Task: Create new invoice with Date Opened :15-Apr-23, Select Customer: Albertsons Pets, Terms: Payment Term 1. Make invoice entry for item-1 with Date: 15-Apr-23, Description: Thousand Hills 80/20 Grass Fed Ground Beef (16 oz)_x000D_
, Action: Material, Income Account: Income:Sales, Quantity: 1, Unit Price: 9.25, Discount %: 6. Make entry for item-2 with Date: 15-Apr-23, Description: _x000D_
Old Forester 86, Action: Material, Income Account: Income:Sales, Quantity: 1, Unit Price: 4.5, Discount %: 9. Make entry for item-3 with Date: 15-Apr-23, Description: Twix Caramel King Size_x000D_
, Action: Material, Income Account: Income:Sales, Quantity: 1, Unit Price: 5.5, Discount %: 11. Write Notes: 'Looking forward to serving you again.'. Post Invoice with Post Date: 15-Apr-23, Post to Accounts: Assets:Accounts Receivable. Pay / Process Payment with Transaction Date: 15-May-23, Amount: 17.685, Transfer Account: Checking Account. Print Invoice, display notes by going to Option, then go to Display Tab and check 'Invoice Notes'.
Action: Mouse moved to (172, 29)
Screenshot: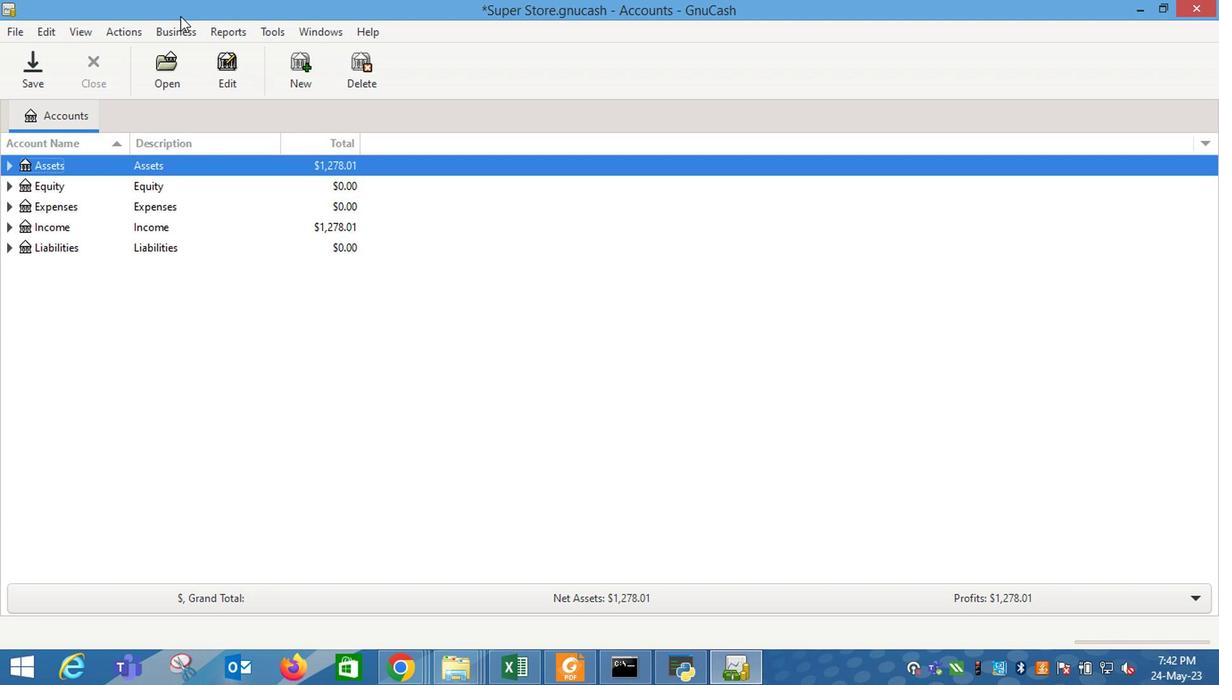 
Action: Mouse pressed left at (172, 29)
Screenshot: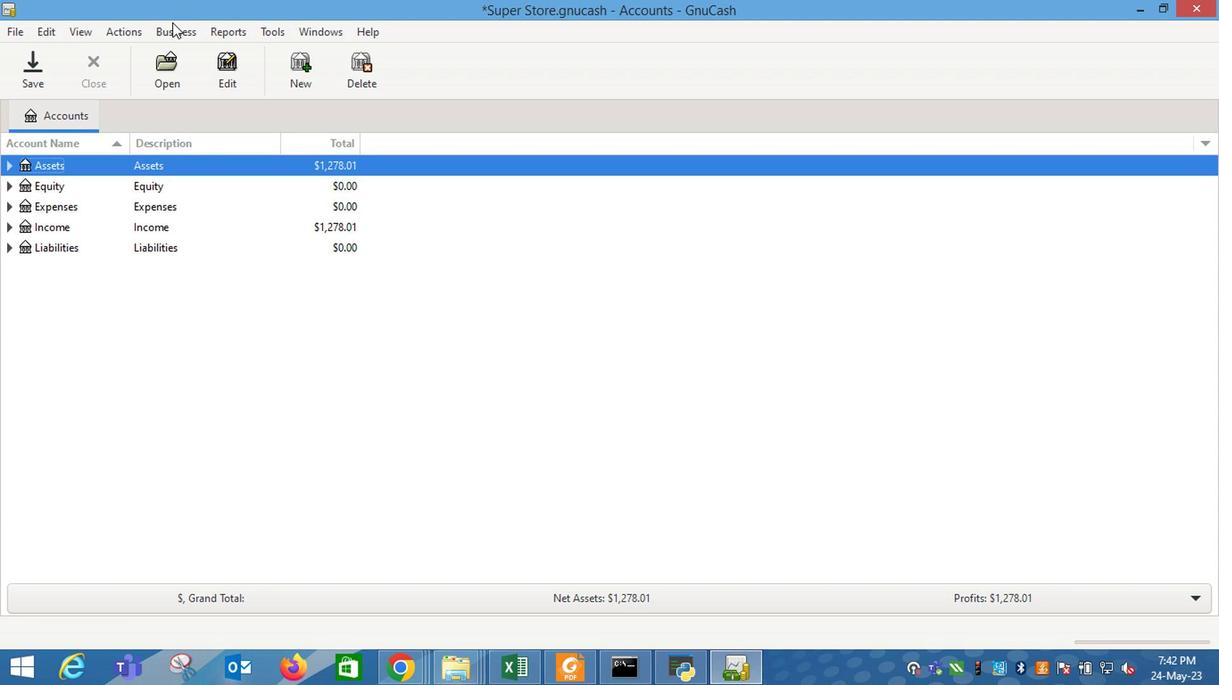 
Action: Mouse moved to (401, 126)
Screenshot: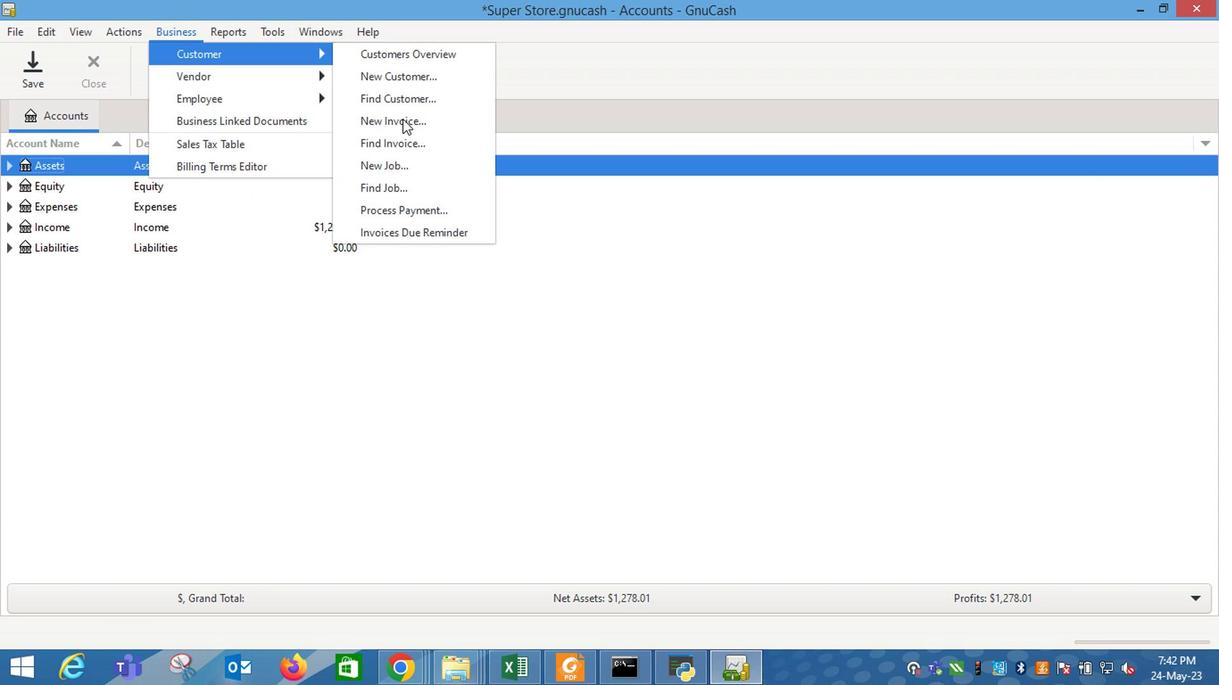 
Action: Mouse pressed left at (401, 126)
Screenshot: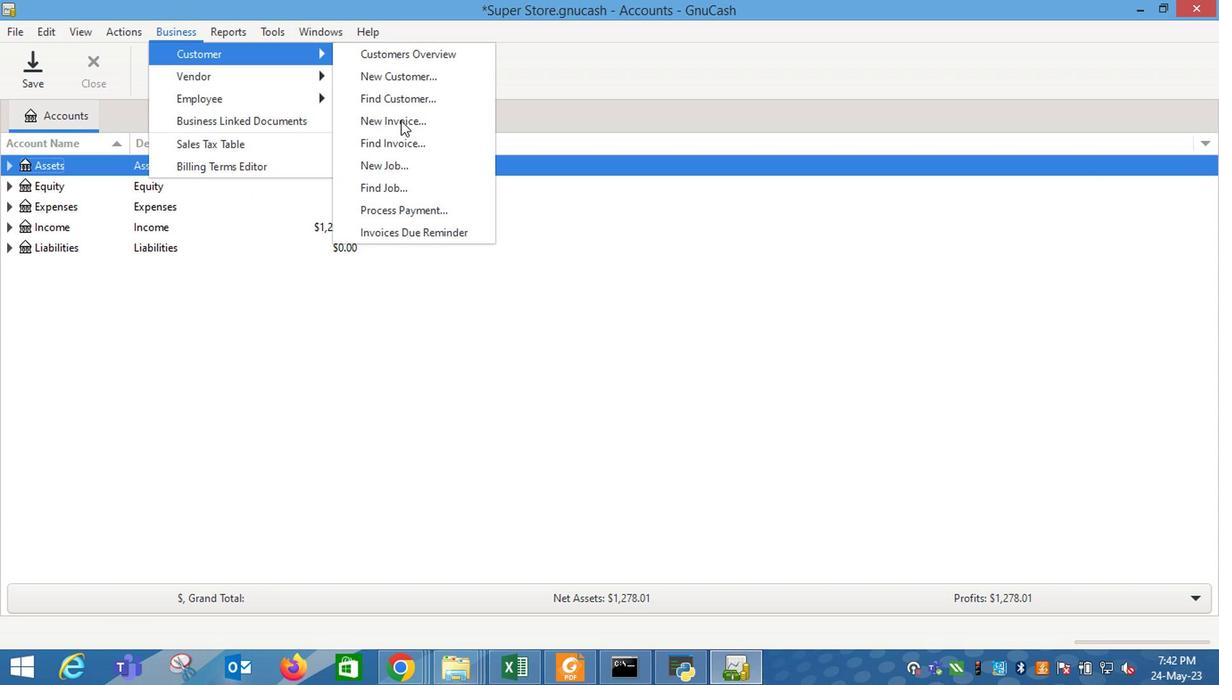 
Action: Mouse moved to (734, 280)
Screenshot: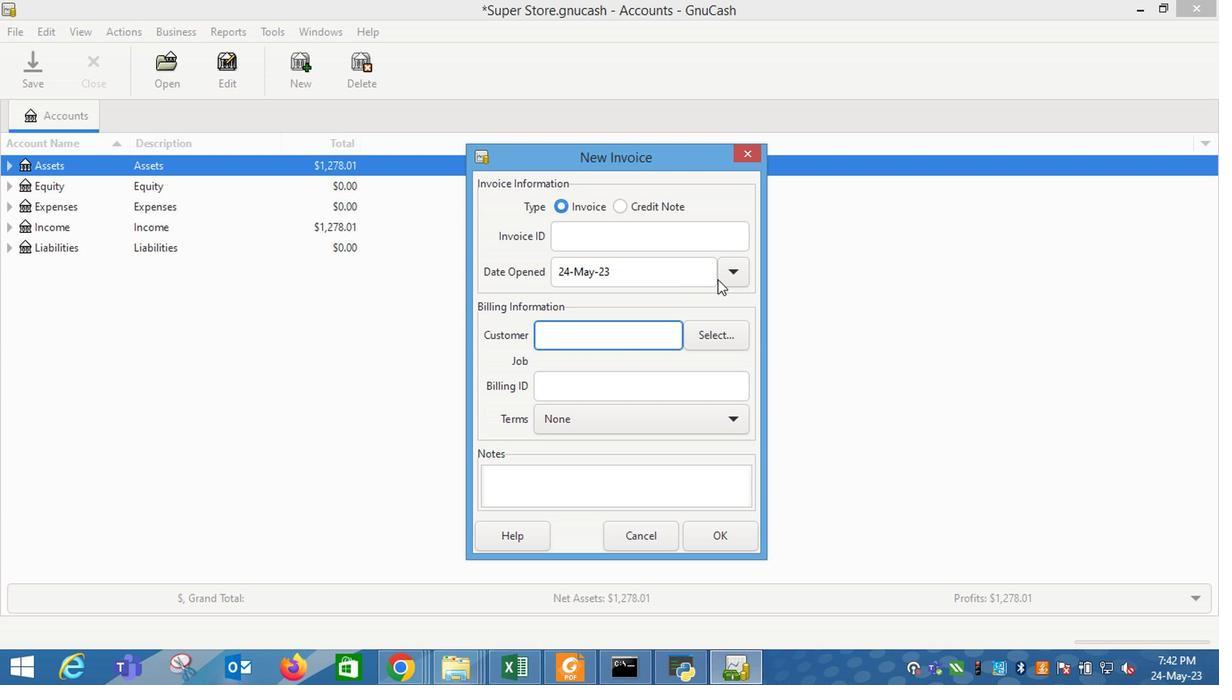
Action: Mouse pressed left at (734, 280)
Screenshot: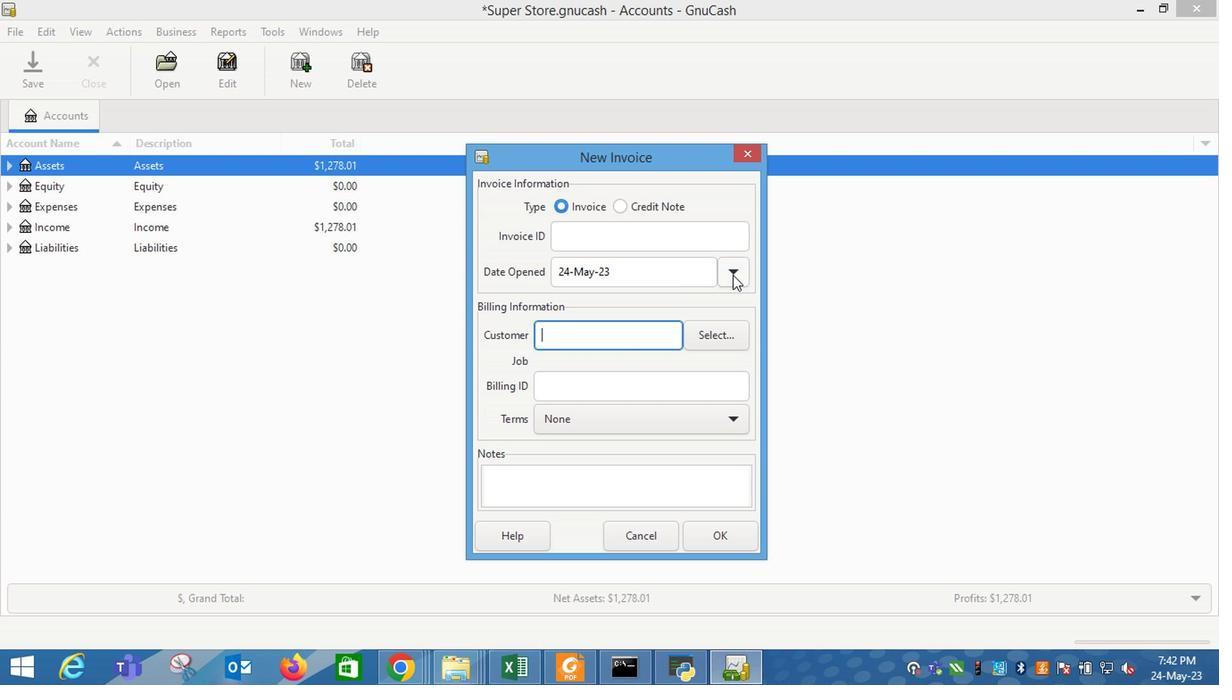 
Action: Mouse moved to (594, 300)
Screenshot: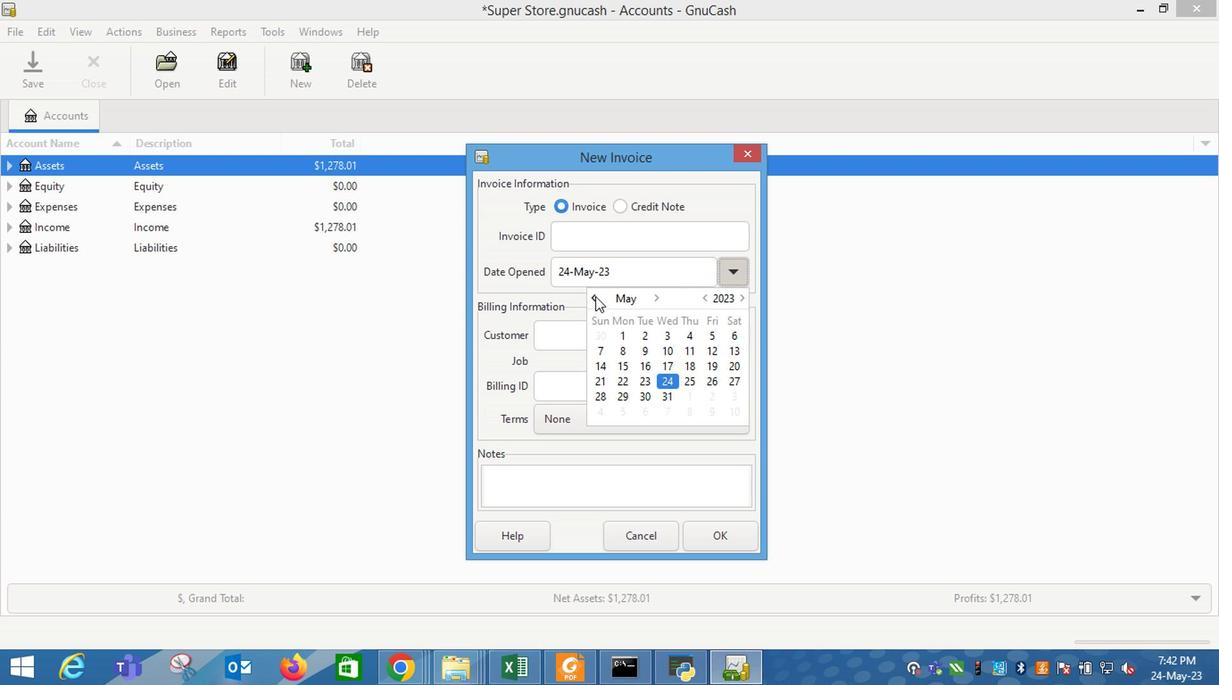 
Action: Mouse pressed left at (594, 300)
Screenshot: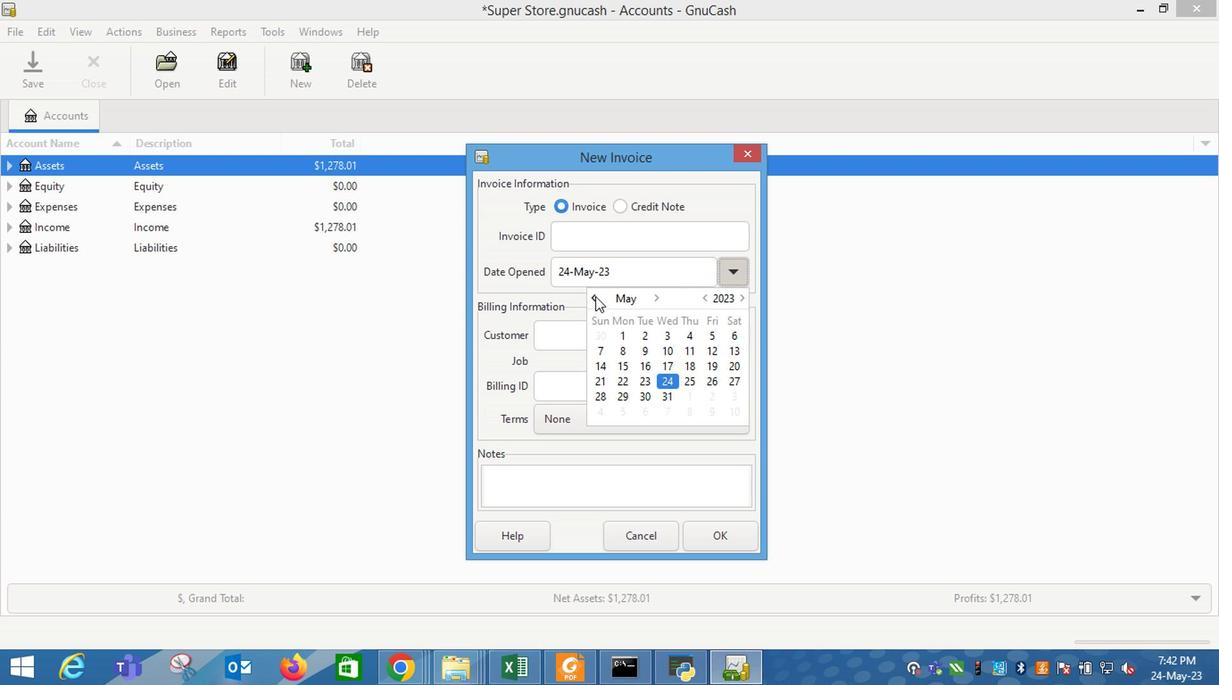 
Action: Mouse moved to (731, 367)
Screenshot: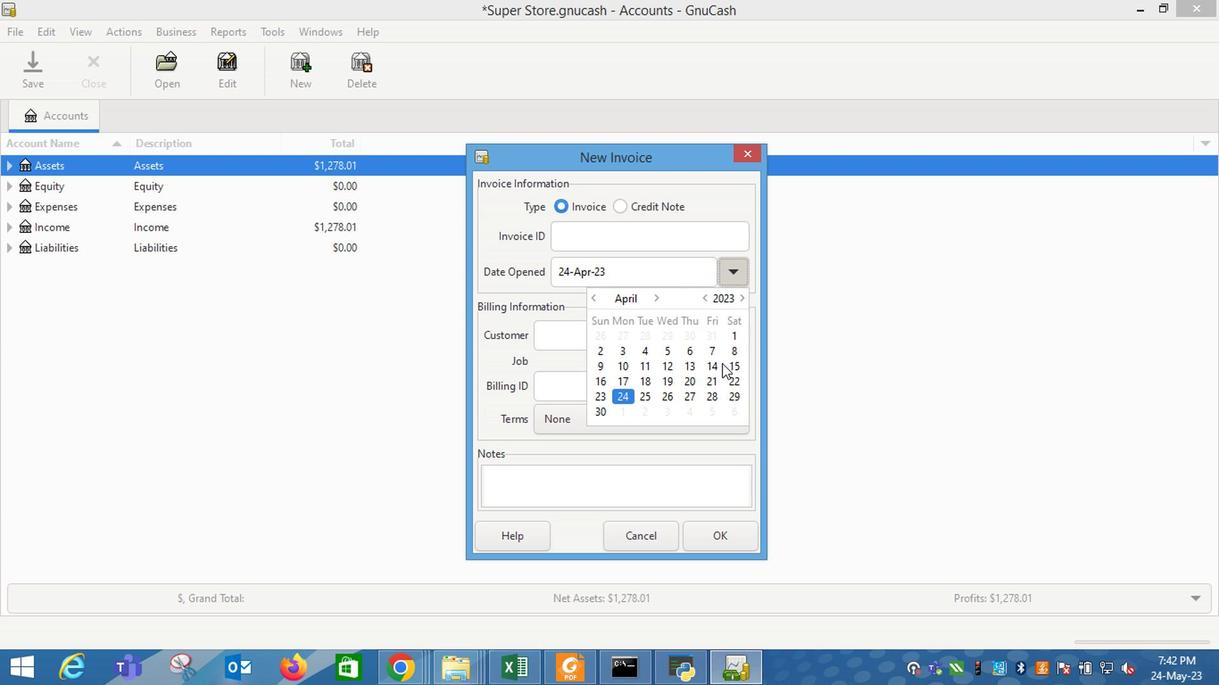 
Action: Mouse pressed left at (731, 367)
Screenshot: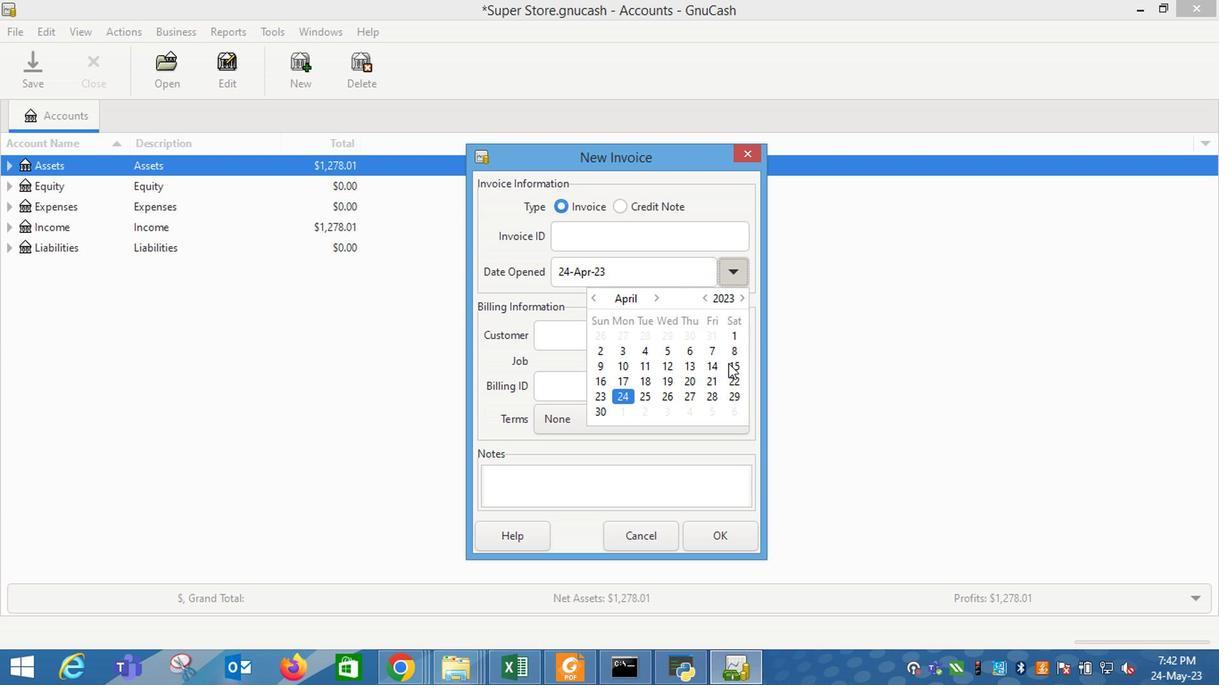 
Action: Mouse moved to (551, 341)
Screenshot: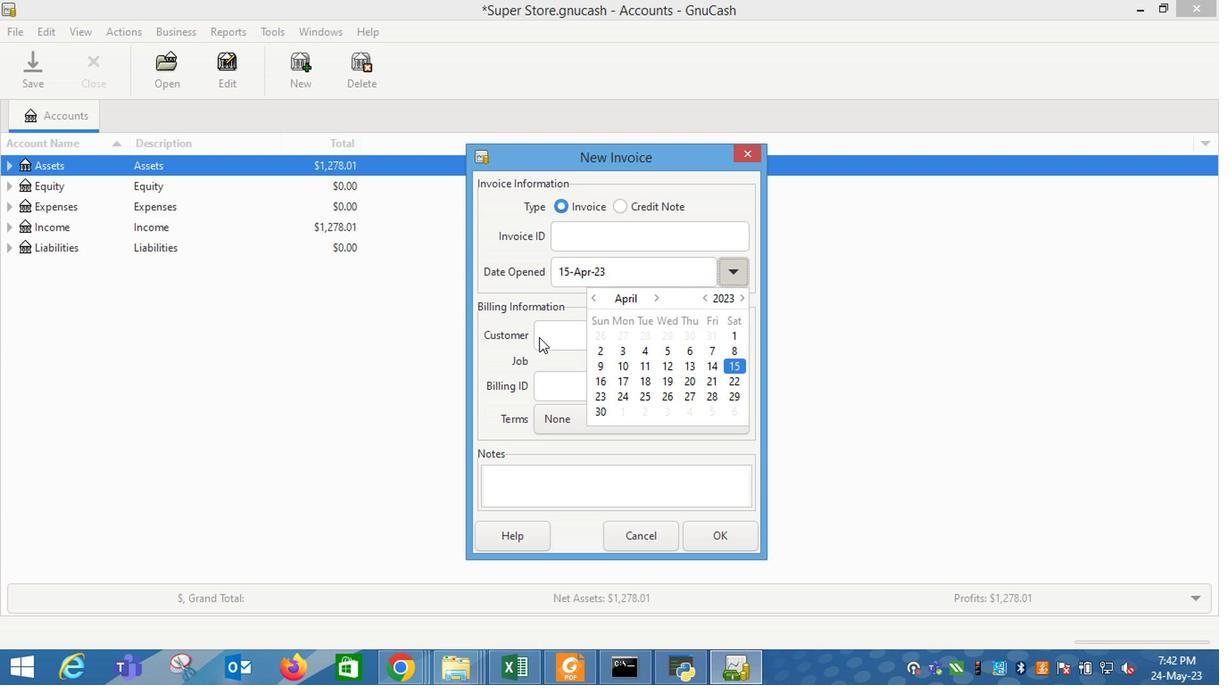 
Action: Mouse pressed left at (551, 341)
Screenshot: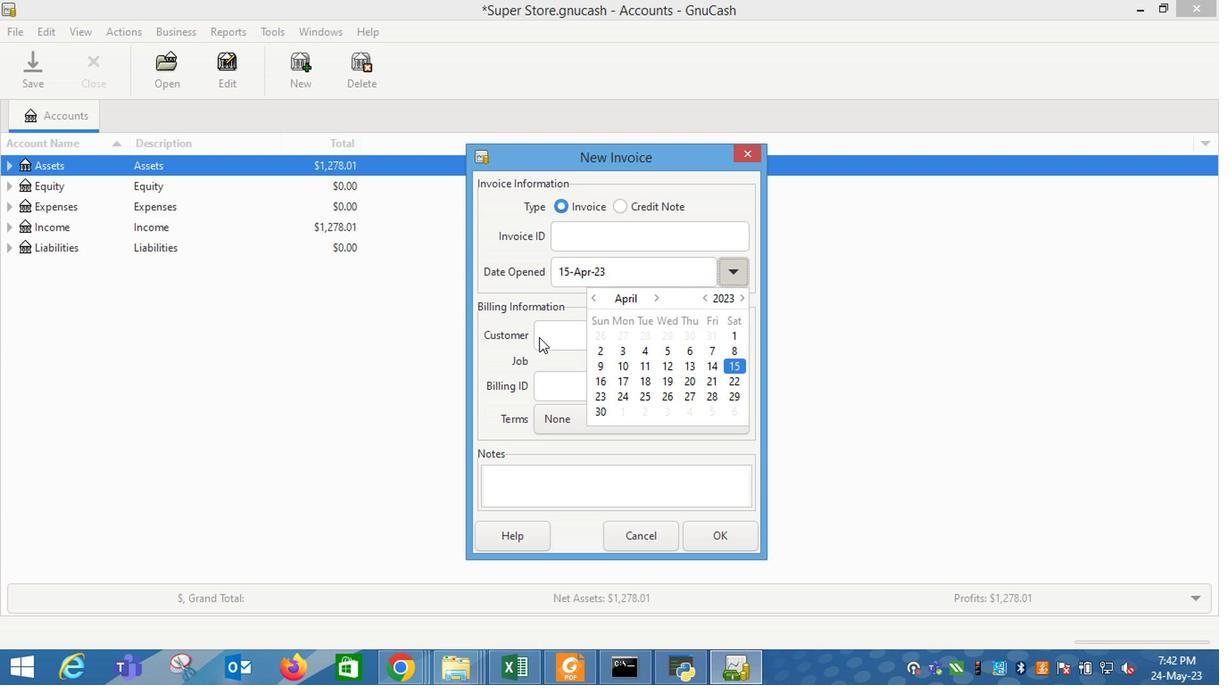 
Action: Mouse pressed left at (551, 341)
Screenshot: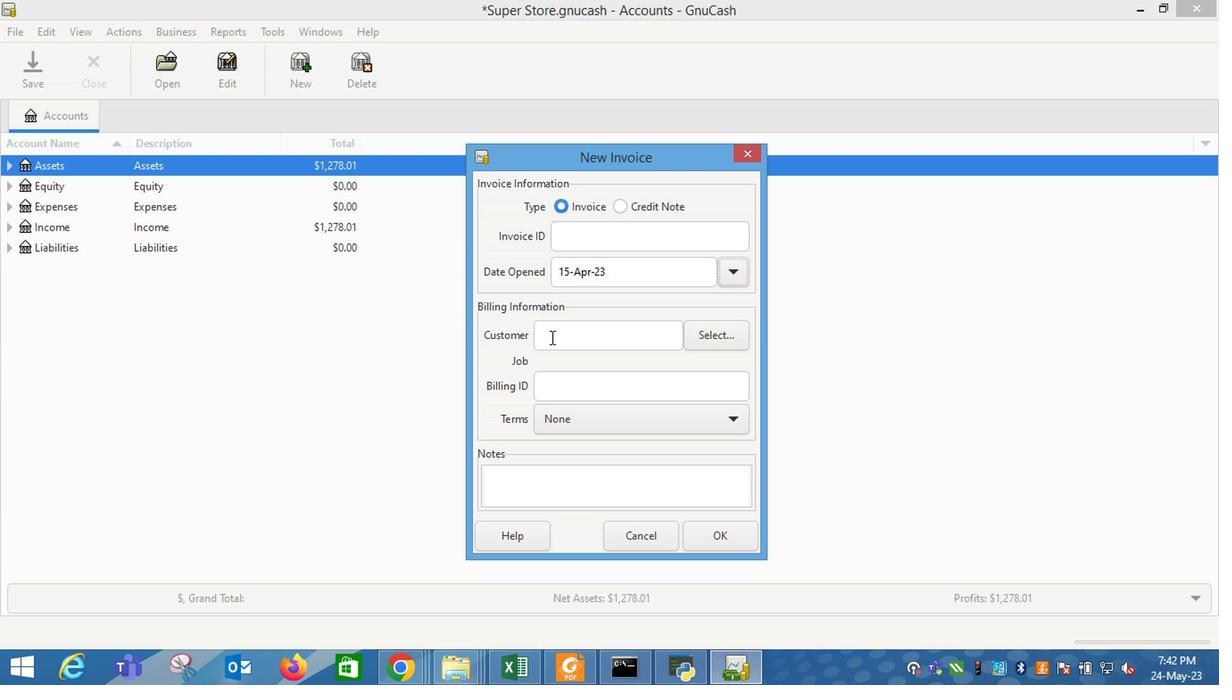 
Action: Key pressed <Key.shift_r>Alv
Screenshot: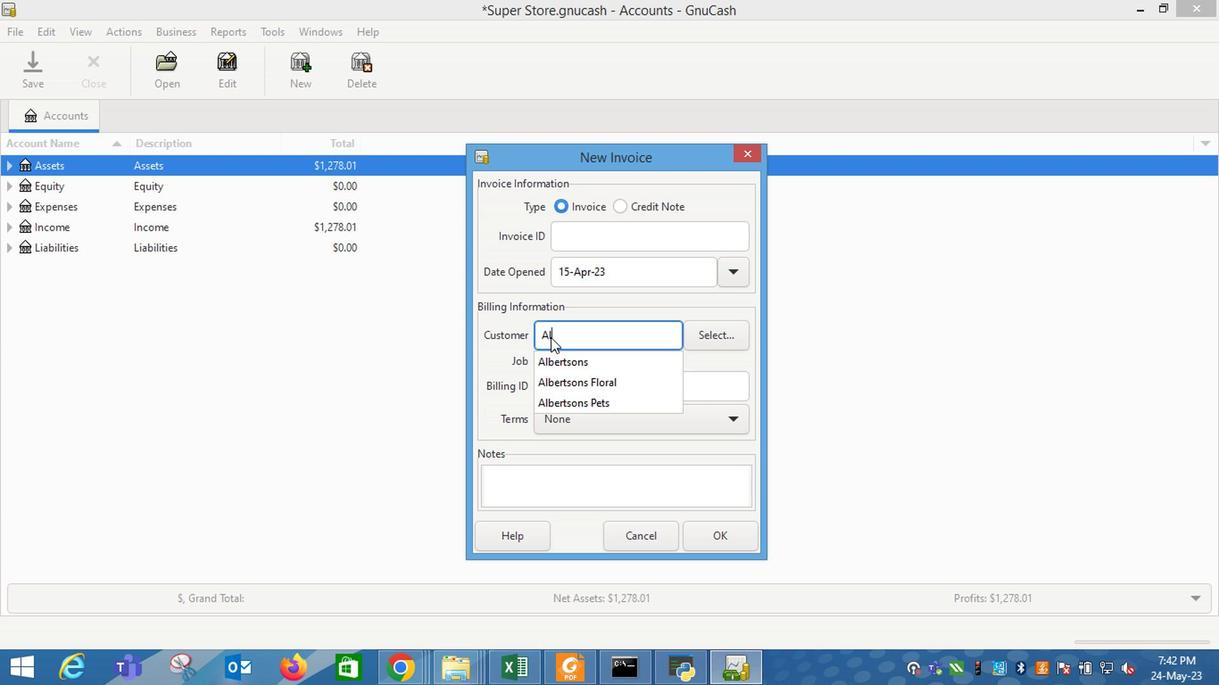 
Action: Mouse moved to (552, 326)
Screenshot: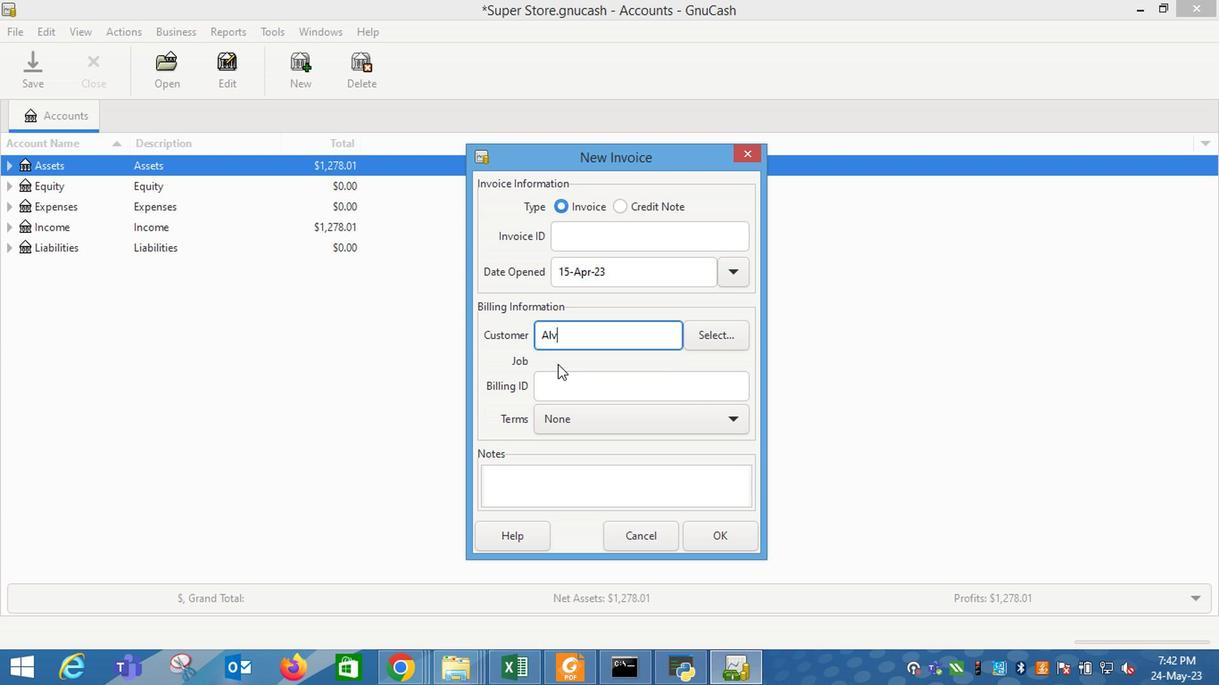 
Action: Key pressed <Key.backspace>b
Screenshot: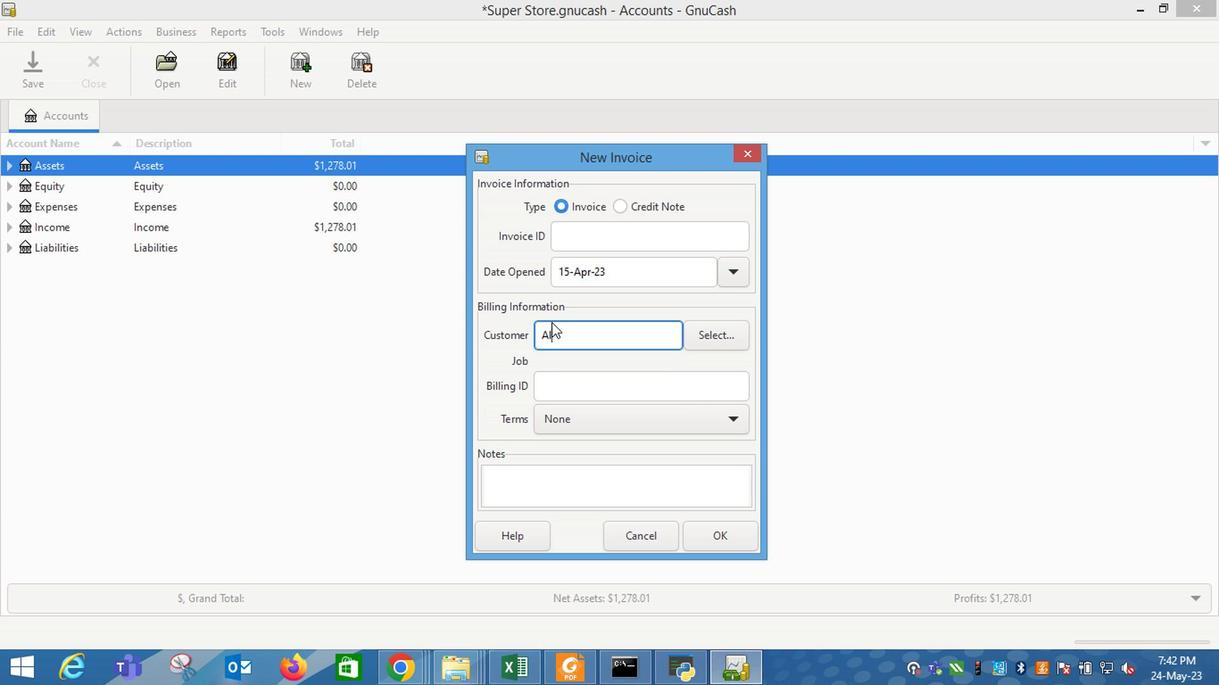 
Action: Mouse moved to (601, 401)
Screenshot: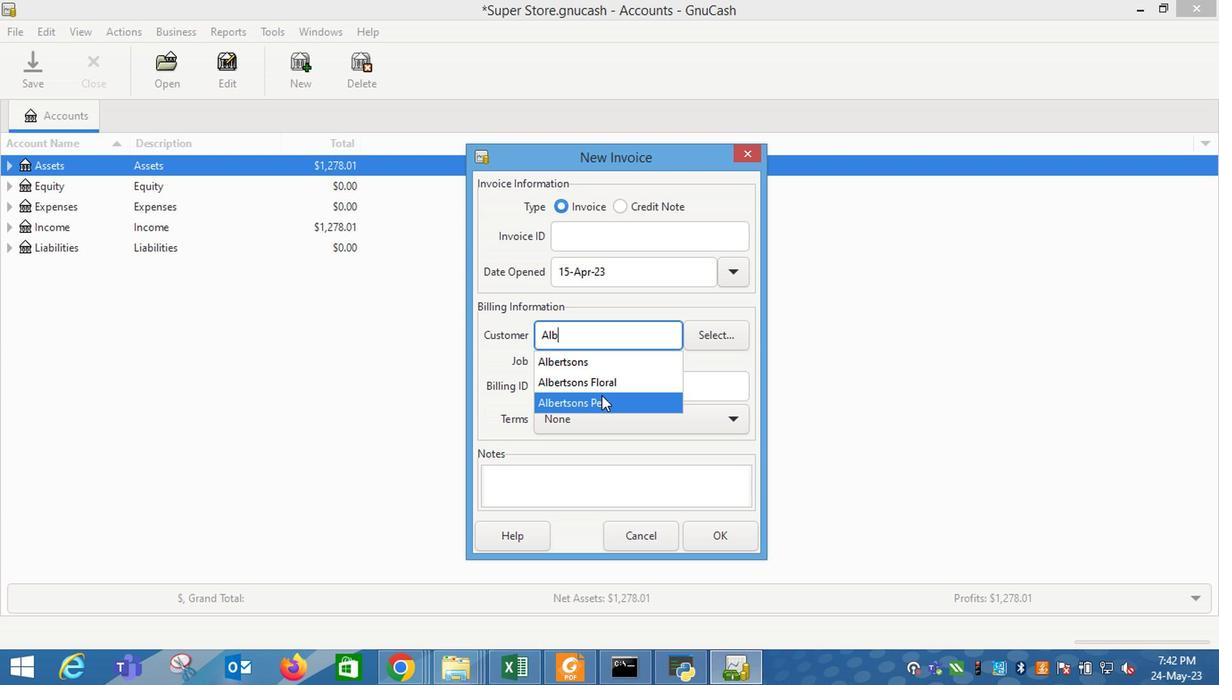 
Action: Mouse pressed left at (601, 401)
Screenshot: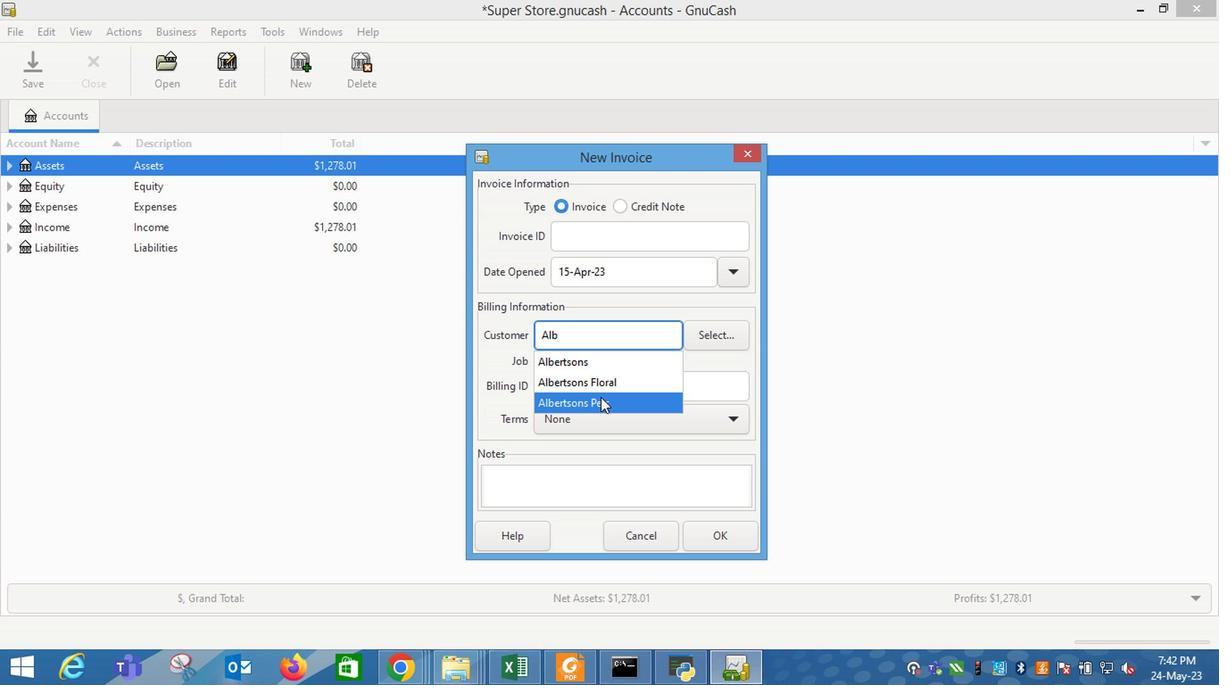 
Action: Mouse moved to (588, 444)
Screenshot: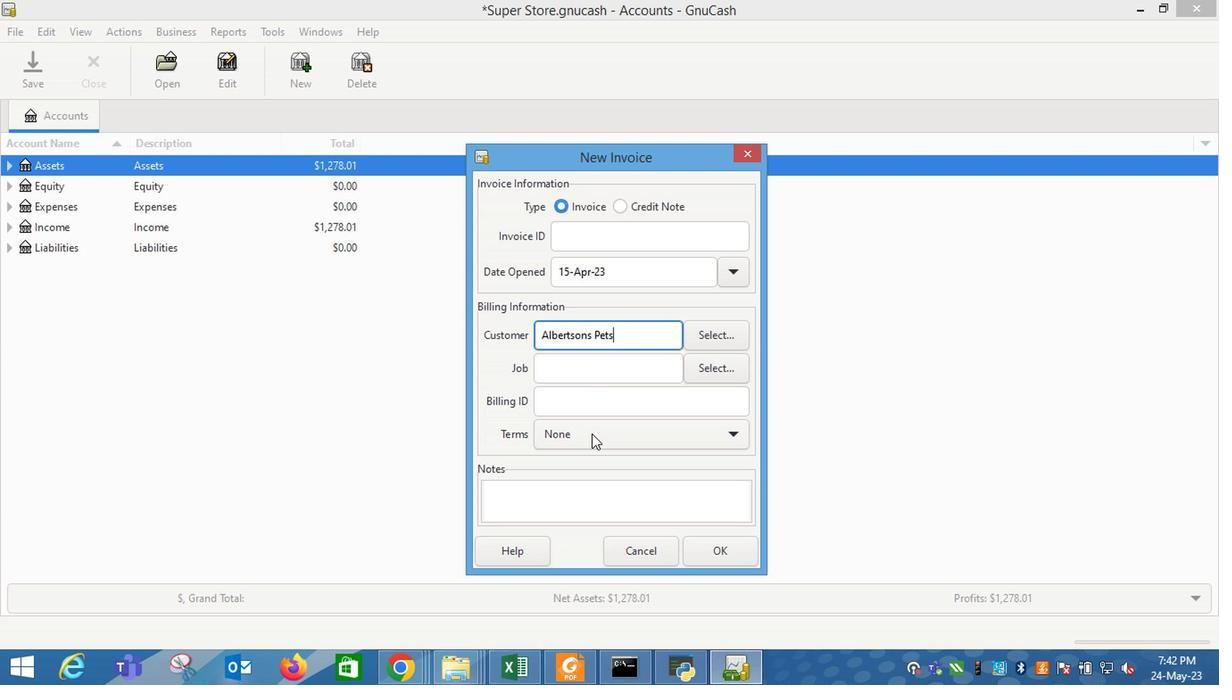 
Action: Mouse pressed left at (588, 444)
Screenshot: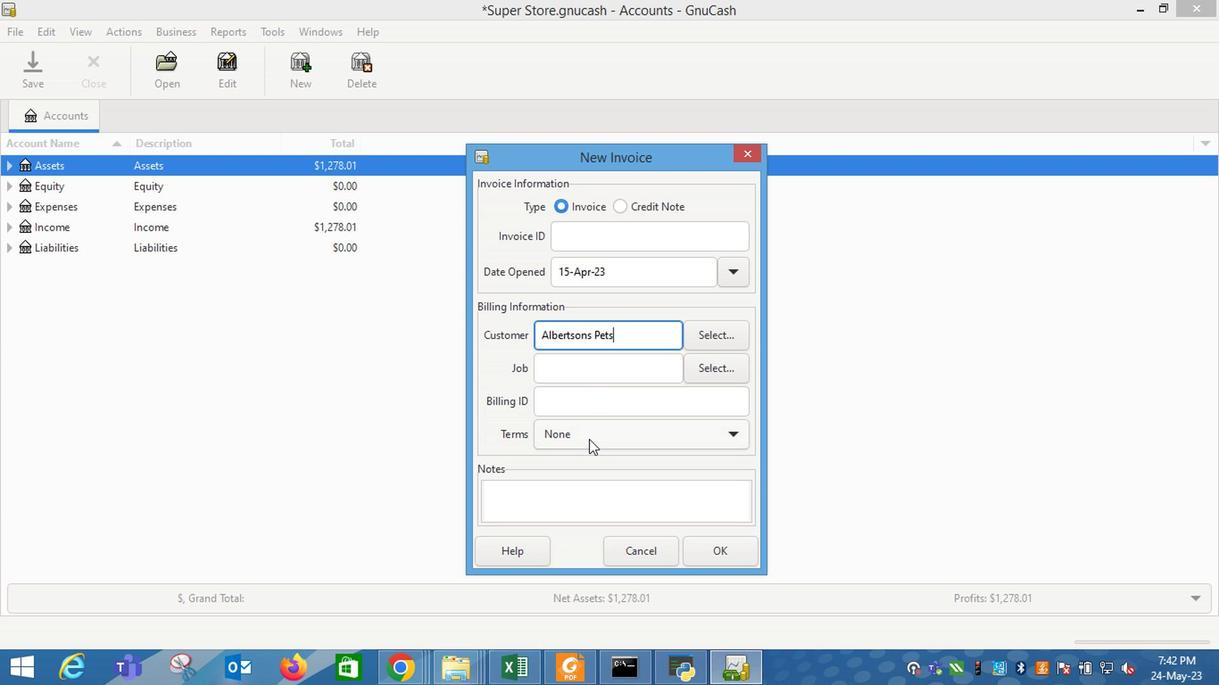 
Action: Mouse moved to (582, 469)
Screenshot: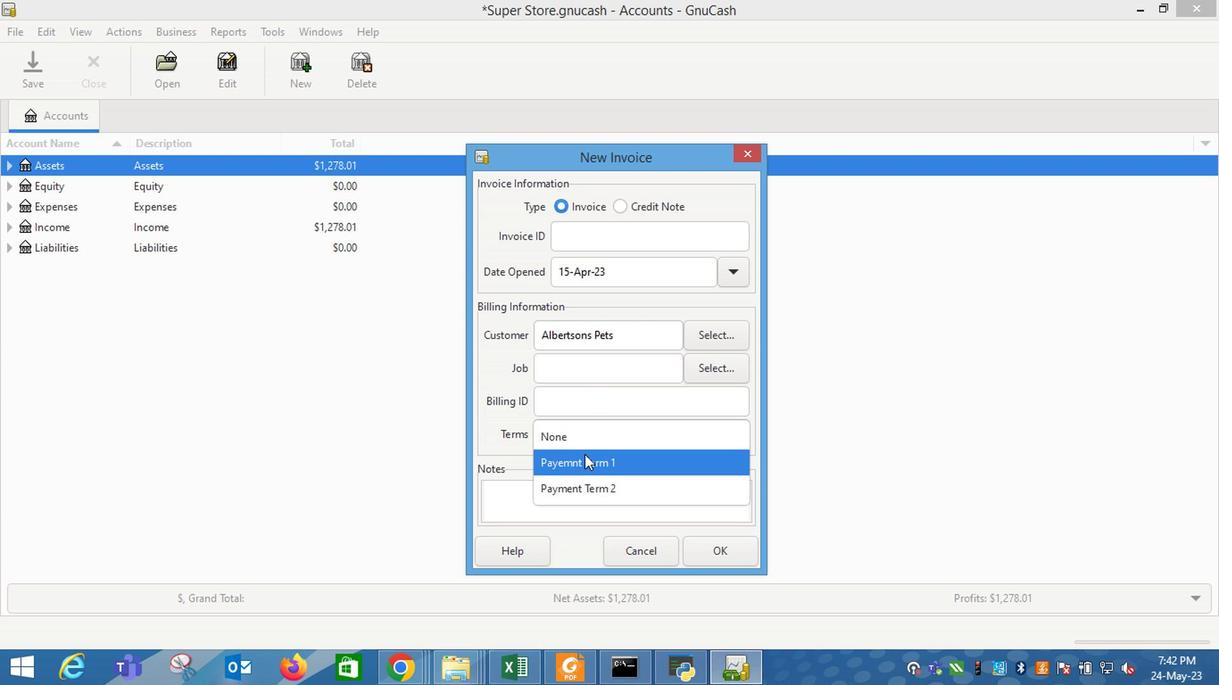 
Action: Mouse pressed left at (582, 469)
Screenshot: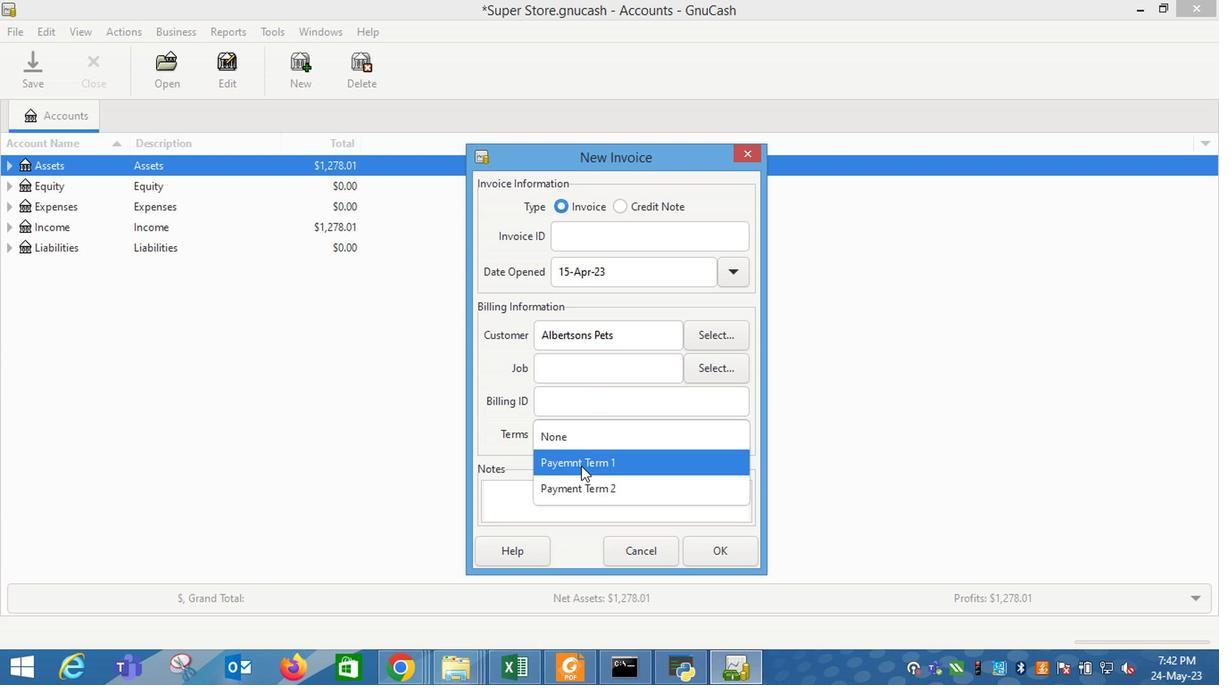 
Action: Mouse moved to (713, 554)
Screenshot: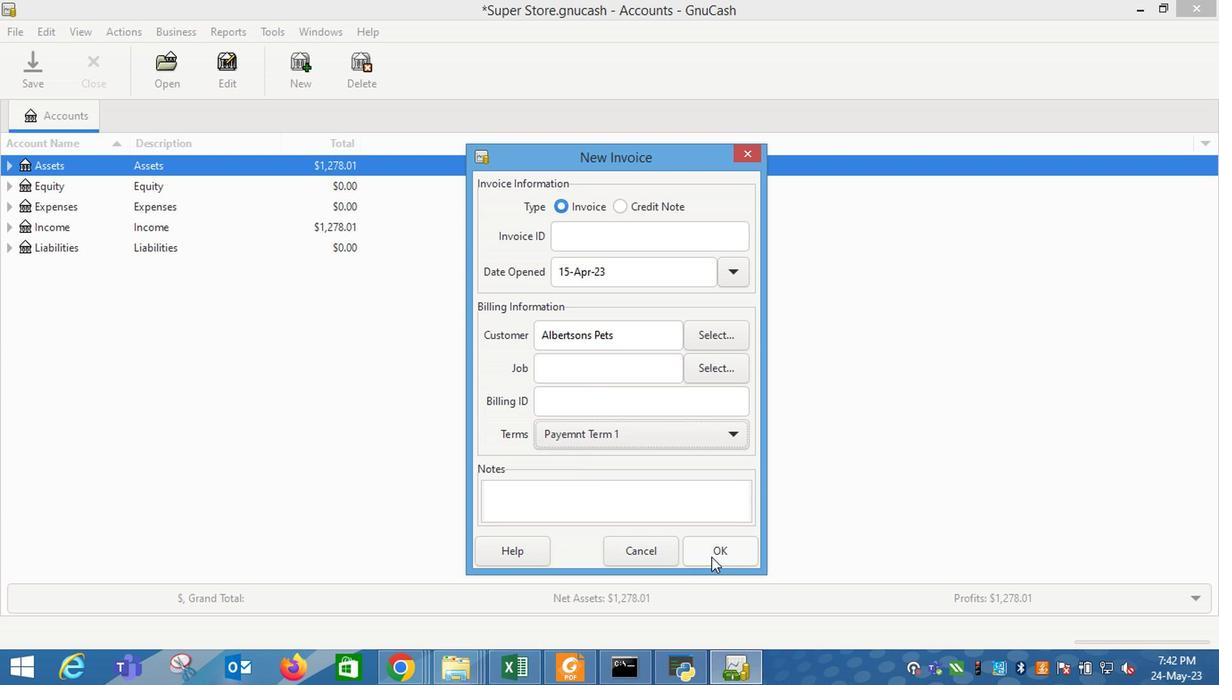 
Action: Mouse pressed left at (713, 554)
Screenshot: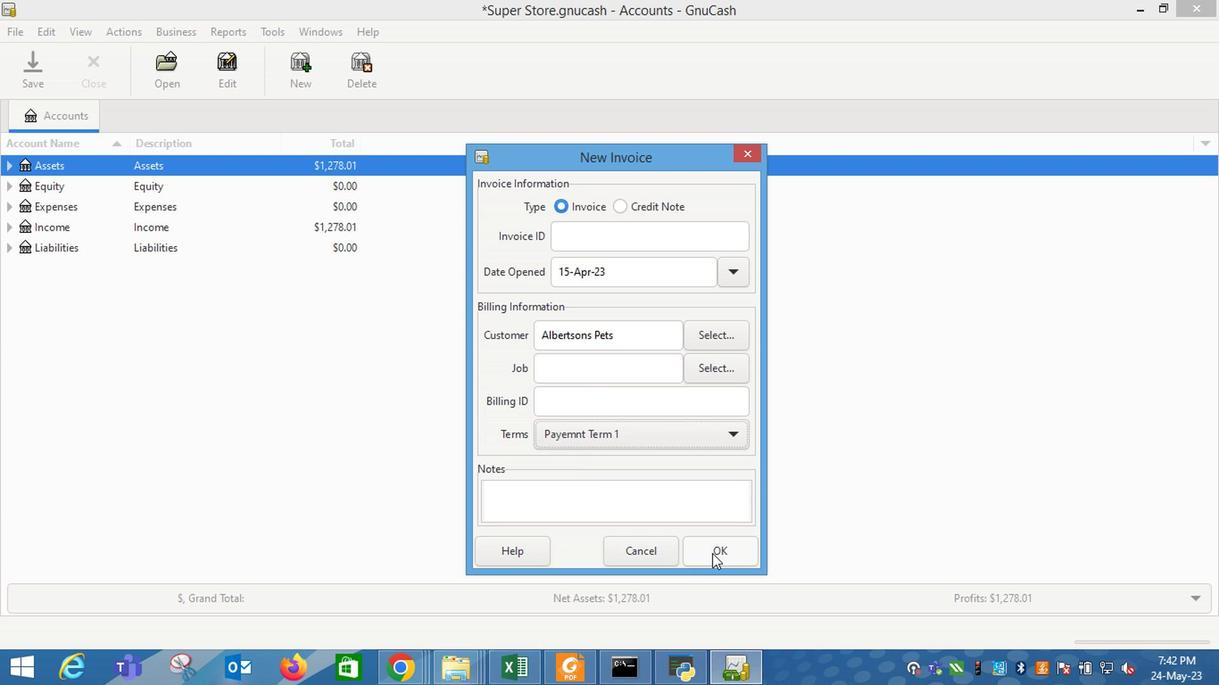 
Action: Mouse moved to (77, 353)
Screenshot: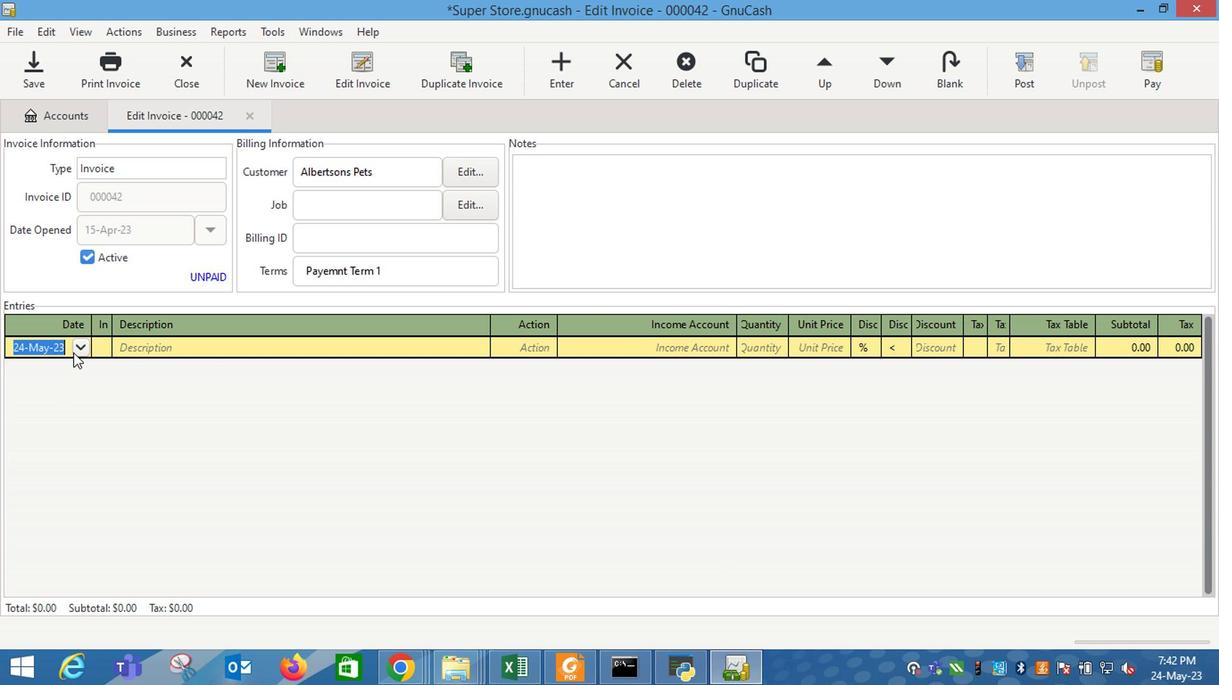 
Action: Mouse pressed left at (77, 353)
Screenshot: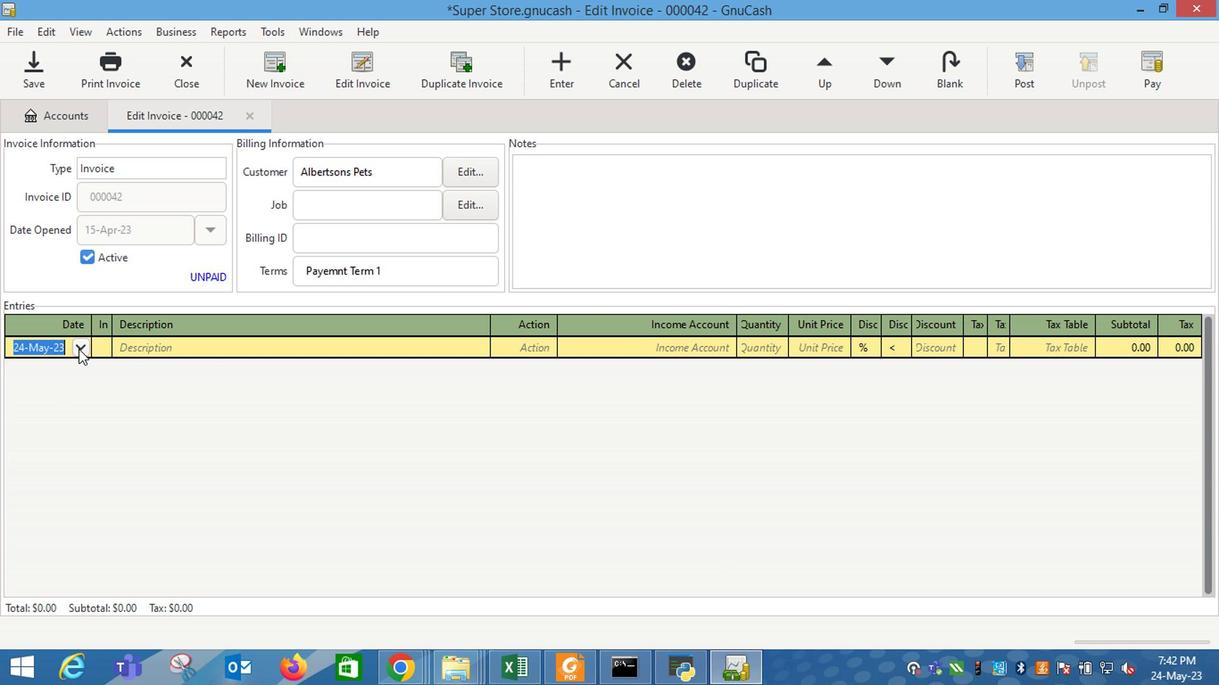 
Action: Mouse moved to (15, 376)
Screenshot: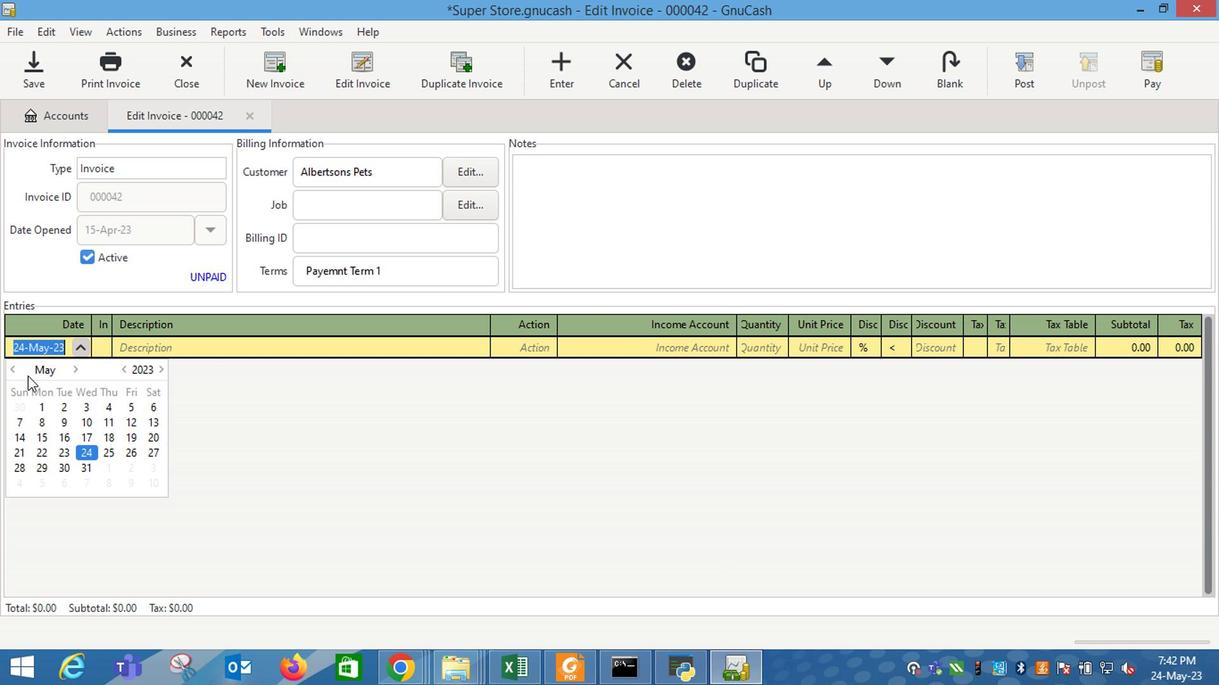 
Action: Mouse pressed left at (15, 376)
Screenshot: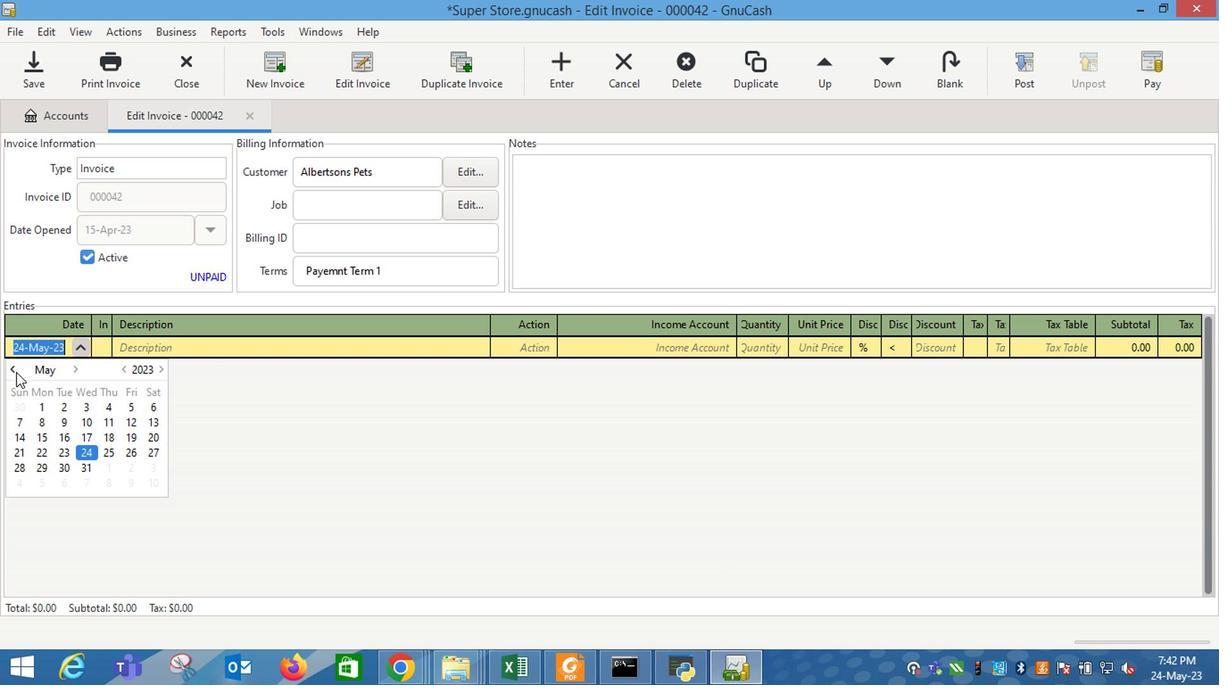 
Action: Mouse moved to (151, 439)
Screenshot: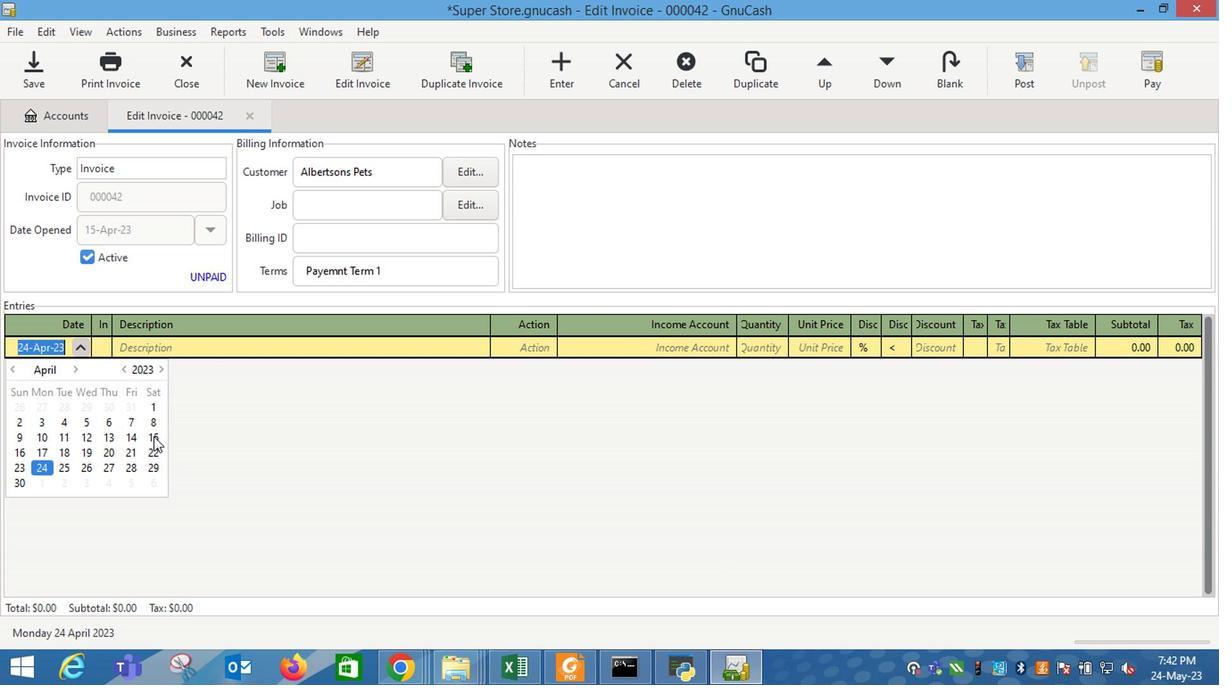 
Action: Mouse pressed left at (151, 439)
Screenshot: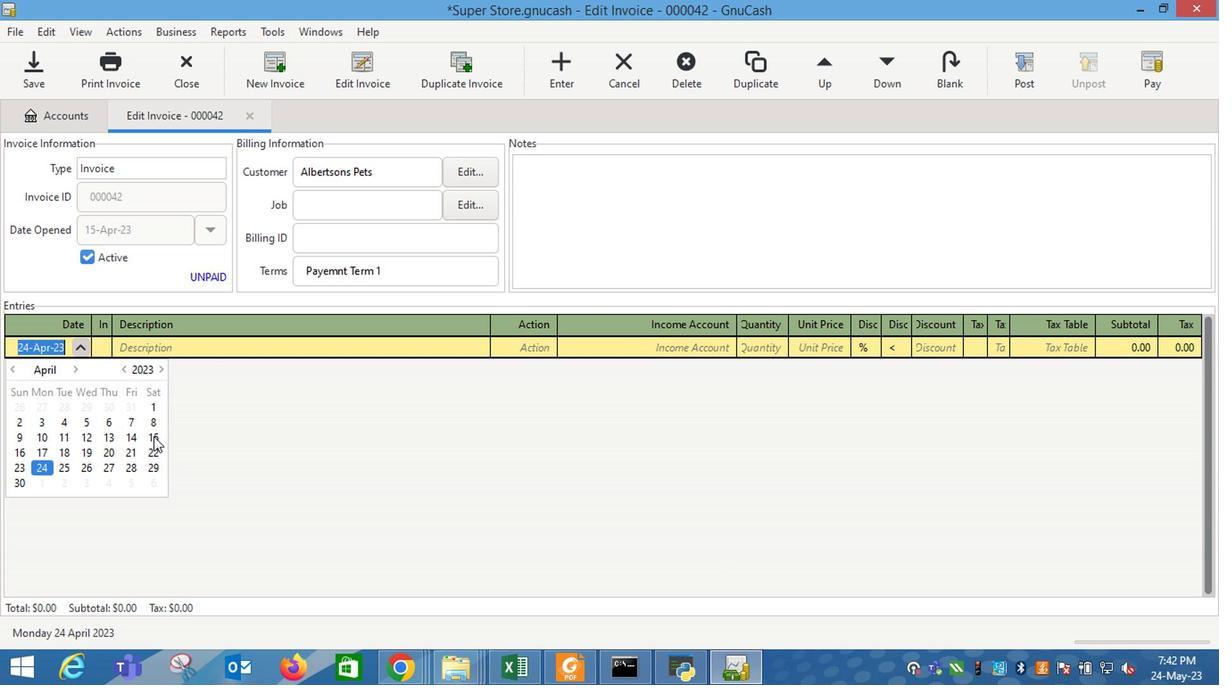 
Action: Mouse moved to (159, 351)
Screenshot: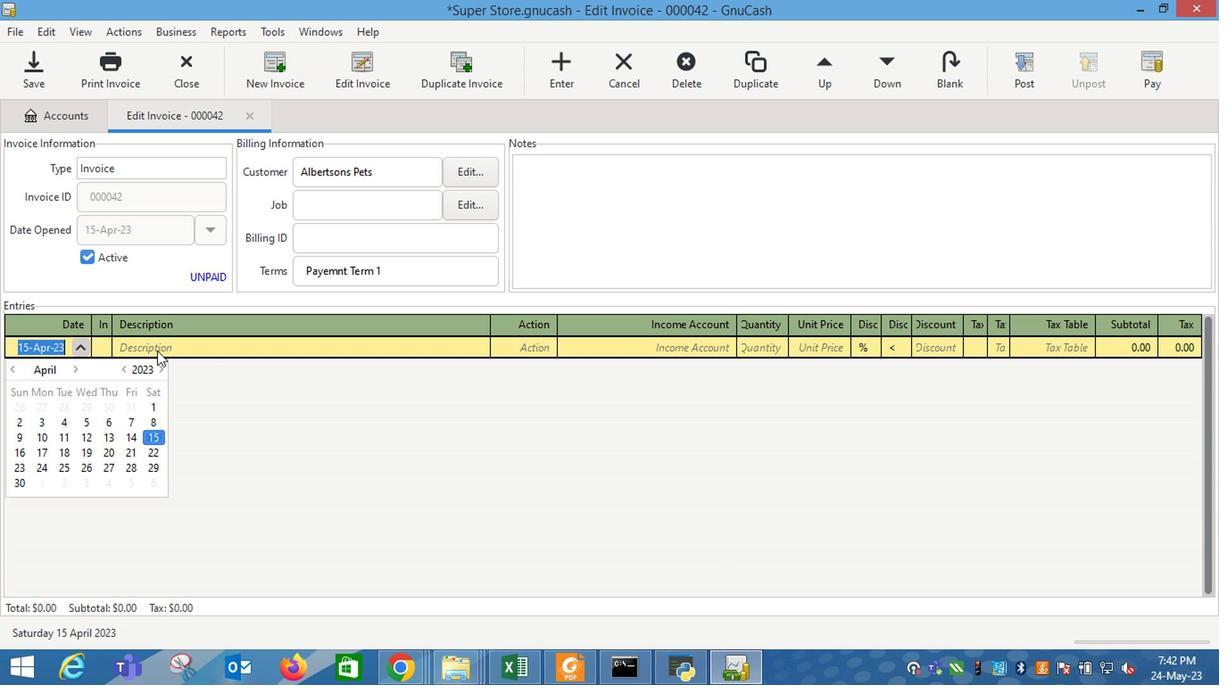 
Action: Mouse pressed left at (159, 351)
Screenshot: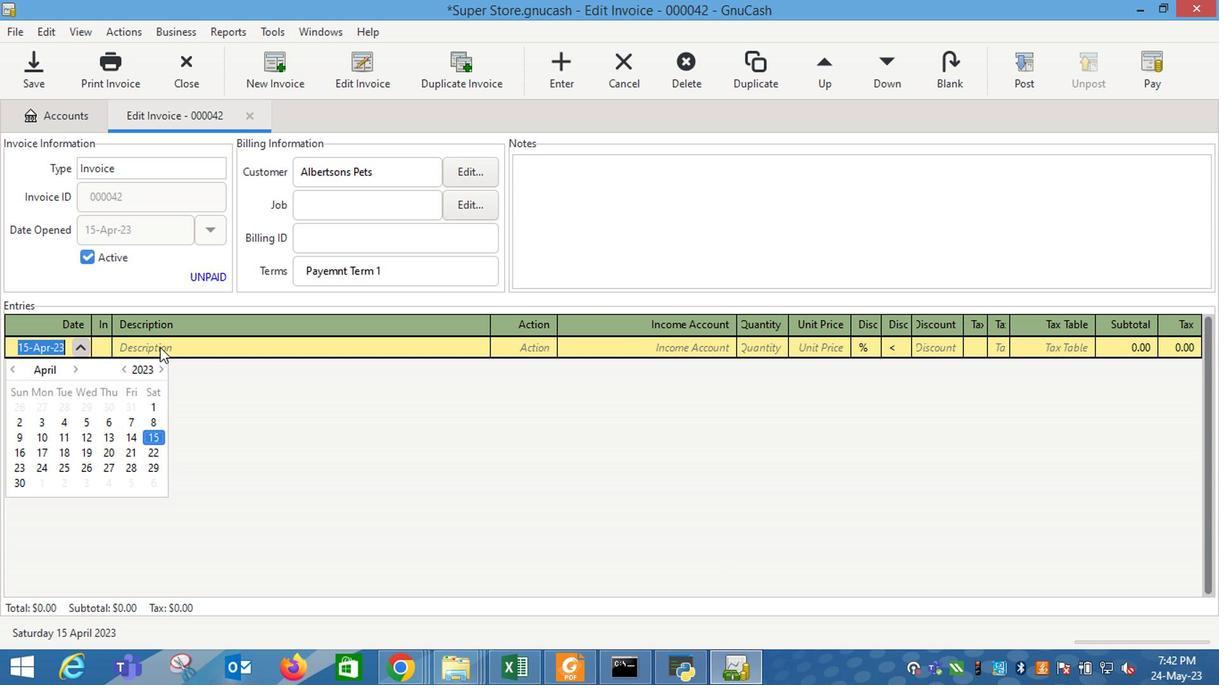
Action: Key pressed <Key.shift_r>Thousand<Key.space><Key.shift_r><Key.shift_r>Hills<Key.space>80/20<Key.space><Key.shift_r>Grass<Key.space><Key.shift_r>Fed<Key.space><Key.shift_r>Ground<Key.space><Key.shift_r>Beef<Key.space><Key.shift_r>(16<Key.space>oz<Key.shift_r>)
Screenshot: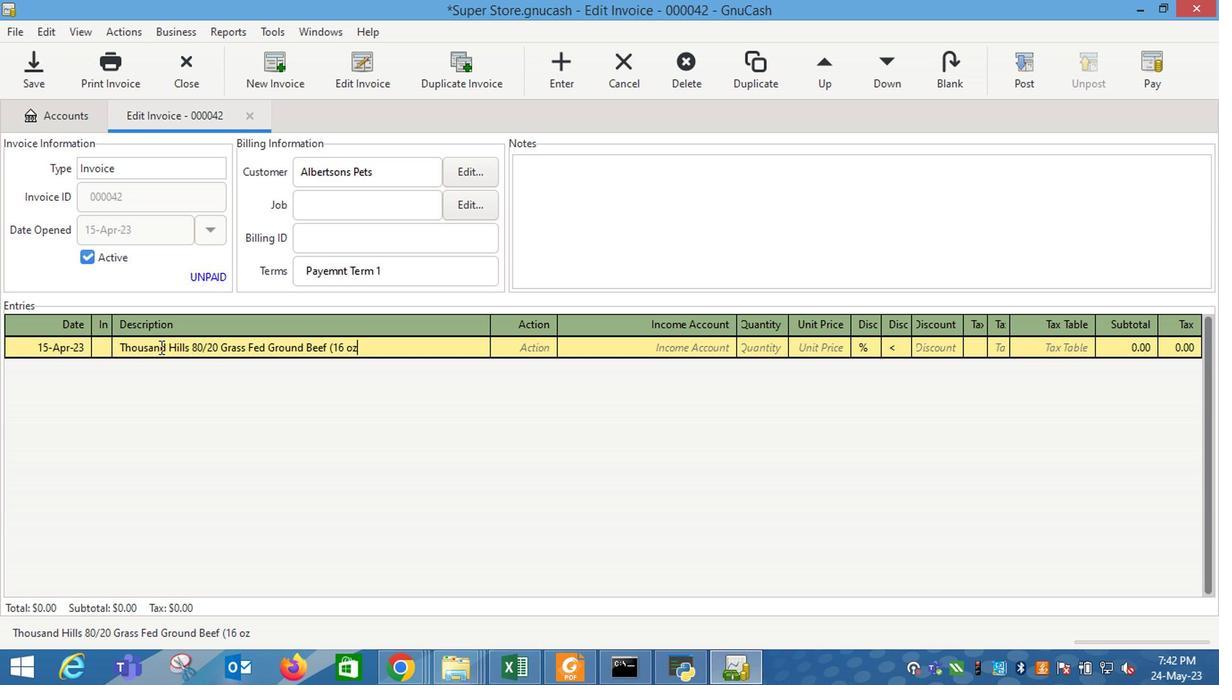 
Action: Mouse moved to (183, 341)
Screenshot: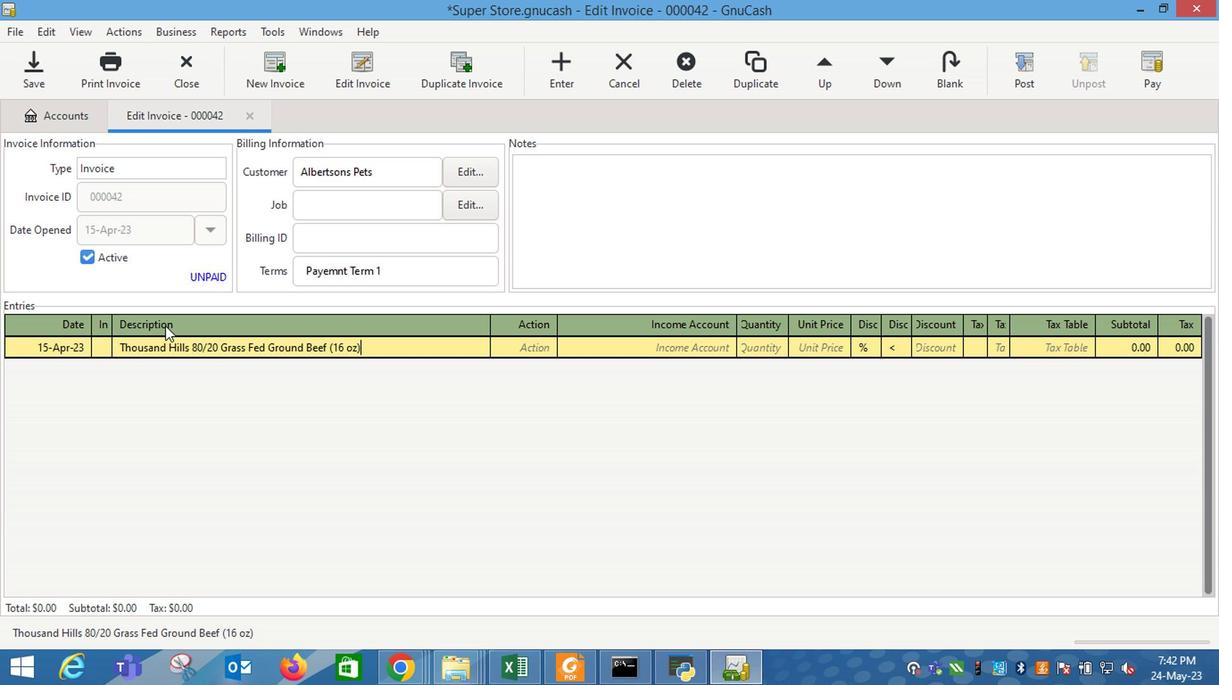 
Action: Key pressed <Key.tab>
Screenshot: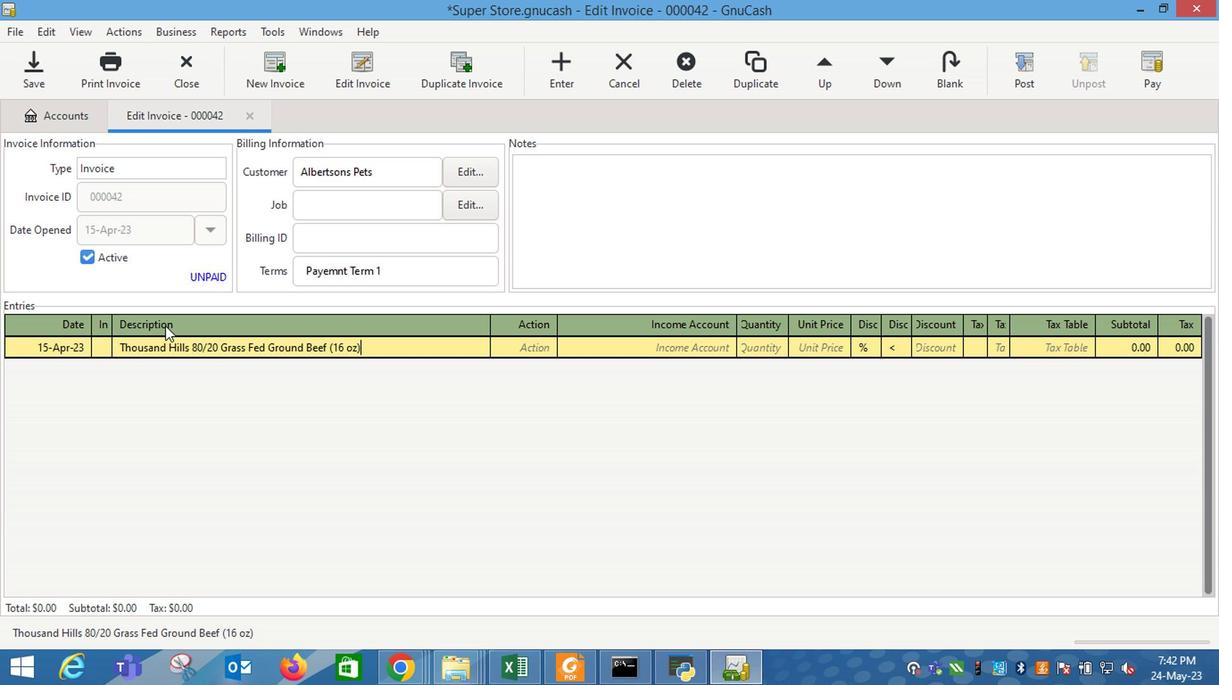 
Action: Mouse moved to (545, 345)
Screenshot: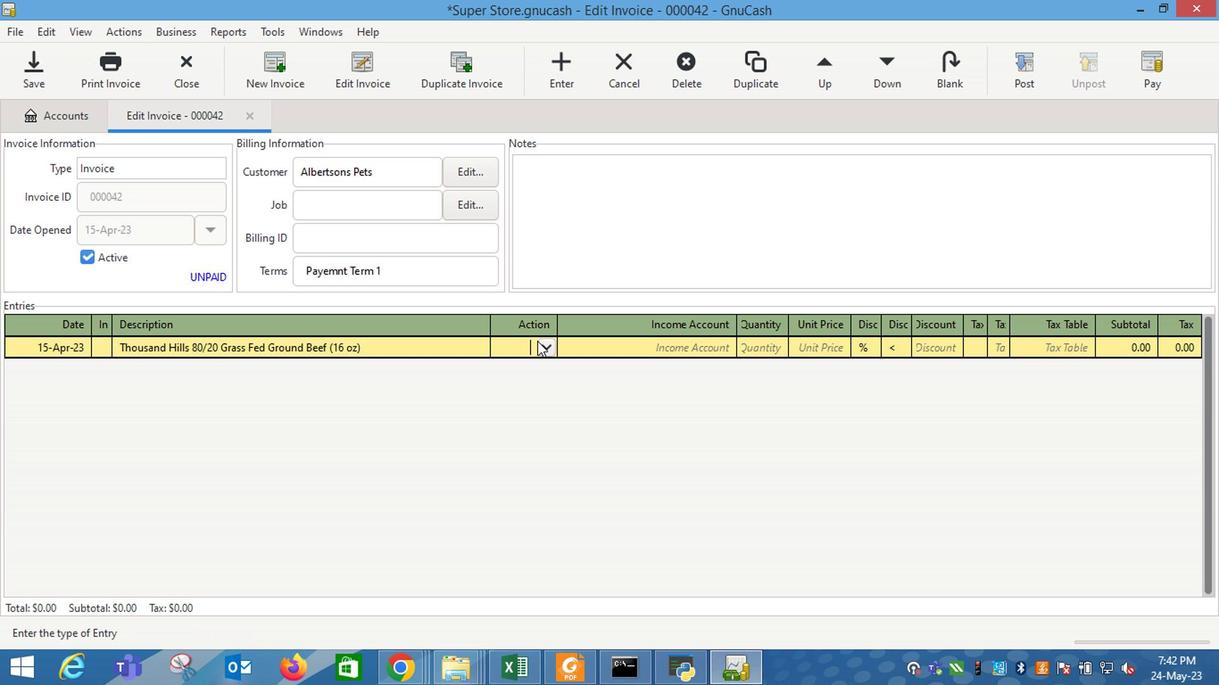 
Action: Mouse pressed left at (545, 345)
Screenshot: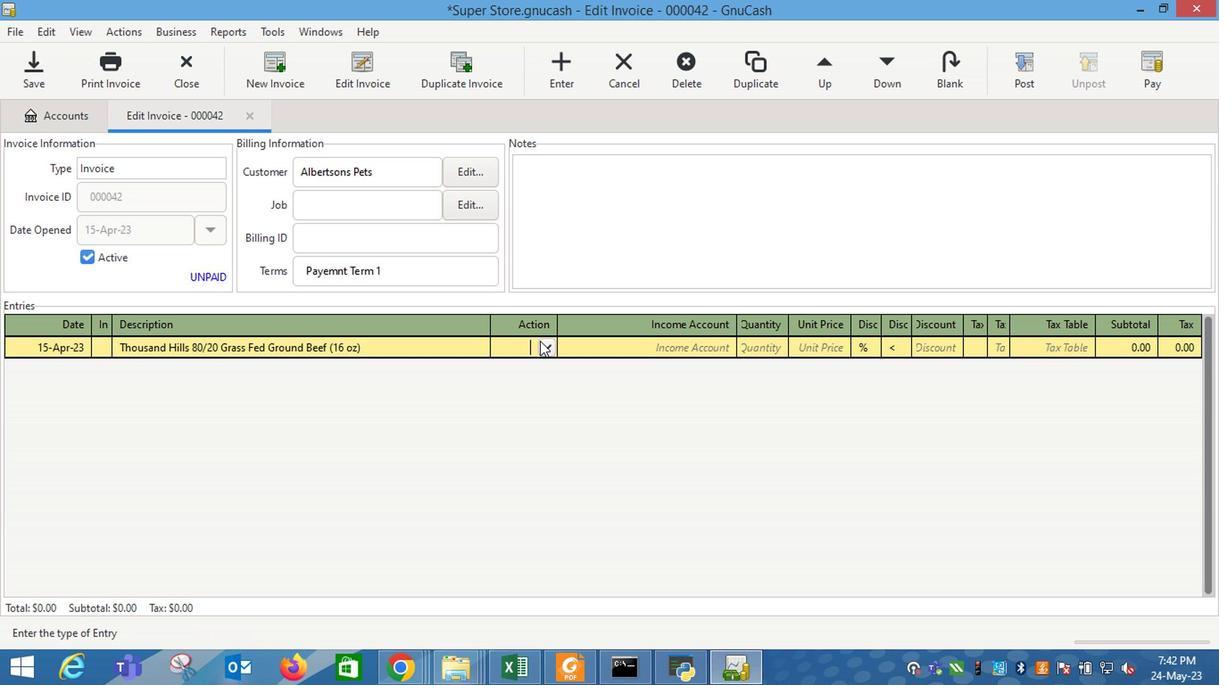 
Action: Mouse moved to (514, 399)
Screenshot: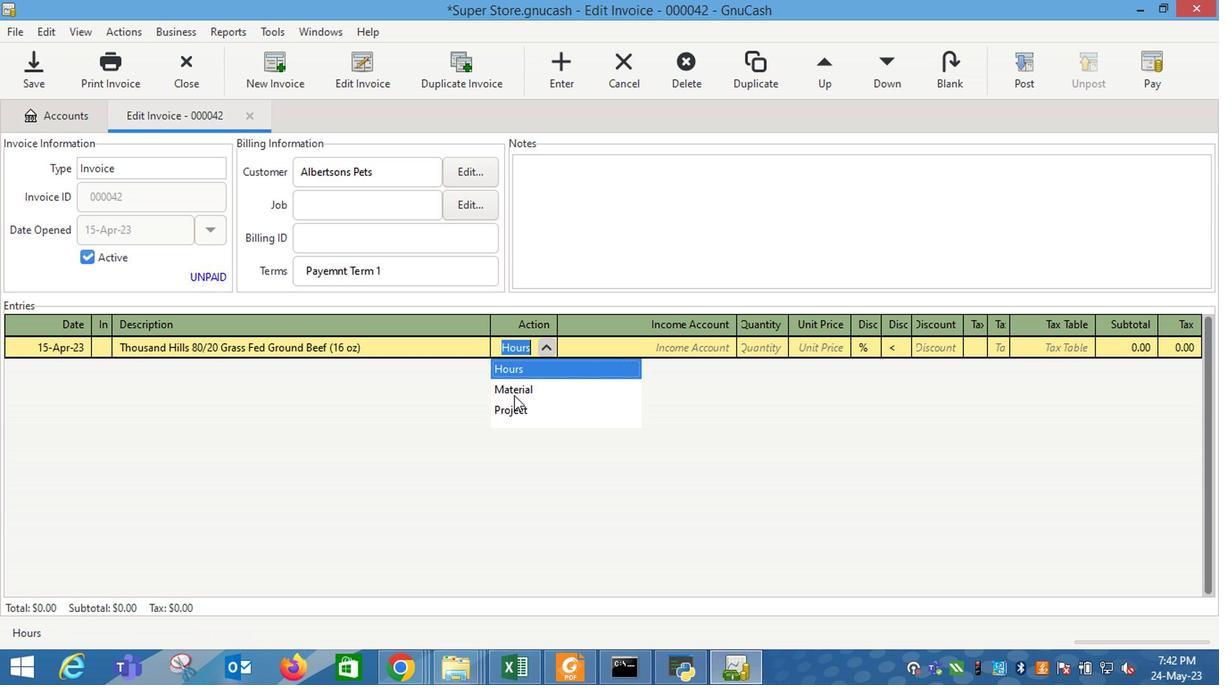 
Action: Mouse pressed left at (514, 399)
Screenshot: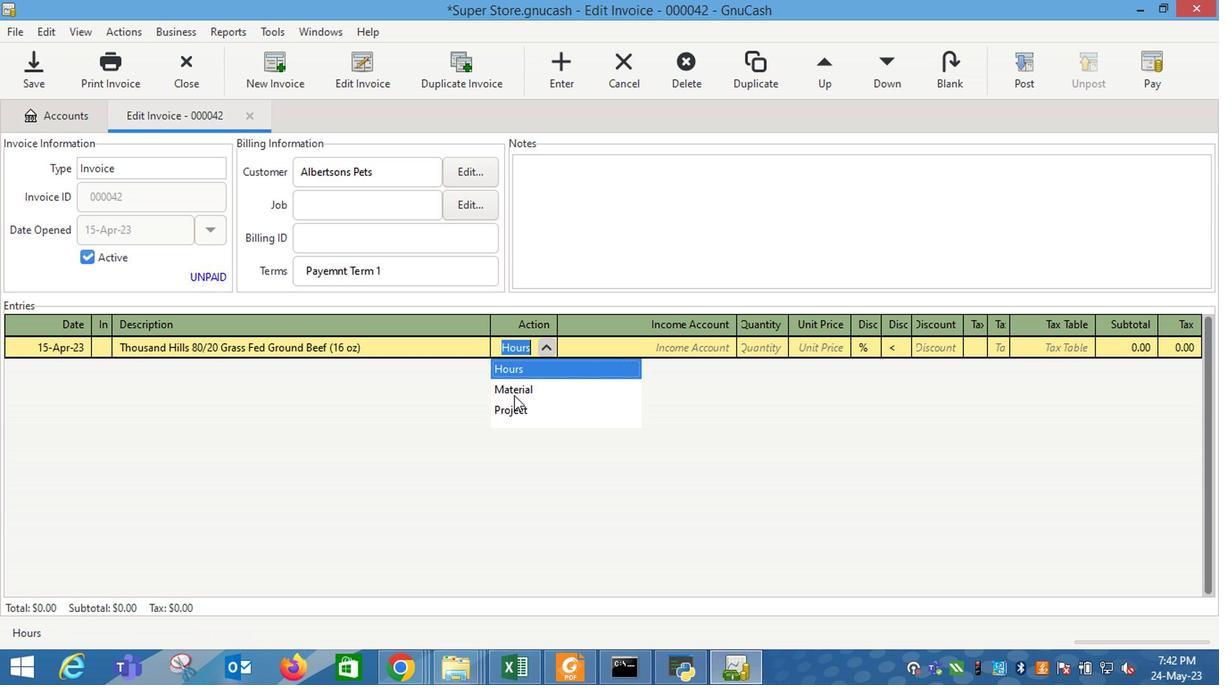 
Action: Mouse moved to (668, 354)
Screenshot: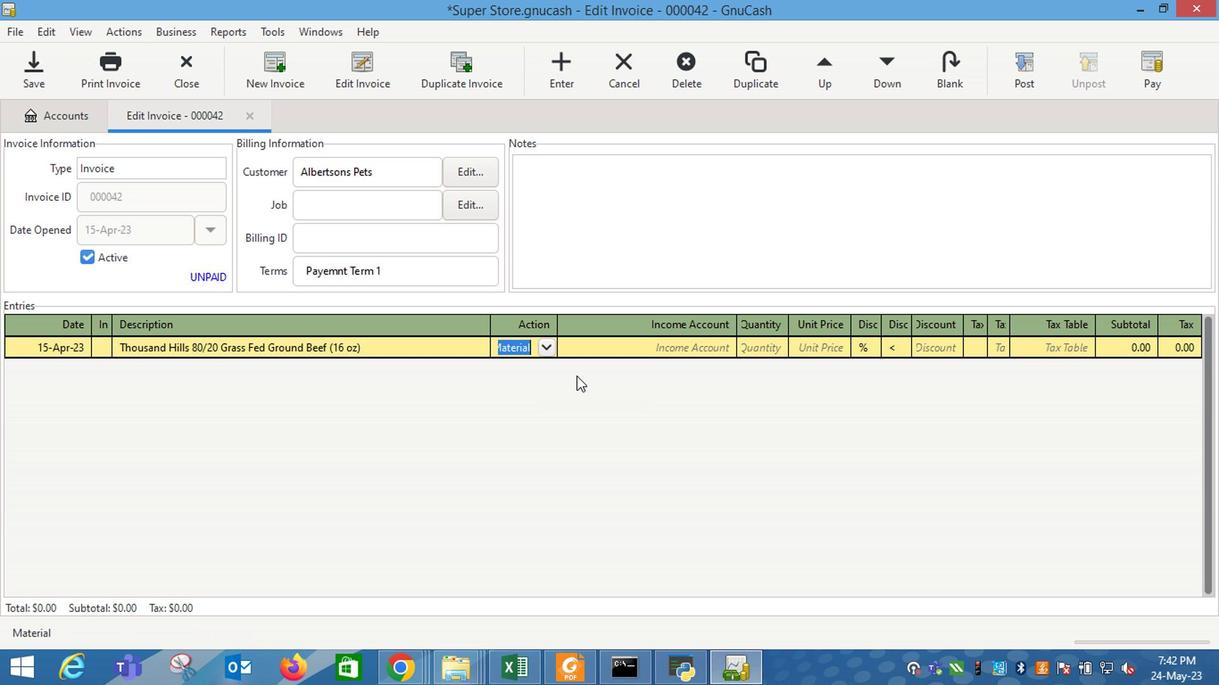 
Action: Key pressed <Key.tab>
Screenshot: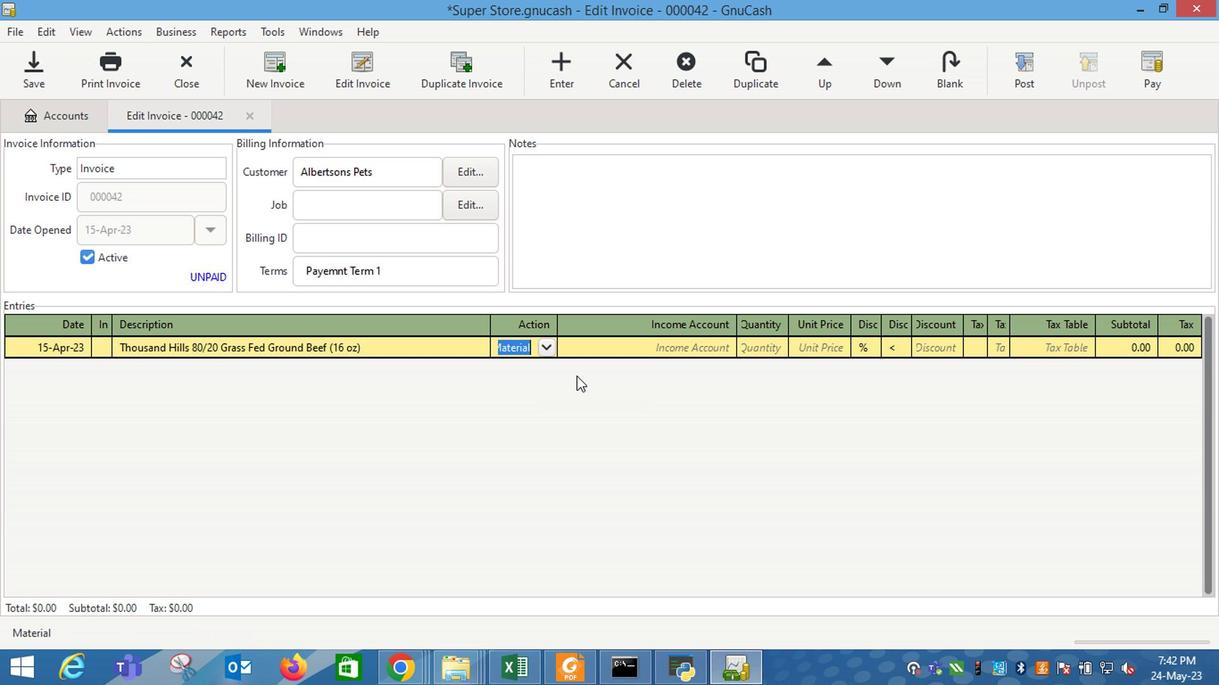 
Action: Mouse moved to (728, 349)
Screenshot: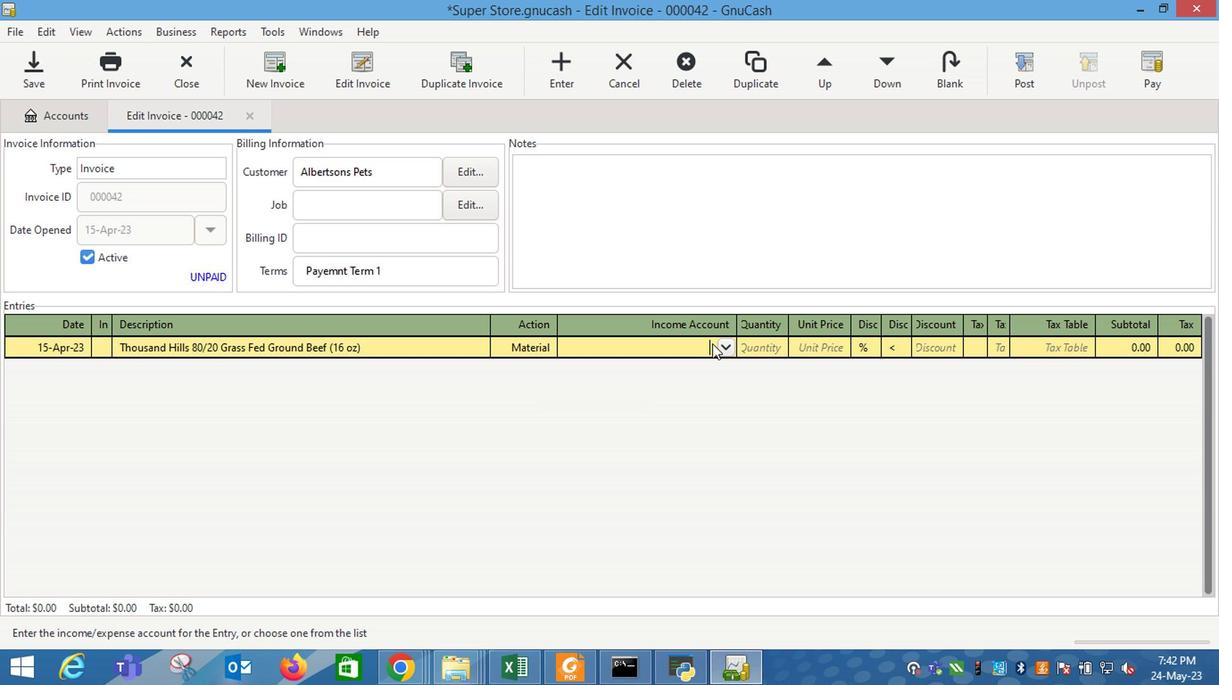 
Action: Mouse pressed left at (728, 349)
Screenshot: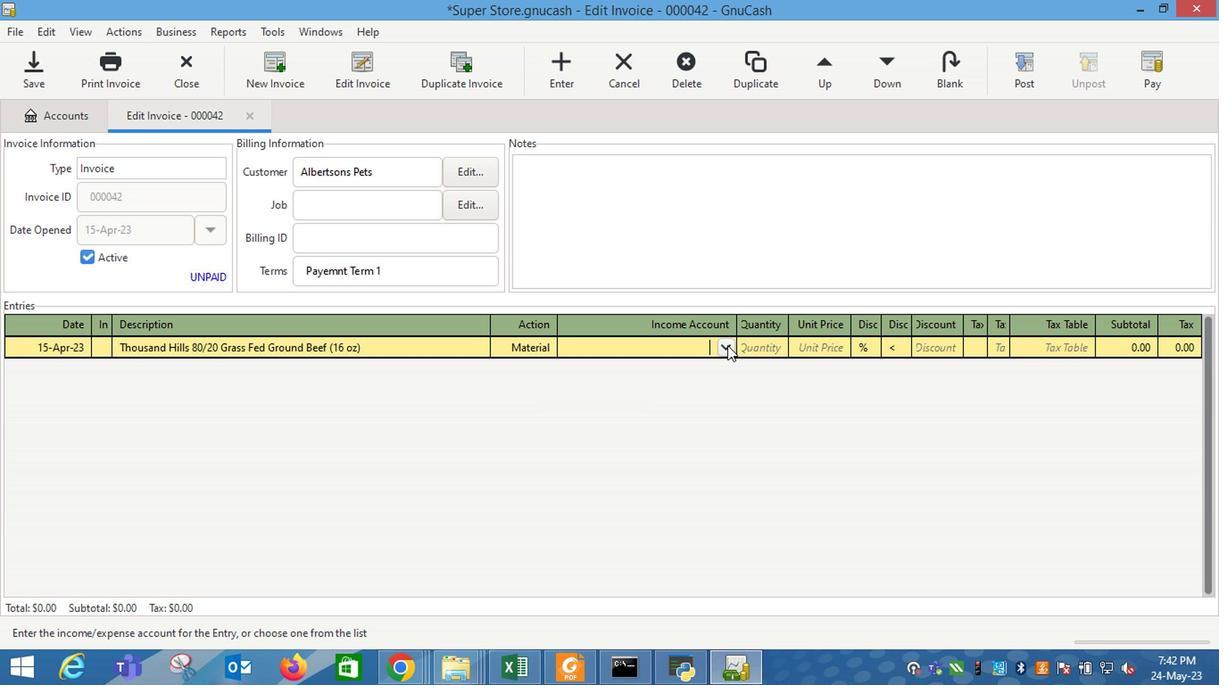 
Action: Mouse moved to (658, 434)
Screenshot: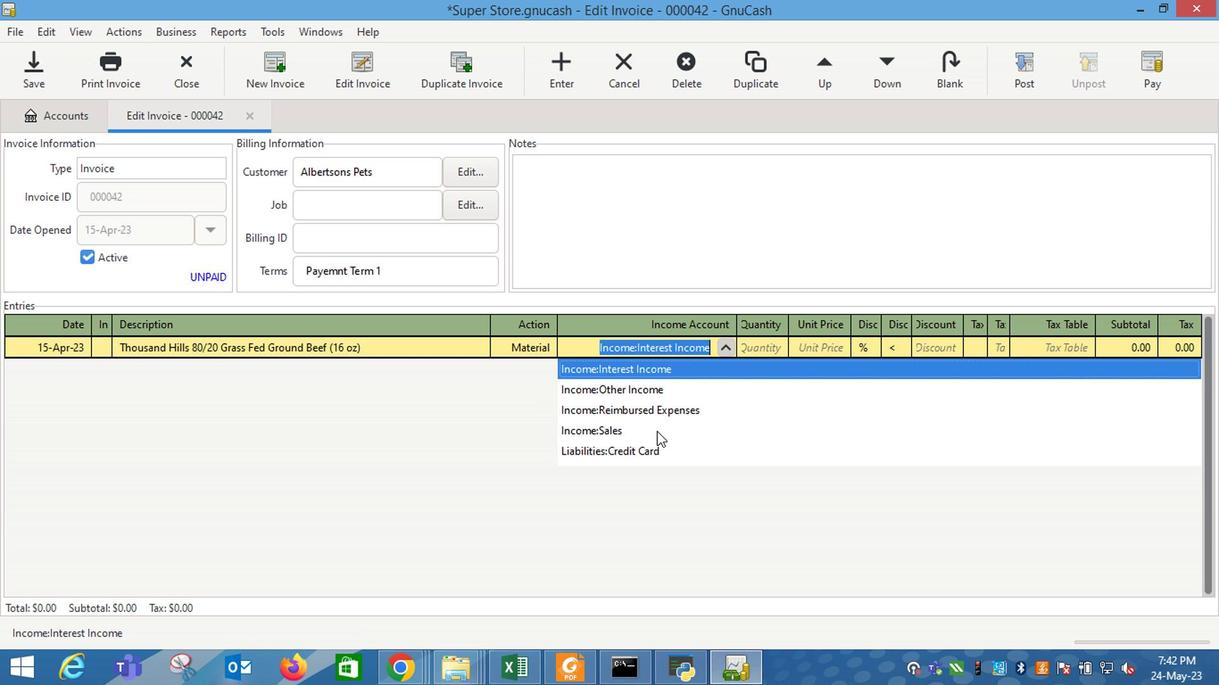 
Action: Mouse pressed left at (658, 434)
Screenshot: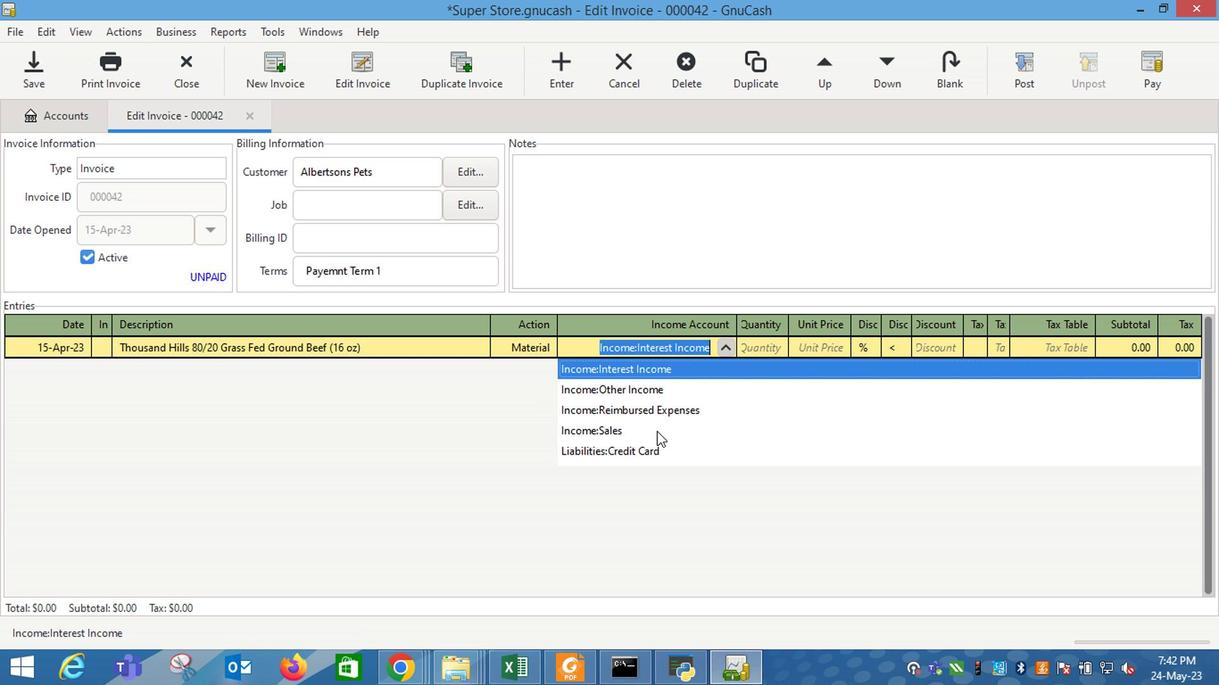 
Action: Mouse moved to (756, 365)
Screenshot: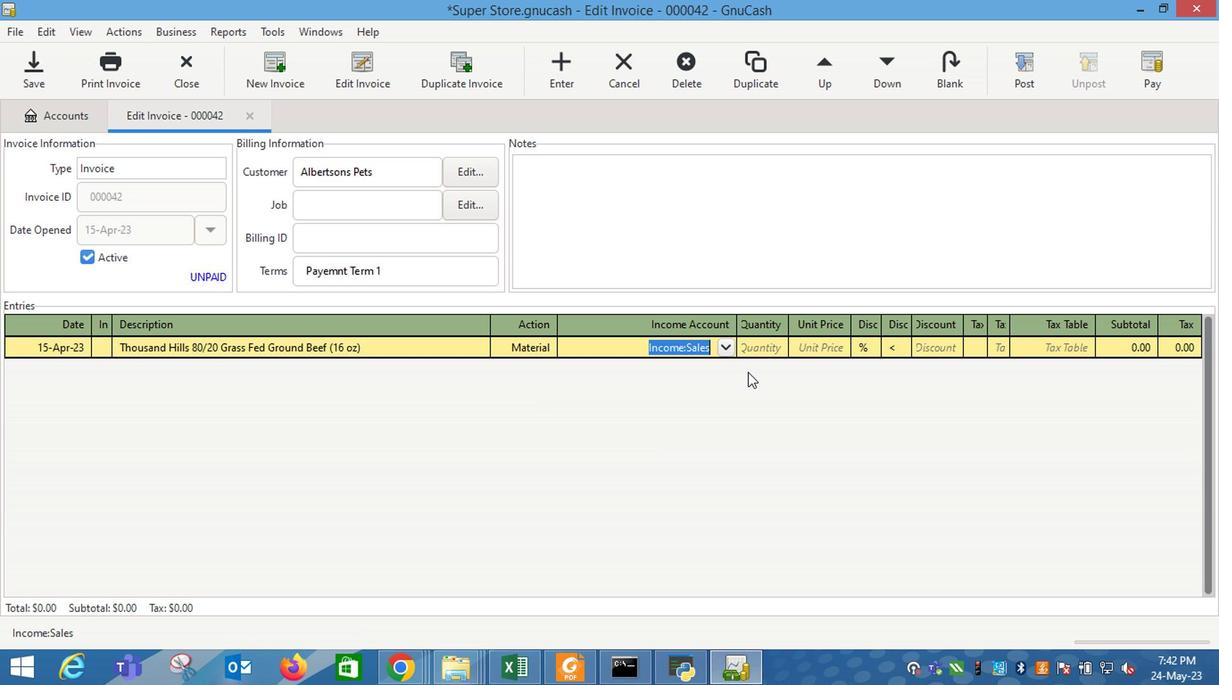 
Action: Key pressed <Key.tab>
Screenshot: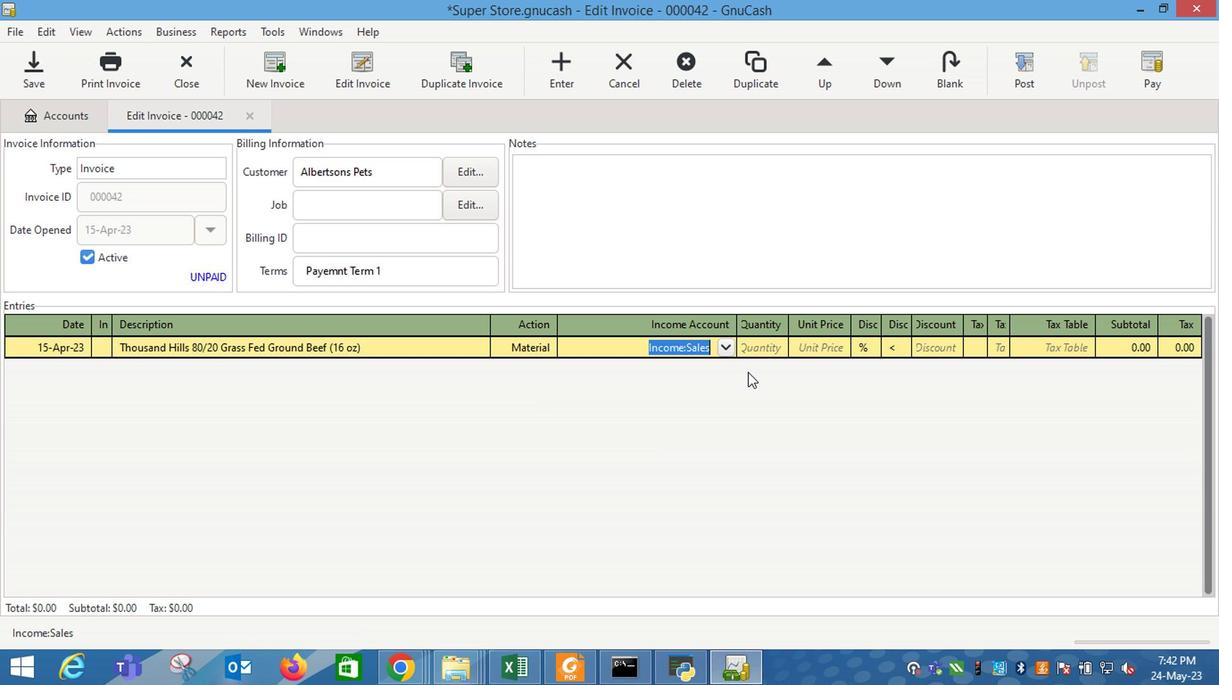 
Action: Mouse moved to (763, 346)
Screenshot: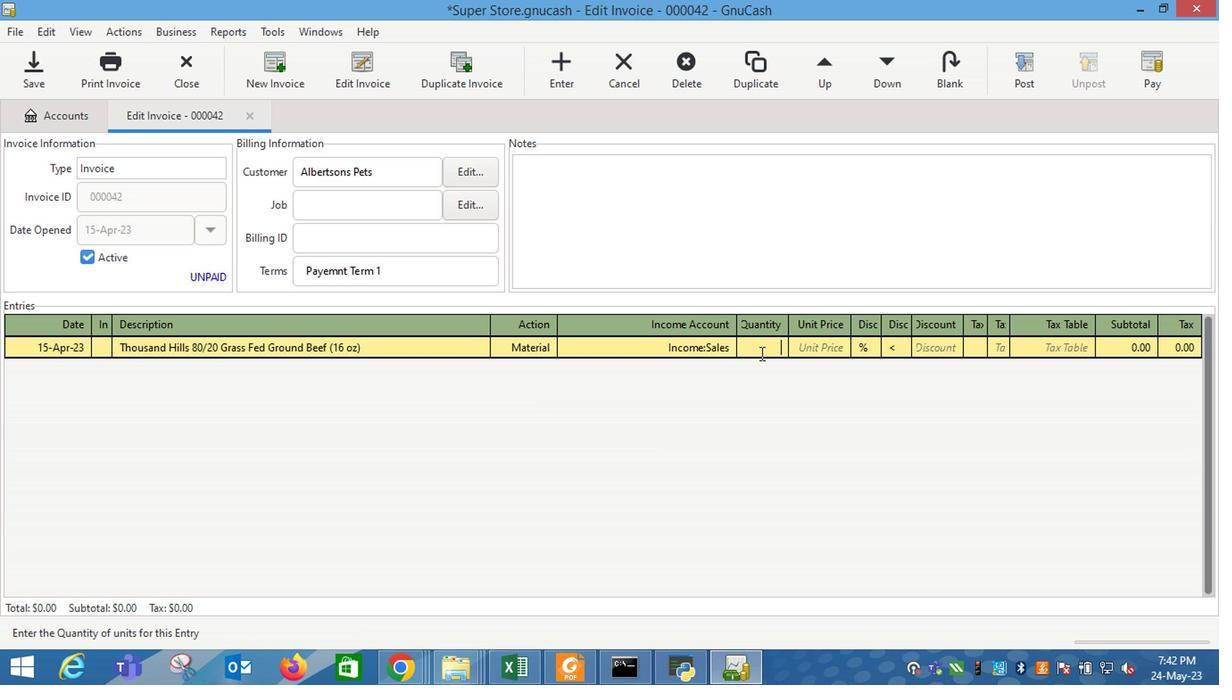 
Action: Key pressed 1
Screenshot: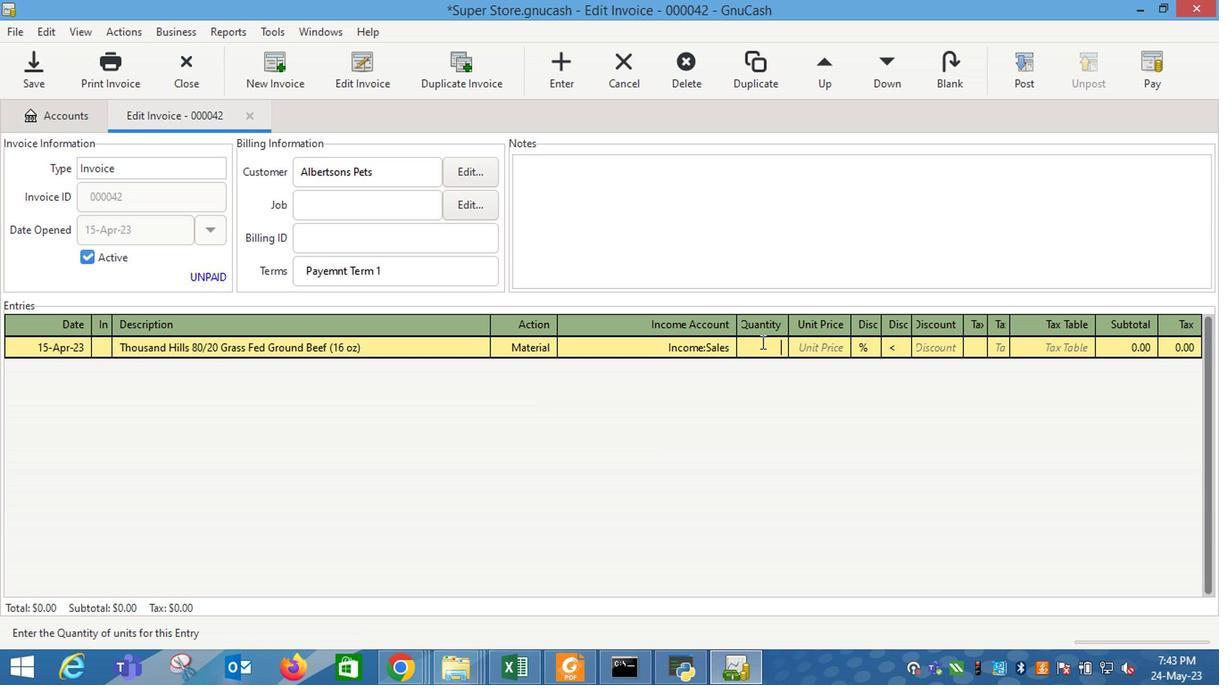 
Action: Mouse moved to (825, 353)
Screenshot: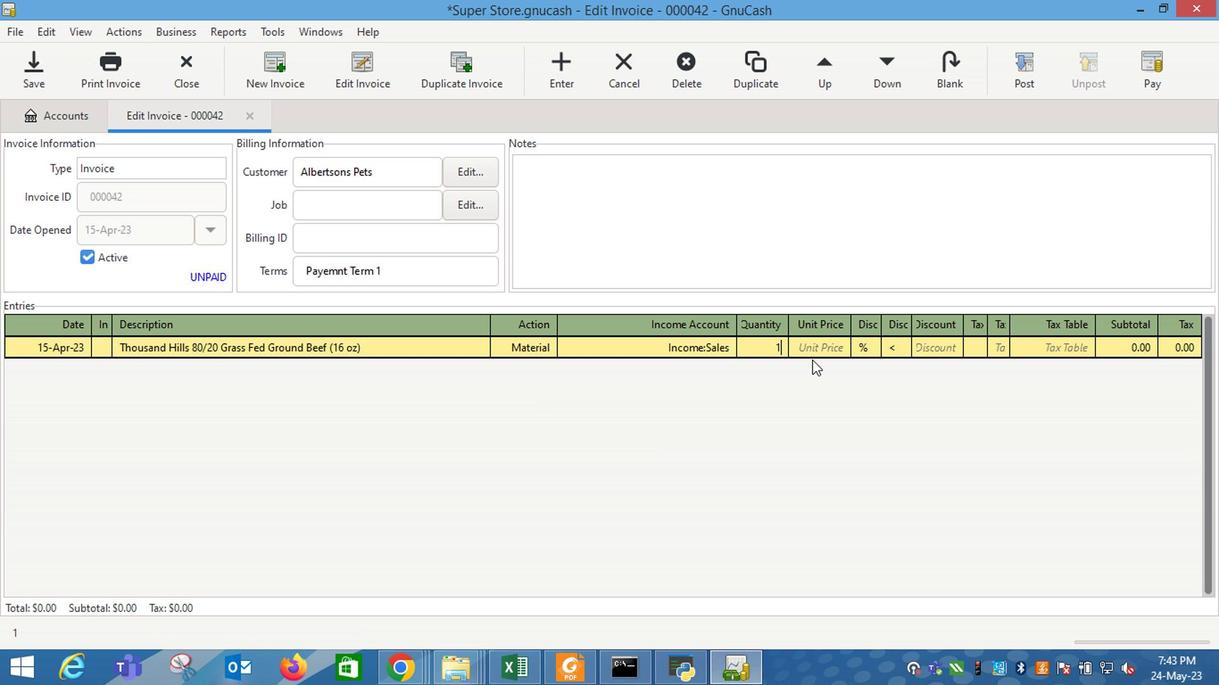 
Action: Mouse pressed left at (825, 353)
Screenshot: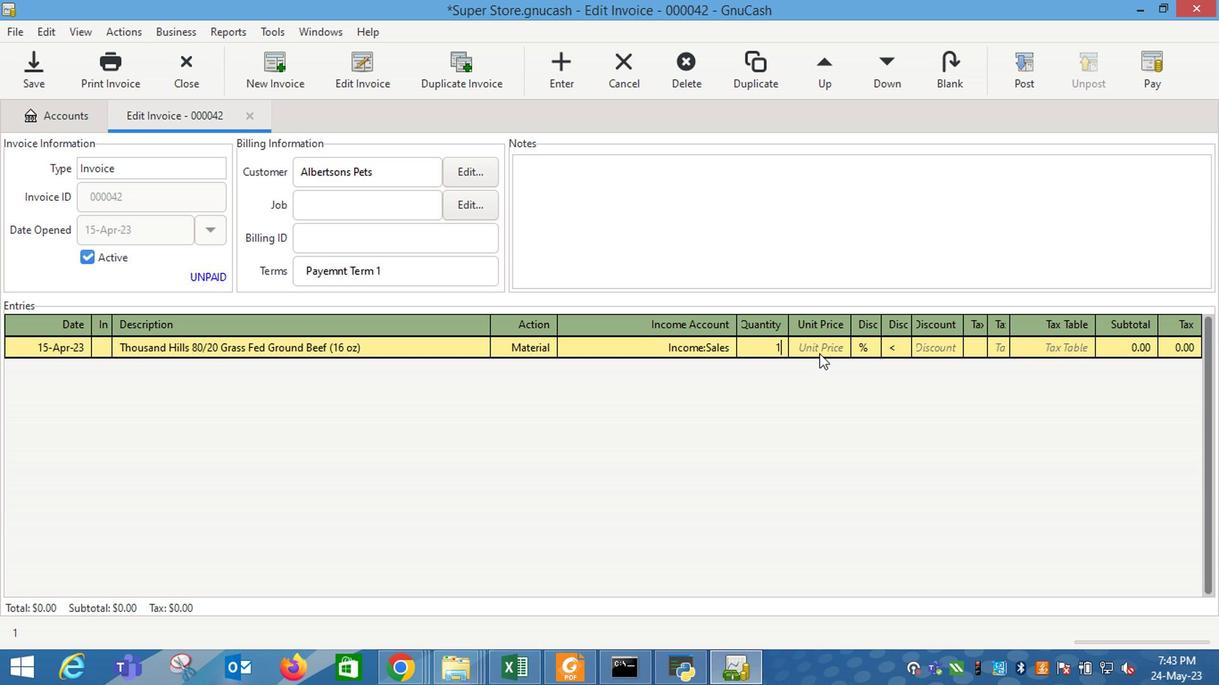 
Action: Key pressed 9.25
Screenshot: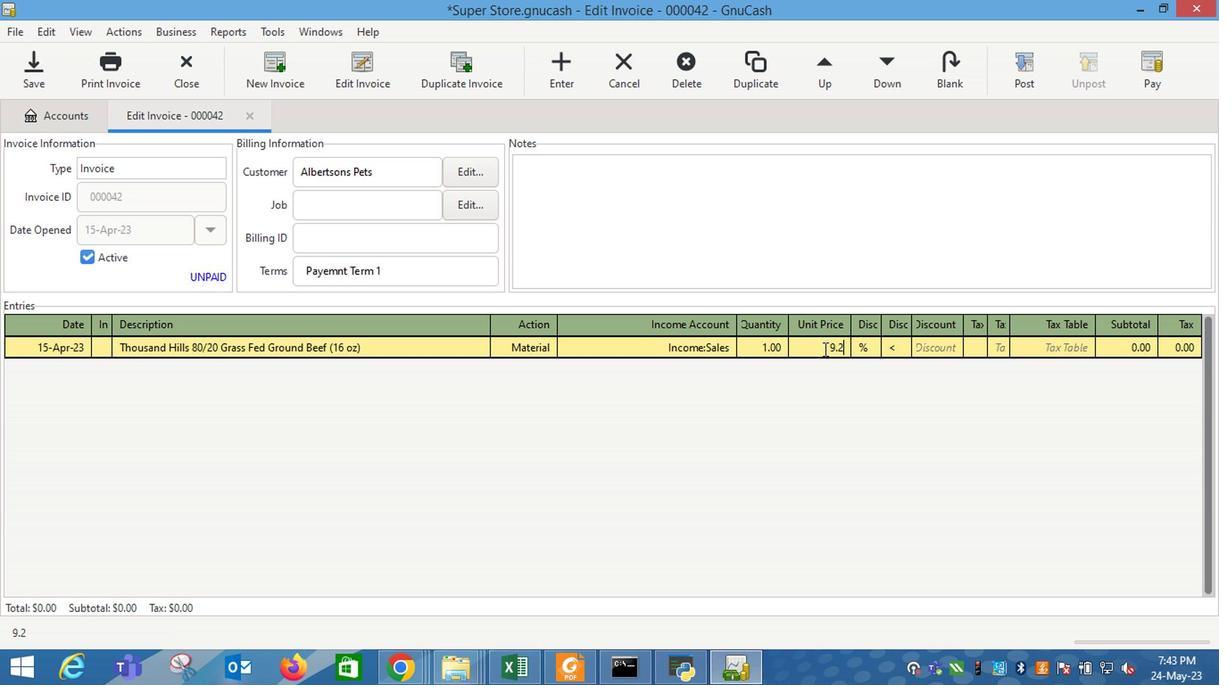 
Action: Mouse moved to (904, 348)
Screenshot: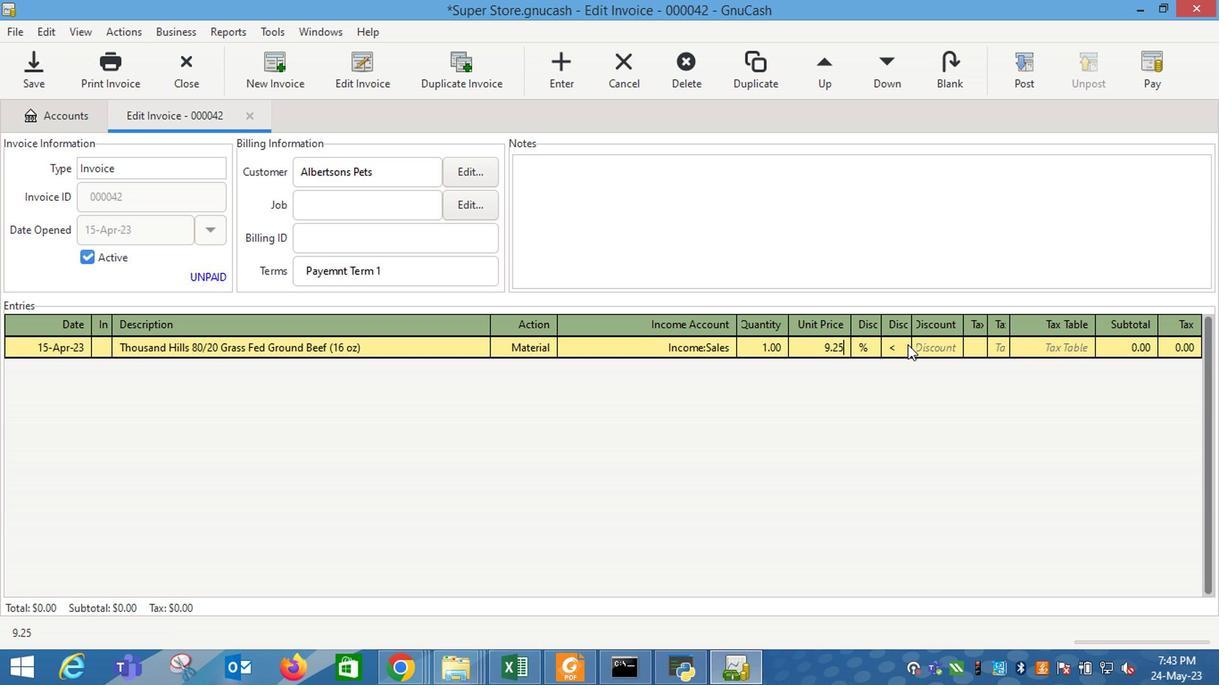 
Action: Mouse pressed left at (904, 348)
Screenshot: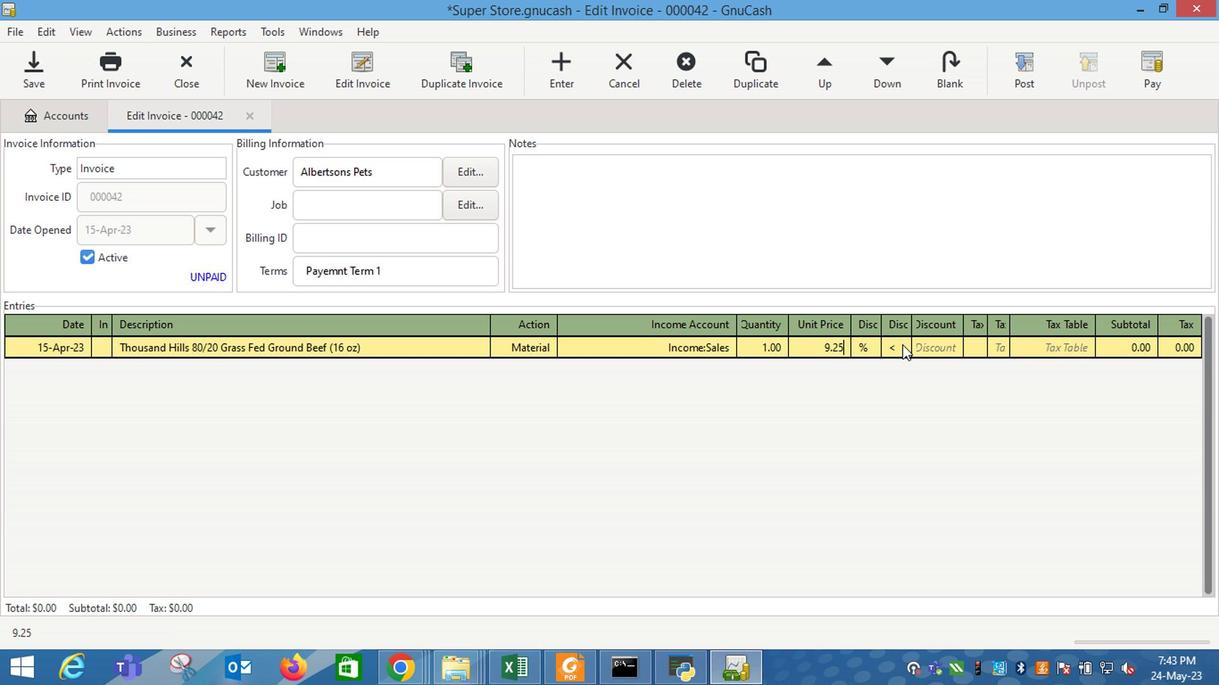 
Action: Mouse moved to (953, 354)
Screenshot: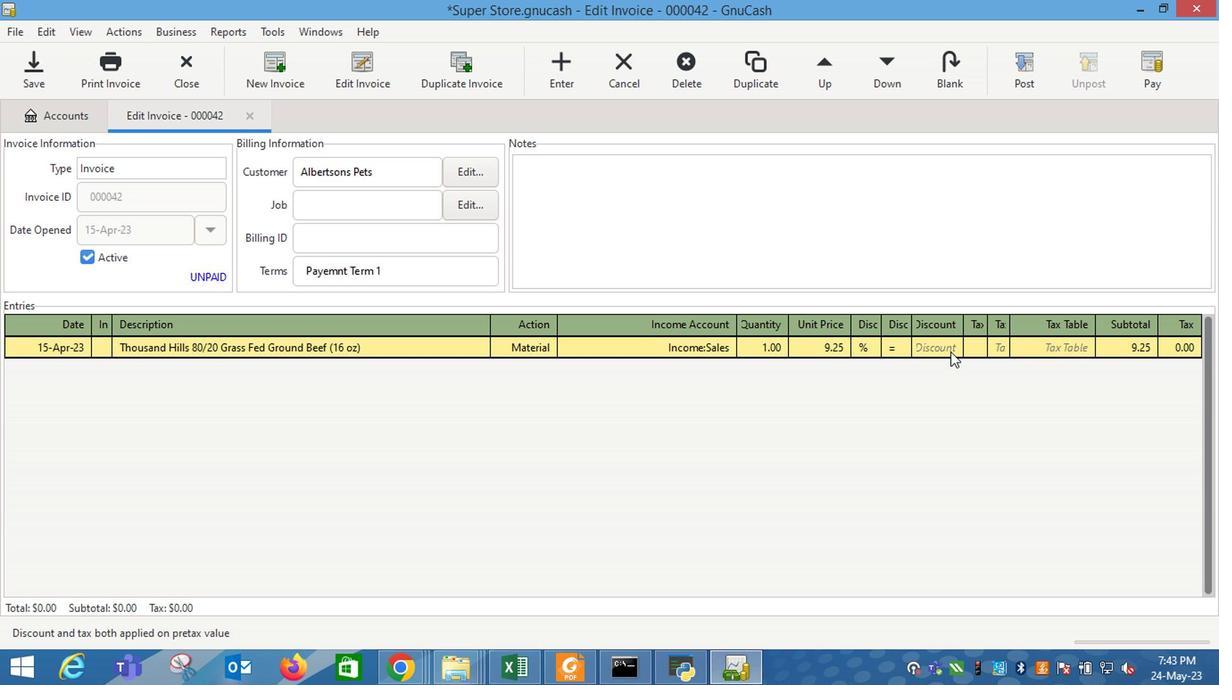 
Action: Mouse pressed left at (953, 354)
Screenshot: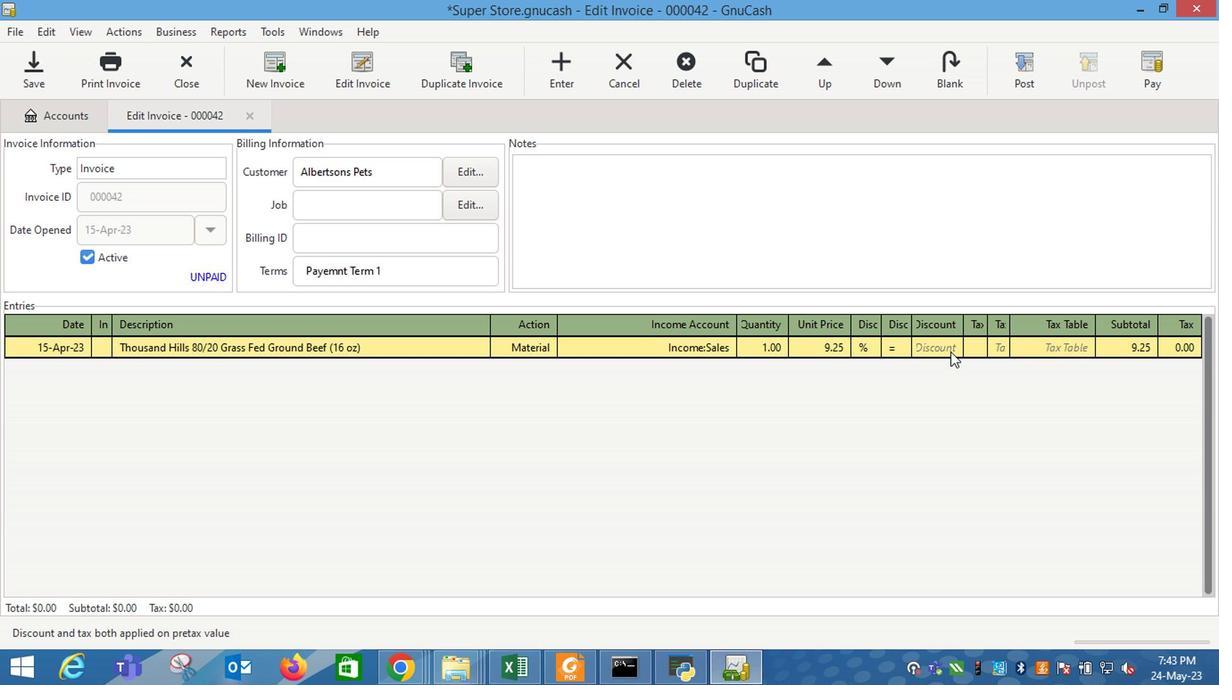 
Action: Mouse moved to (953, 354)
Screenshot: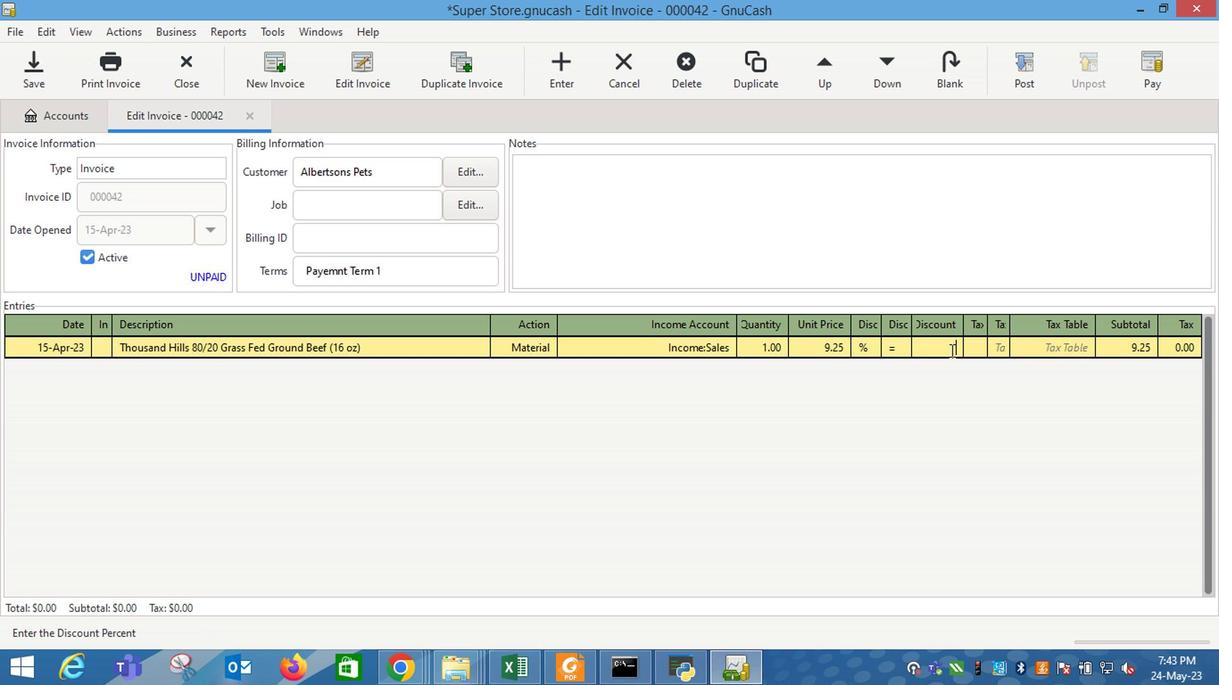 
Action: Key pressed 6<Key.enter>
Screenshot: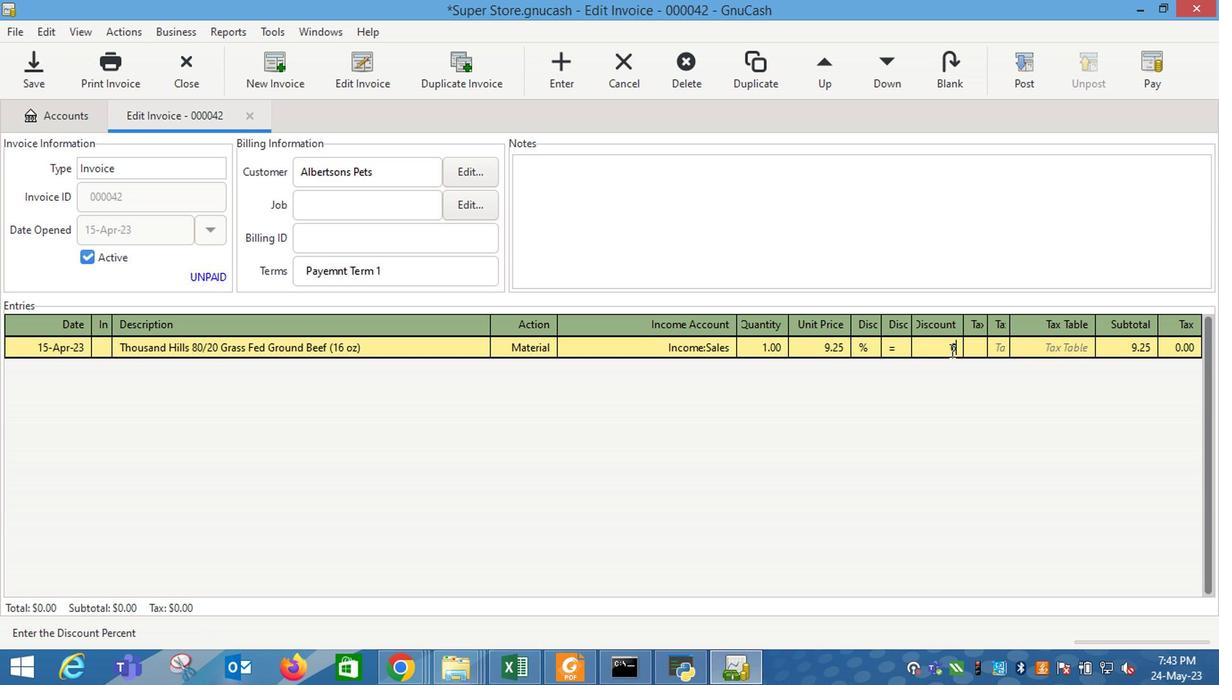 
Action: Mouse moved to (161, 379)
Screenshot: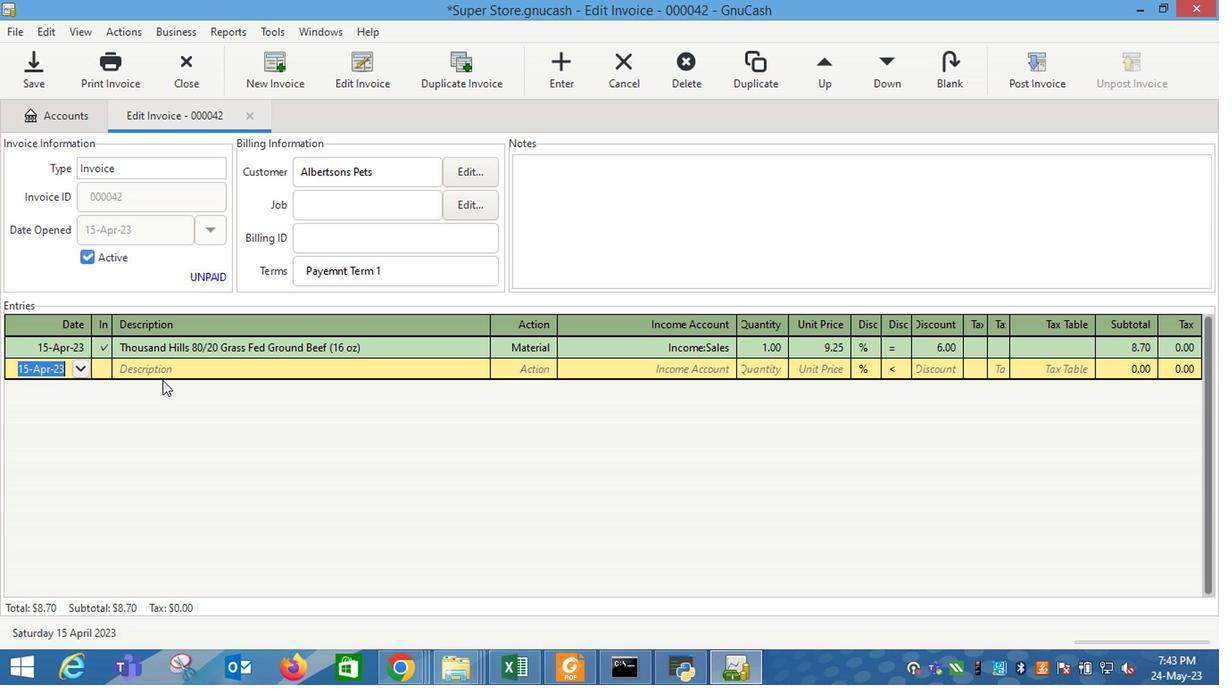 
Action: Mouse pressed left at (161, 379)
Screenshot: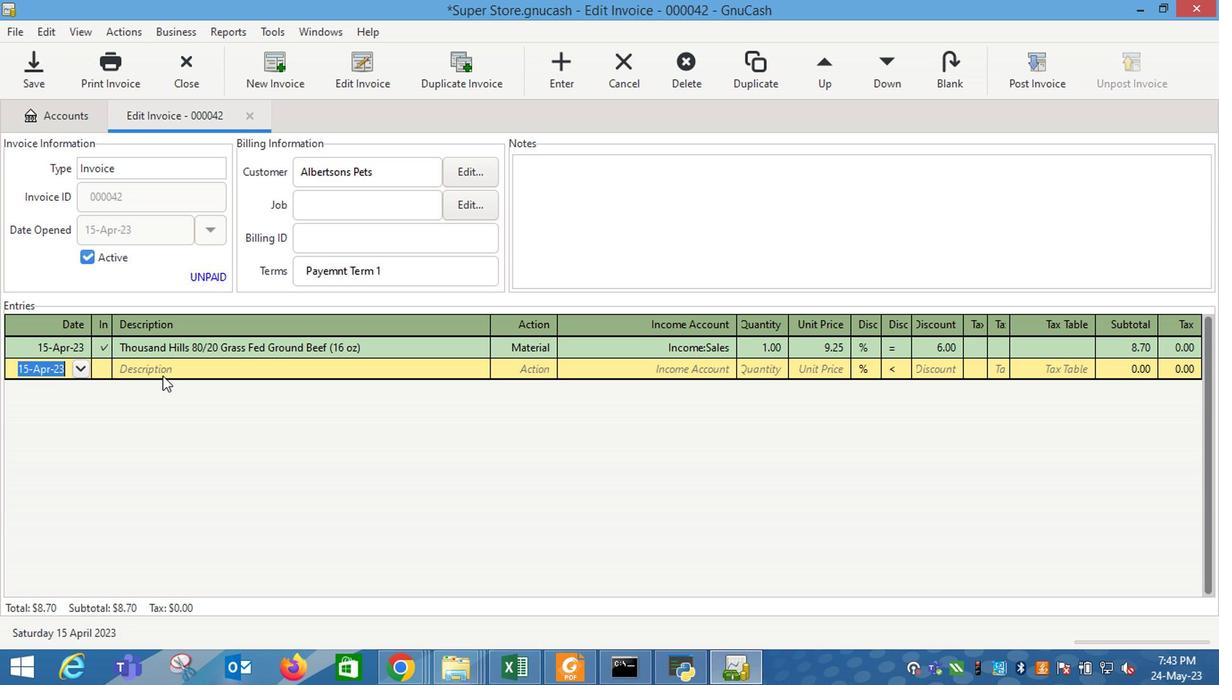 
Action: Key pressed <Key.shift_r>Old<Key.space><Key.shift_r><Key.shift_r><Key.shift_r><Key.shift_r><Key.shift_r><Key.shift_r><Key.shift_r><Key.shift_r><Key.shift_r><Key.shift_r><Key.shift_r><Key.shift_r><Key.shift_r><Key.shift_r><Key.shift_r><Key.shift_r><Key.shift_r><Key.shift_r>Fres<Key.backspace><Key.backspace><Key.backspace>orester<Key.space>86
Screenshot: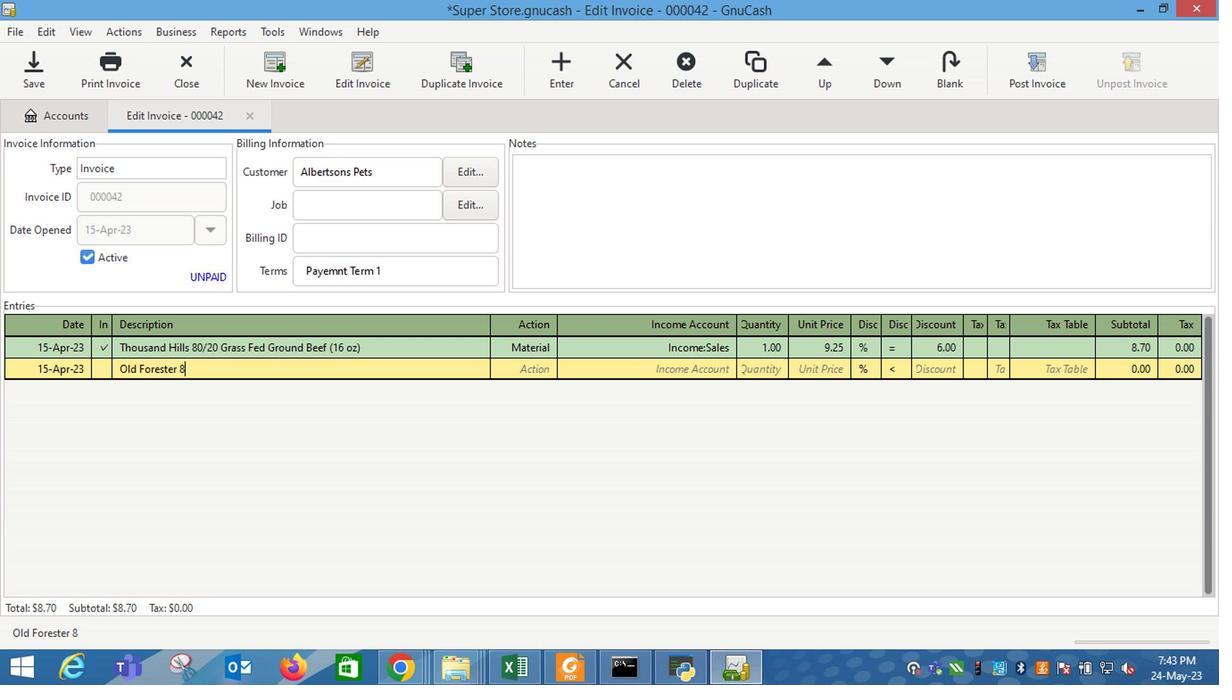 
Action: Mouse moved to (656, 379)
Screenshot: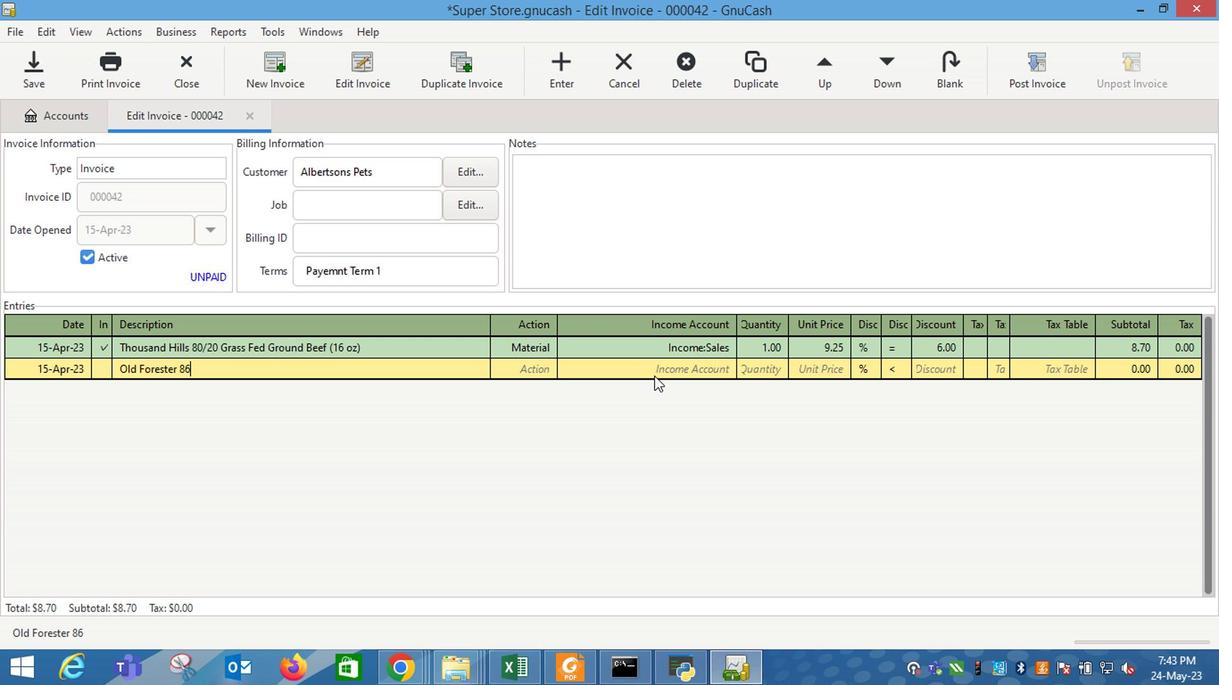 
Action: Key pressed <Key.tab>
Screenshot: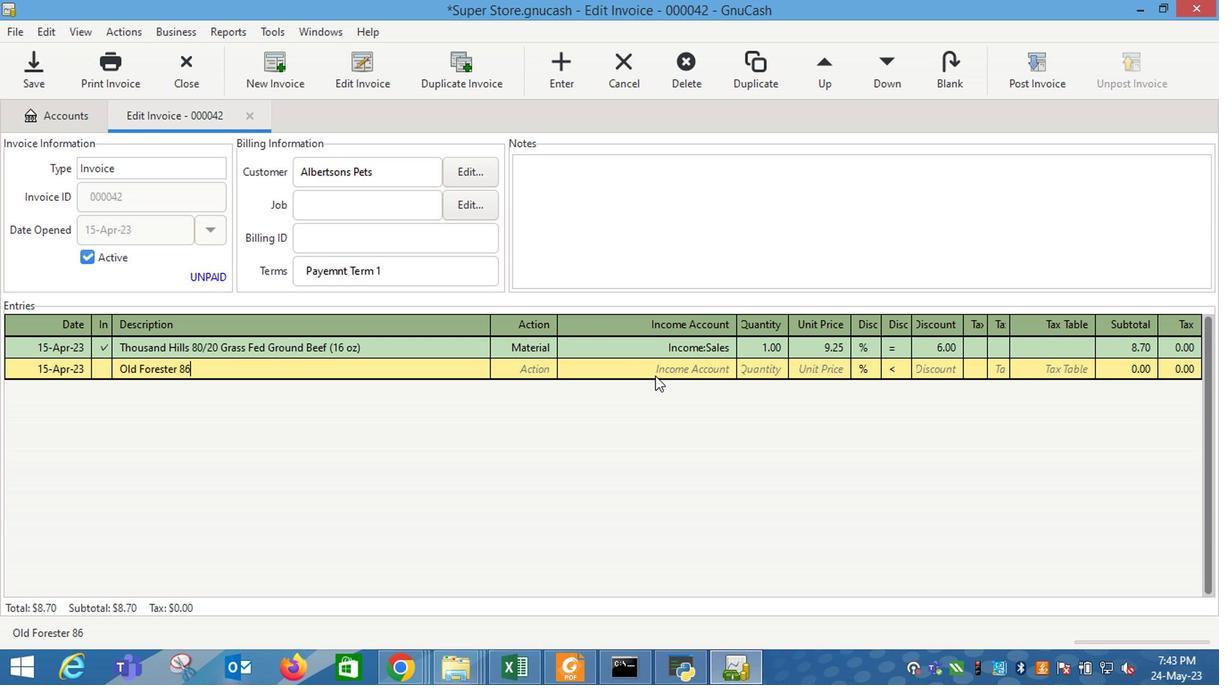 
Action: Mouse moved to (550, 370)
Screenshot: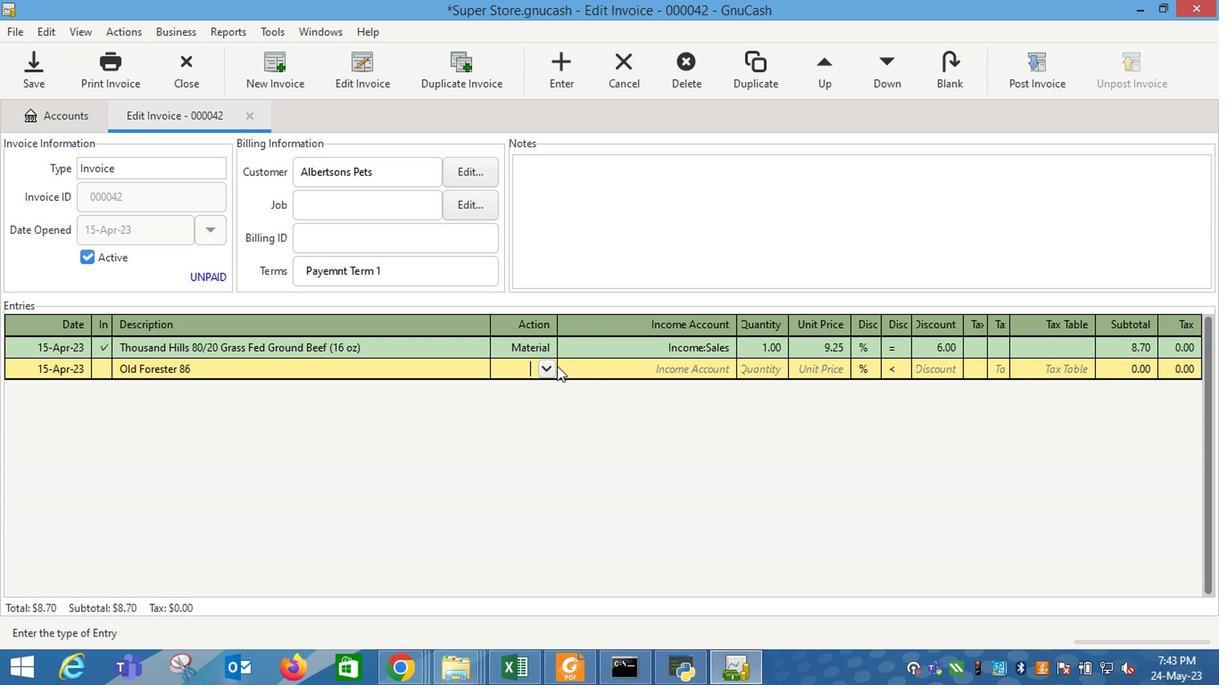 
Action: Mouse pressed left at (550, 370)
Screenshot: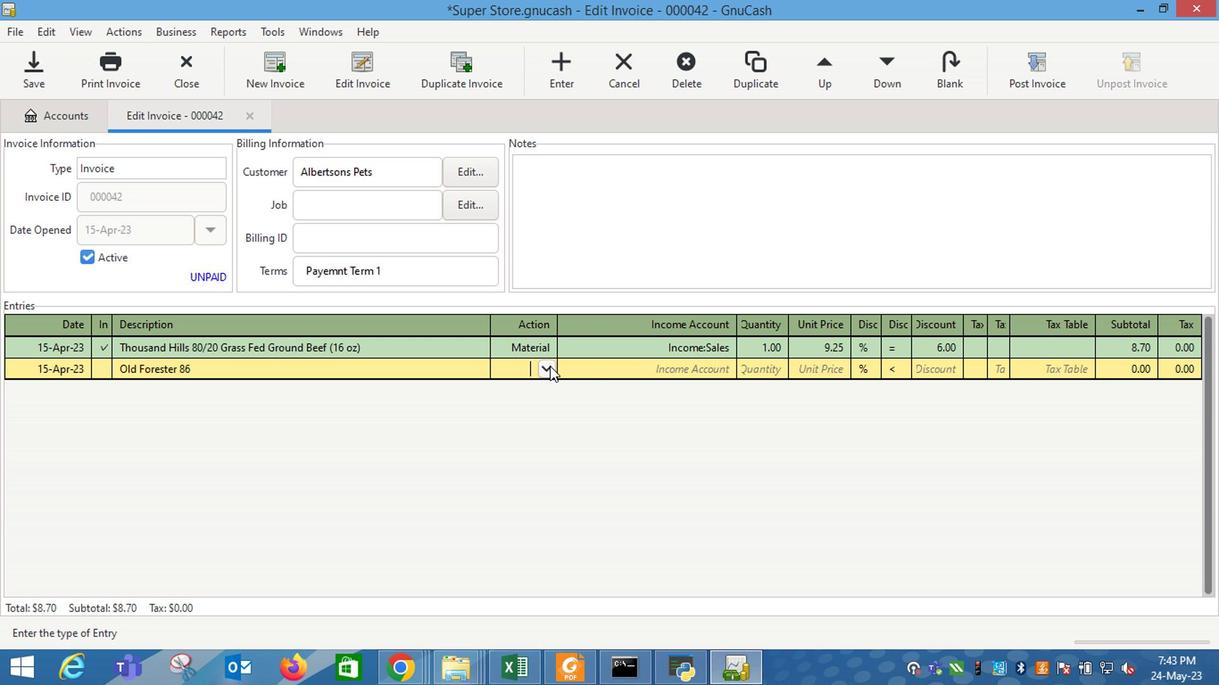 
Action: Mouse moved to (521, 415)
Screenshot: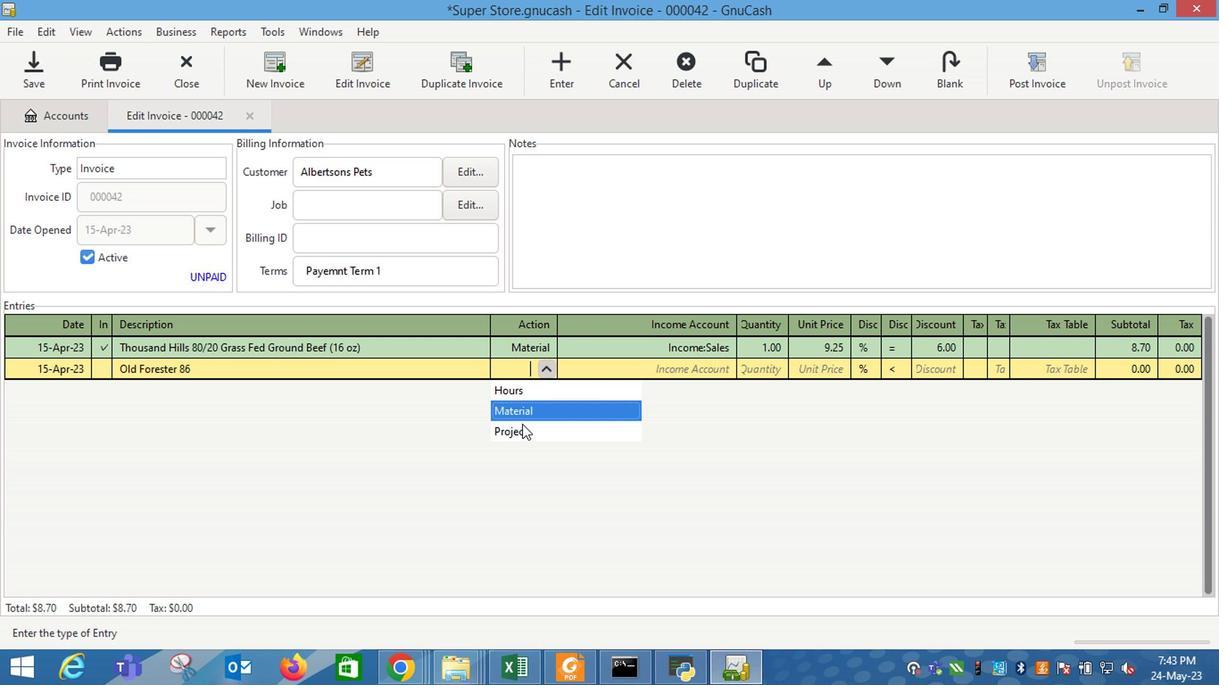 
Action: Mouse pressed left at (521, 415)
Screenshot: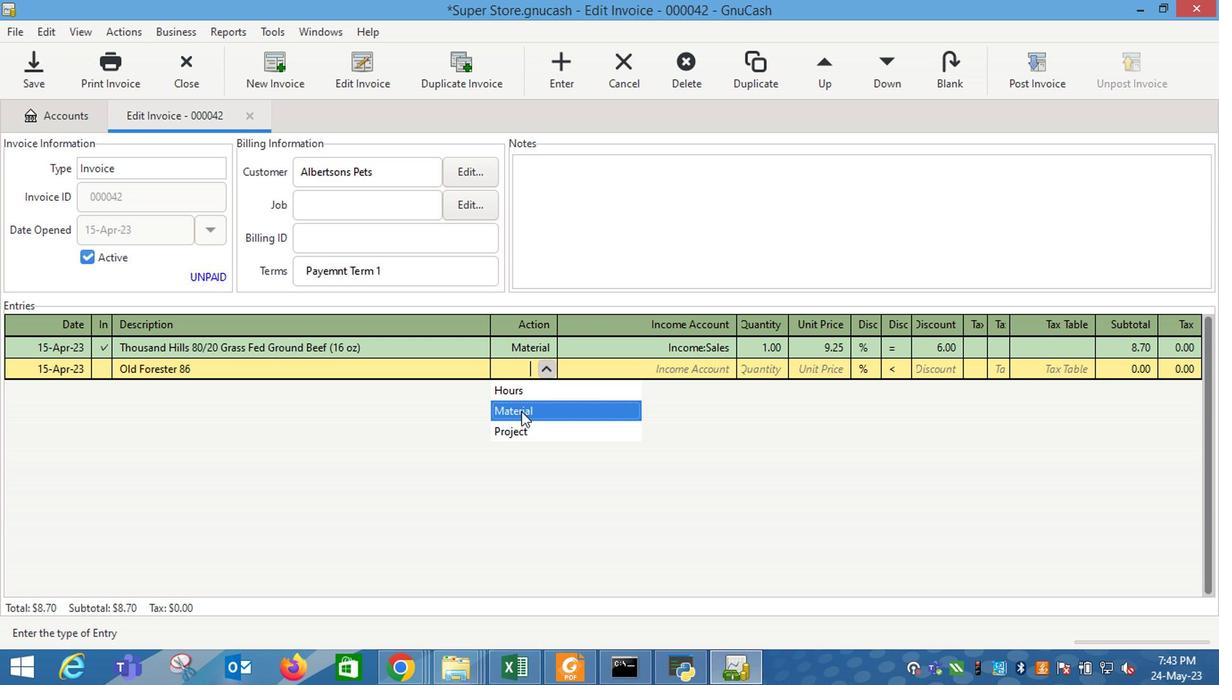 
Action: Mouse moved to (725, 376)
Screenshot: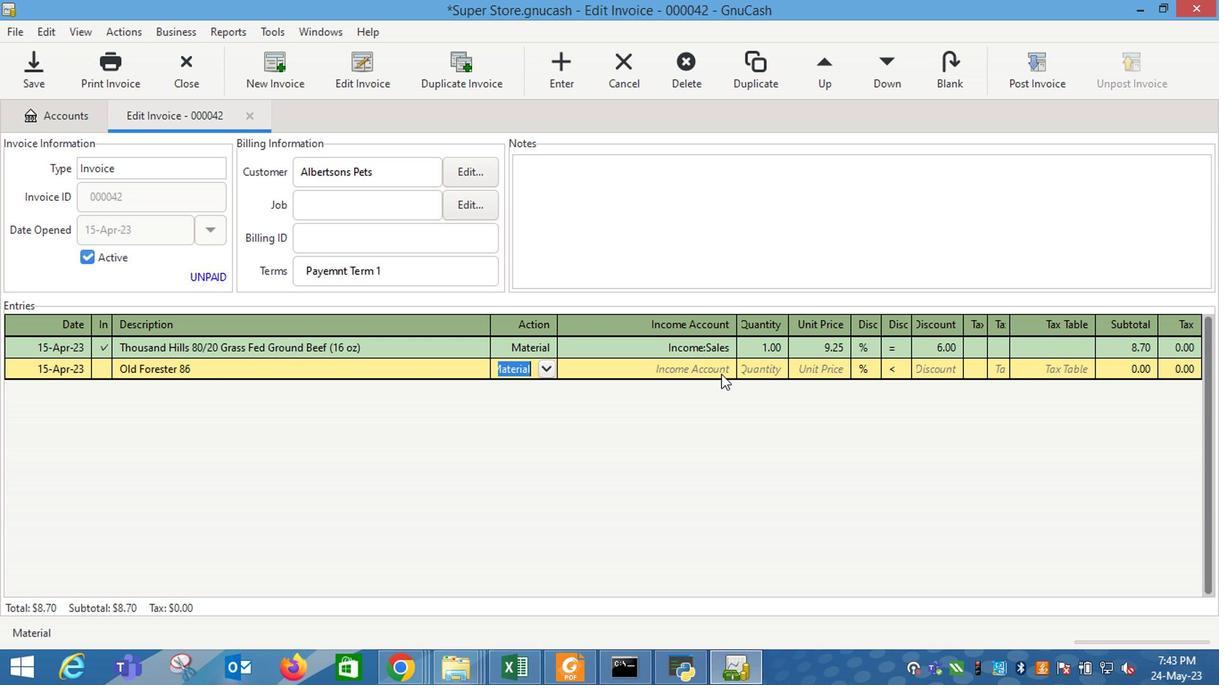 
Action: Key pressed <Key.tab>
Screenshot: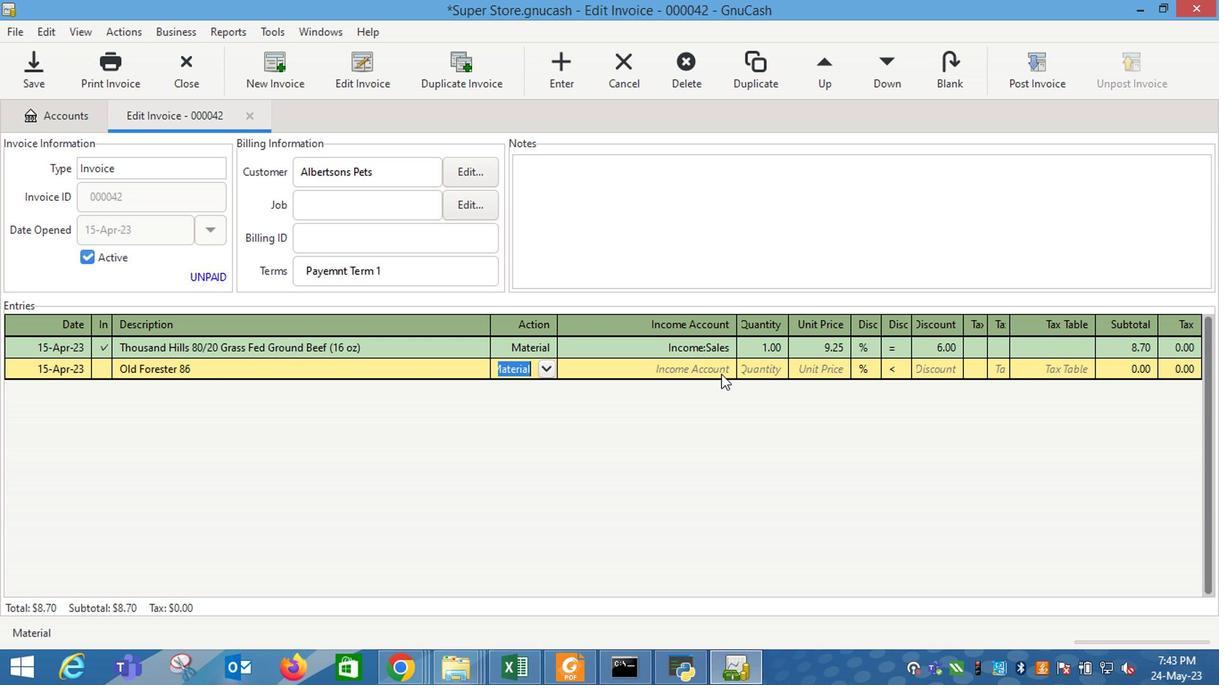 
Action: Mouse moved to (721, 376)
Screenshot: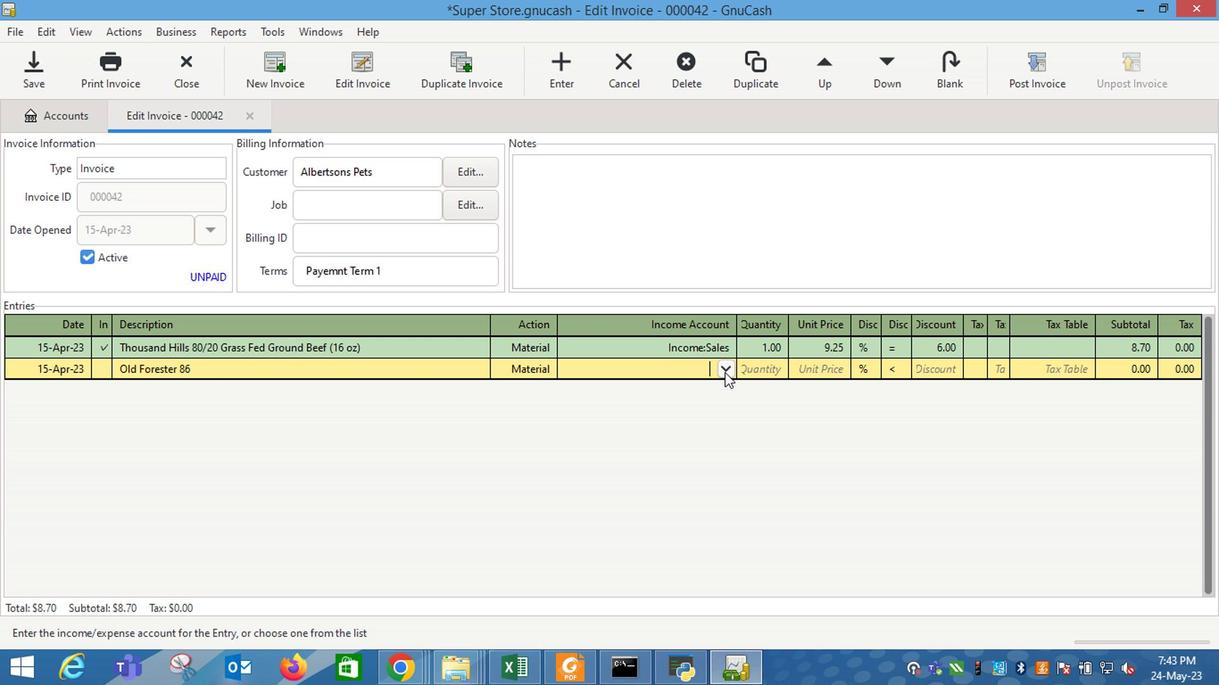 
Action: Mouse pressed left at (721, 376)
Screenshot: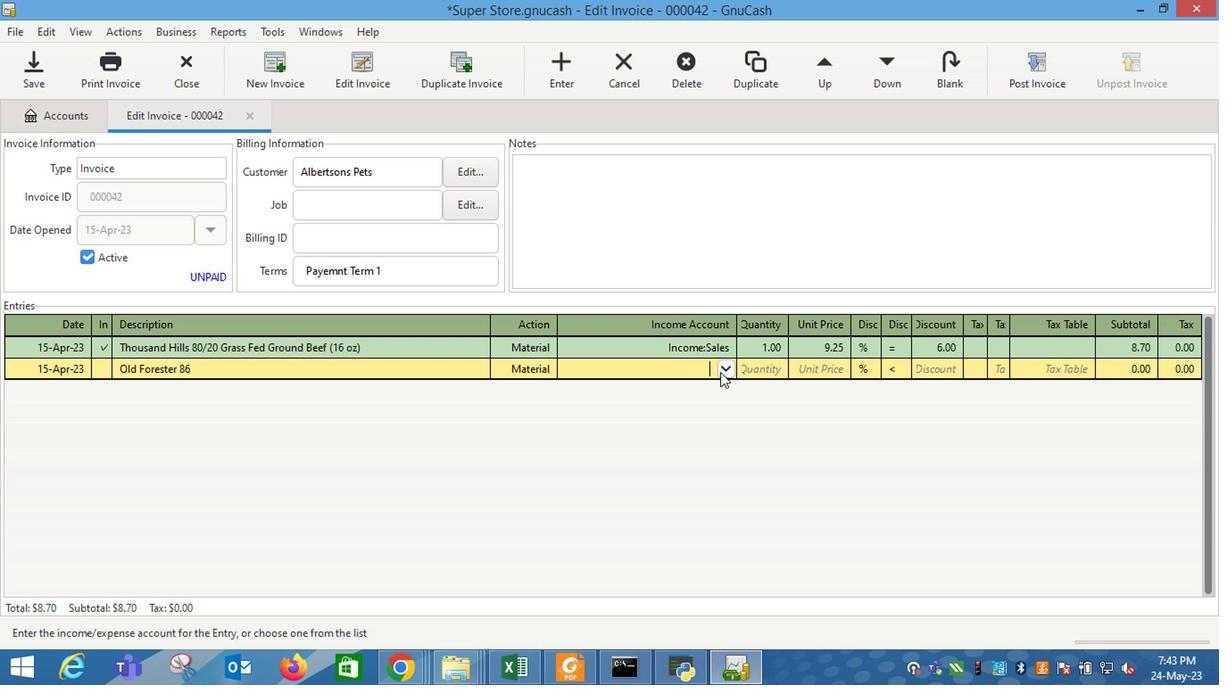 
Action: Mouse moved to (603, 457)
Screenshot: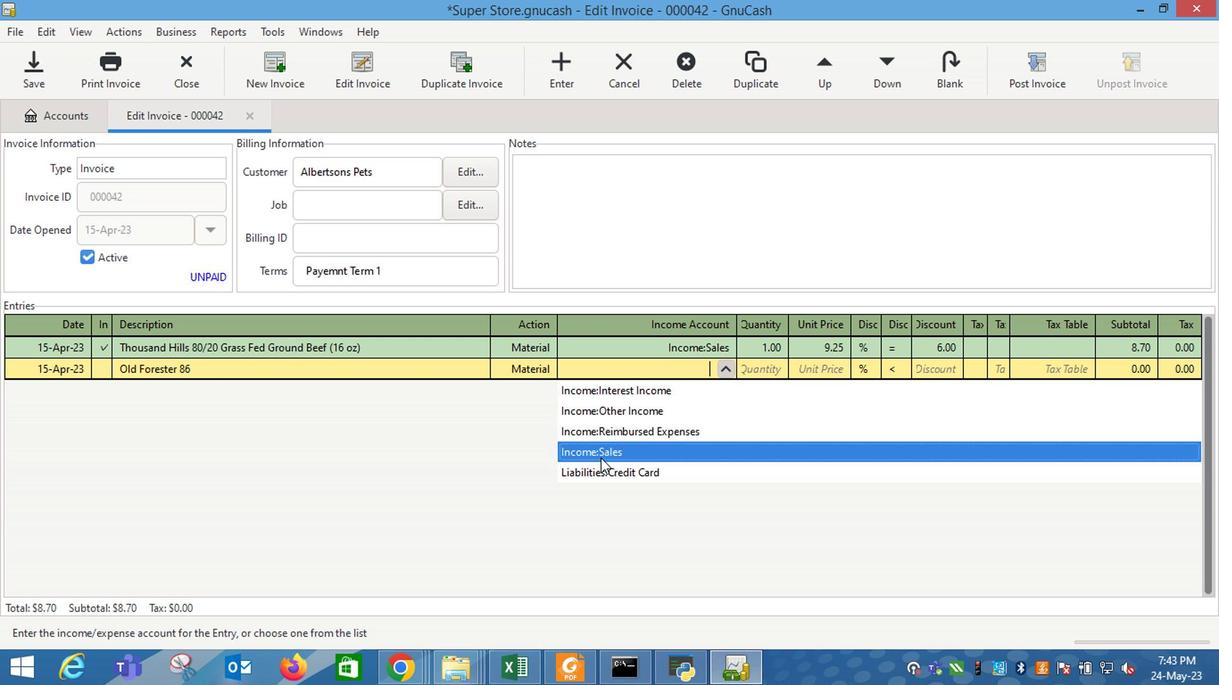 
Action: Mouse pressed left at (603, 457)
Screenshot: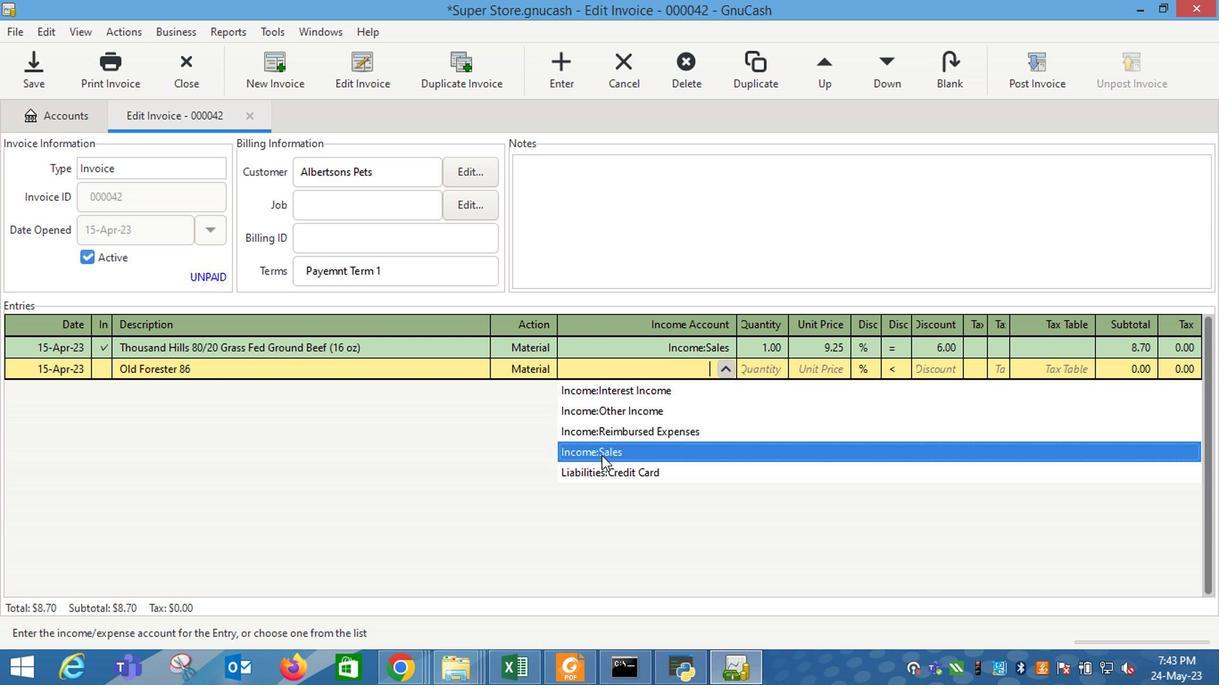 
Action: Mouse moved to (758, 380)
Screenshot: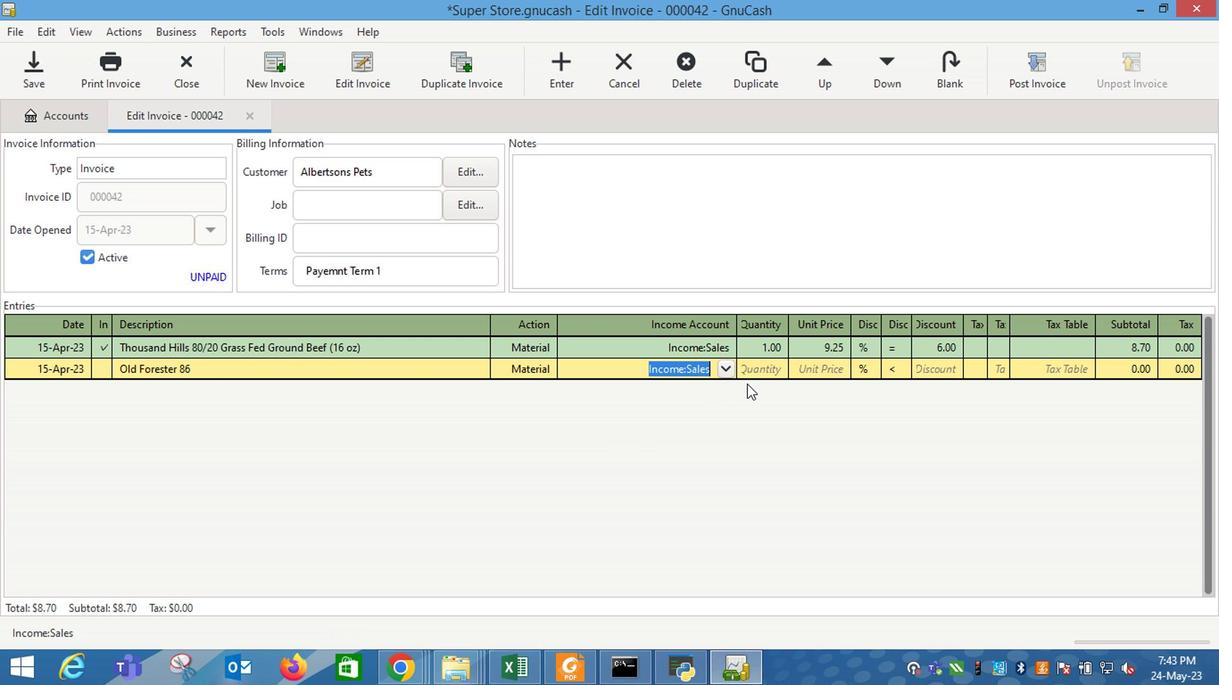 
Action: Mouse pressed left at (758, 380)
Screenshot: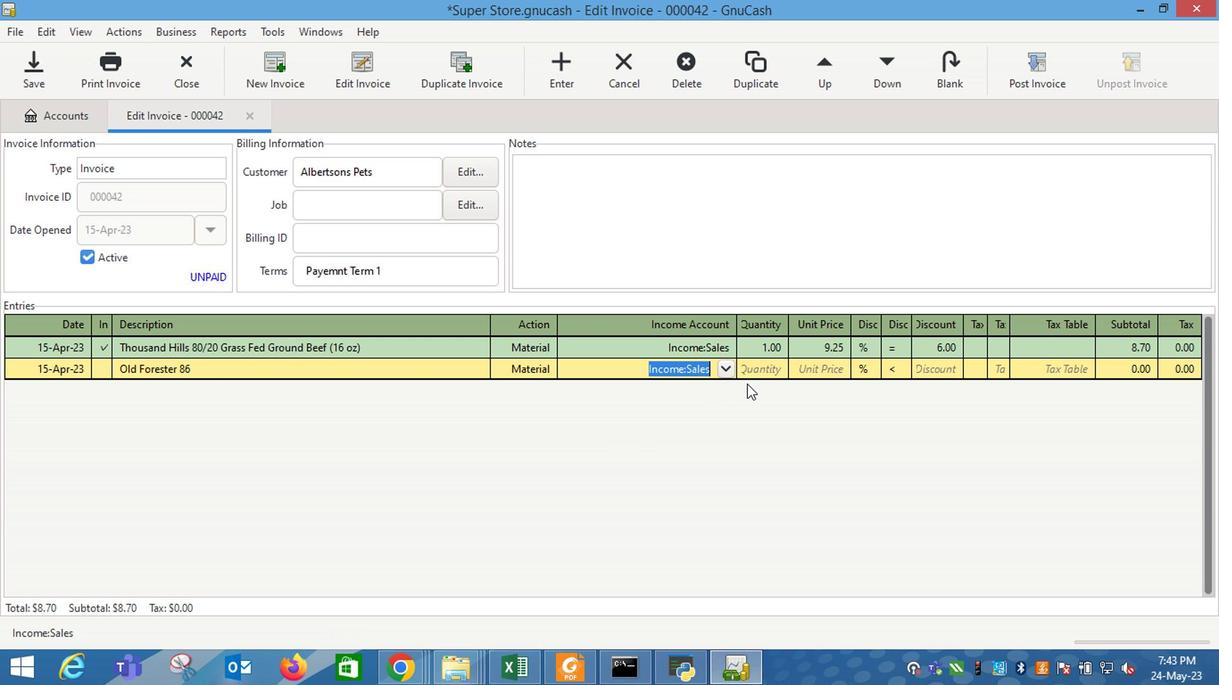
Action: Key pressed 1<Key.tab>4.5
Screenshot: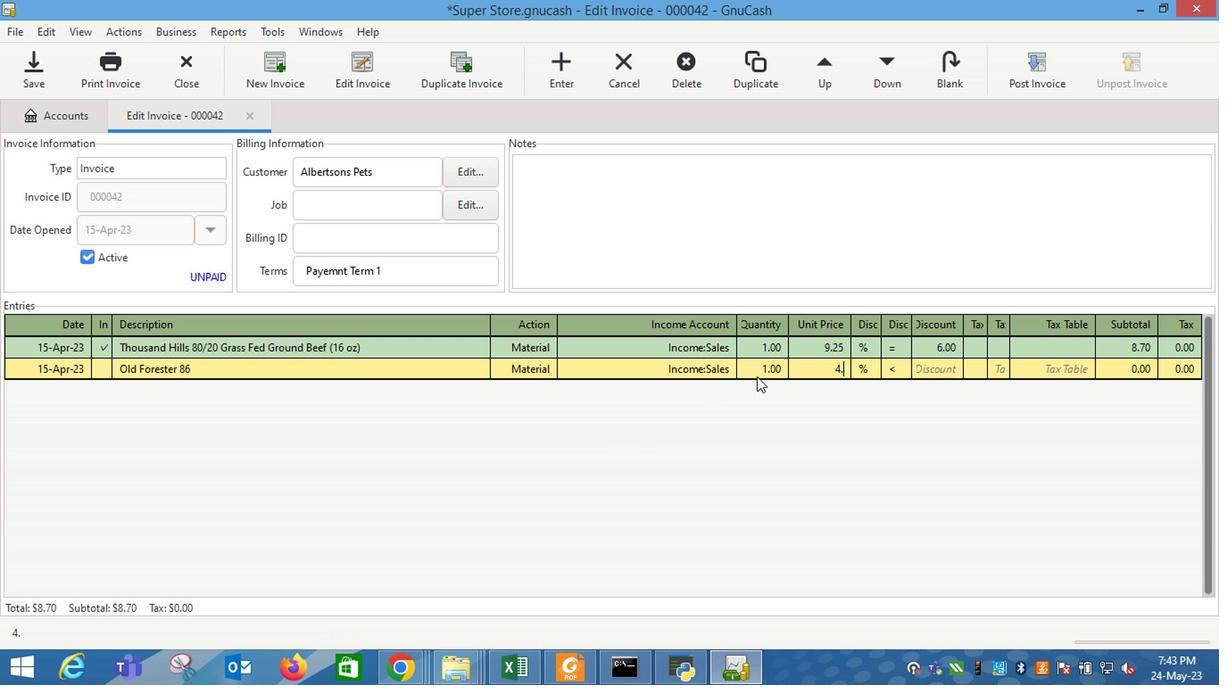 
Action: Mouse moved to (886, 372)
Screenshot: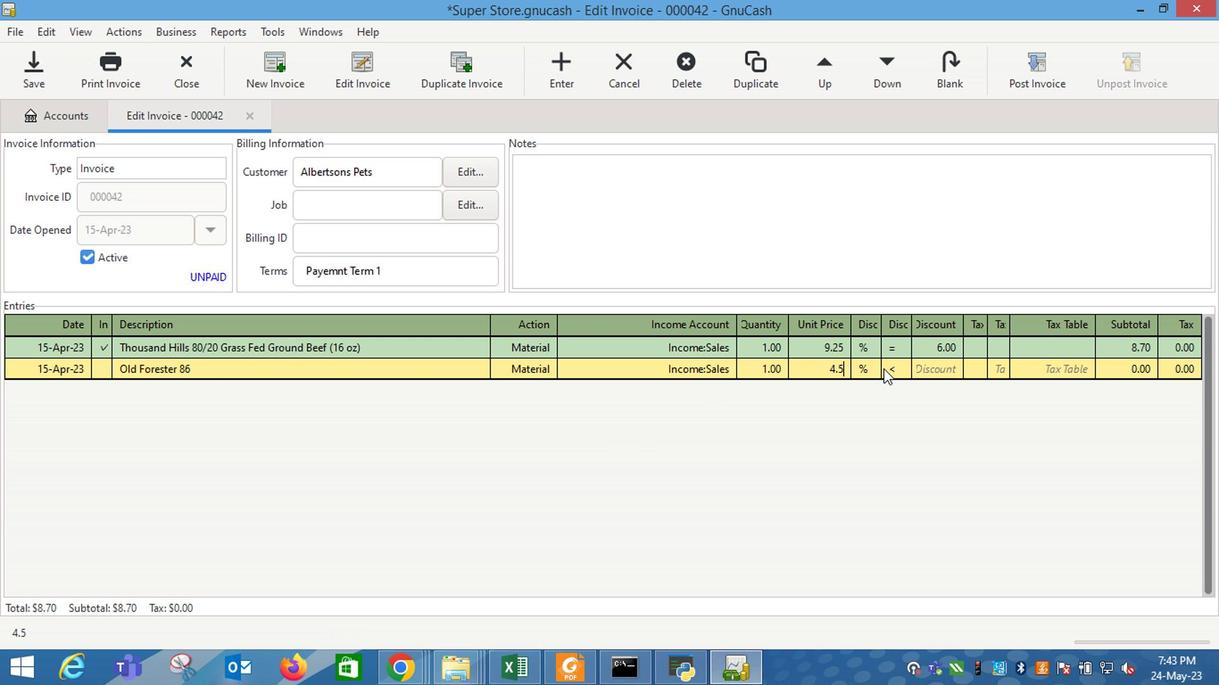 
Action: Mouse pressed left at (886, 372)
Screenshot: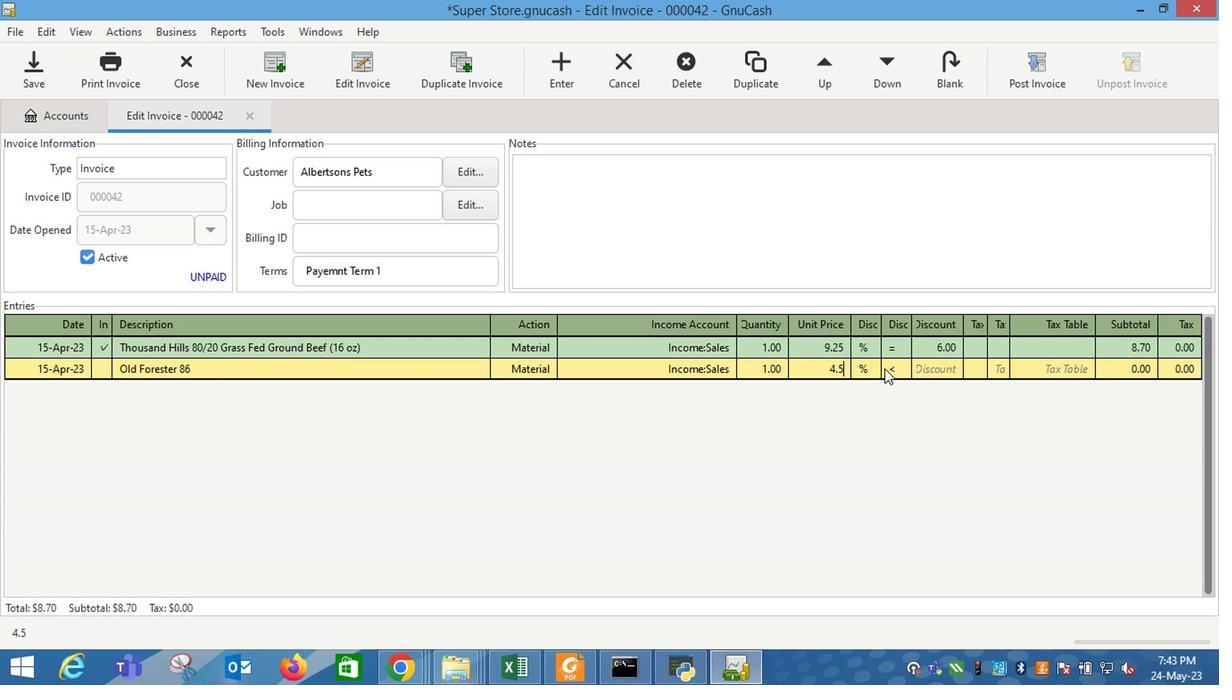 
Action: Mouse moved to (935, 376)
Screenshot: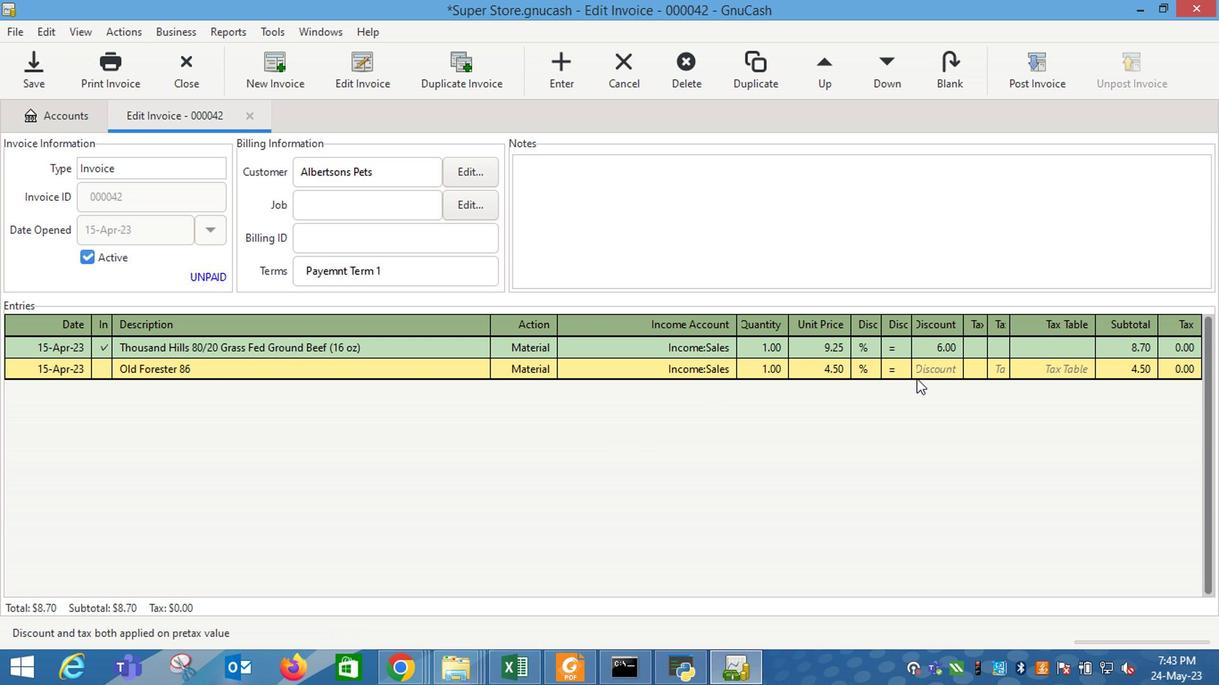 
Action: Mouse pressed left at (935, 376)
Screenshot: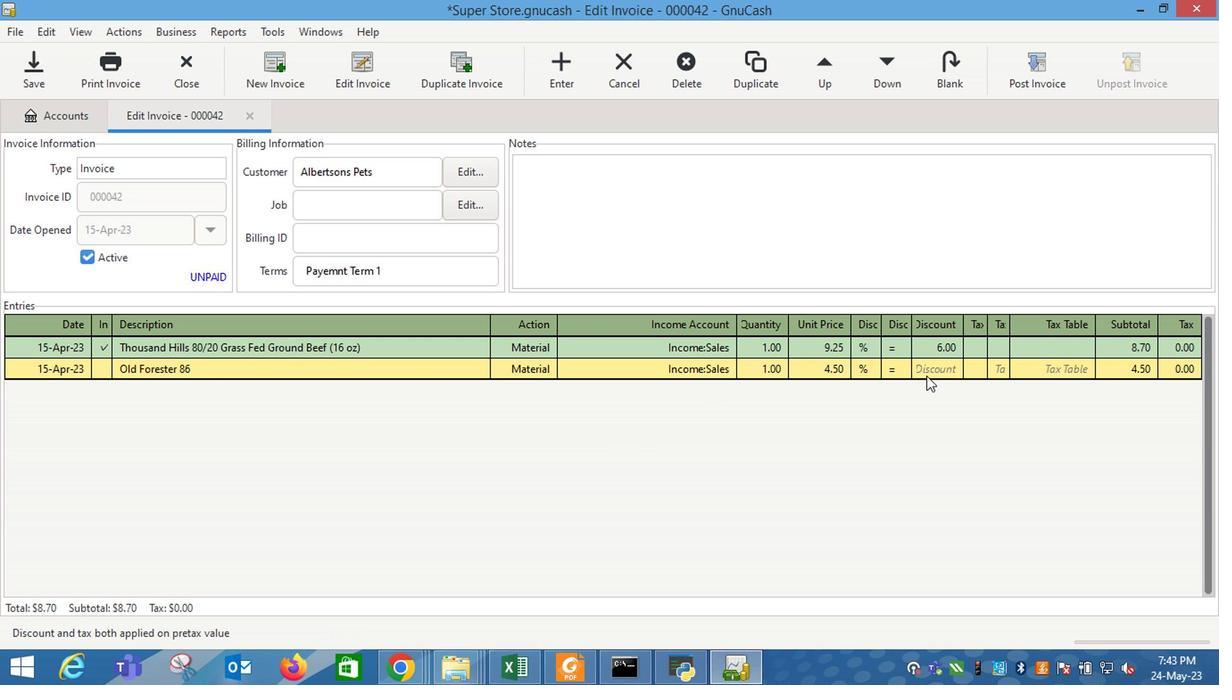 
Action: Key pressed 9<Key.enter>
Screenshot: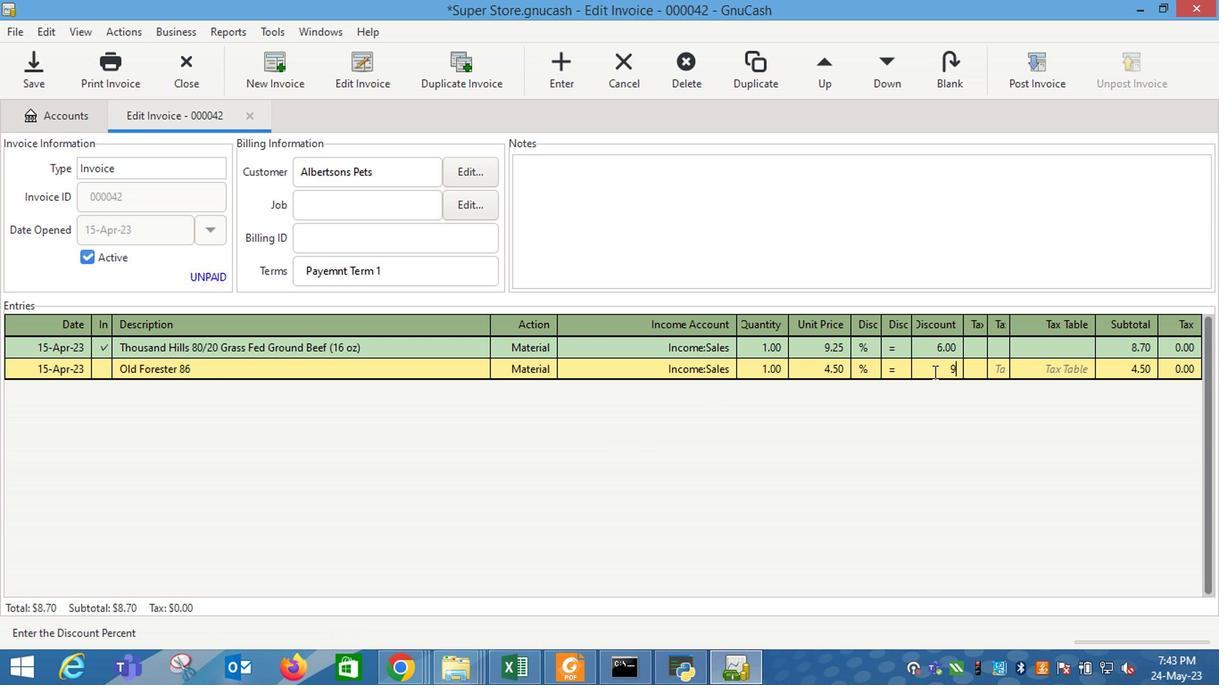 
Action: Mouse moved to (170, 394)
Screenshot: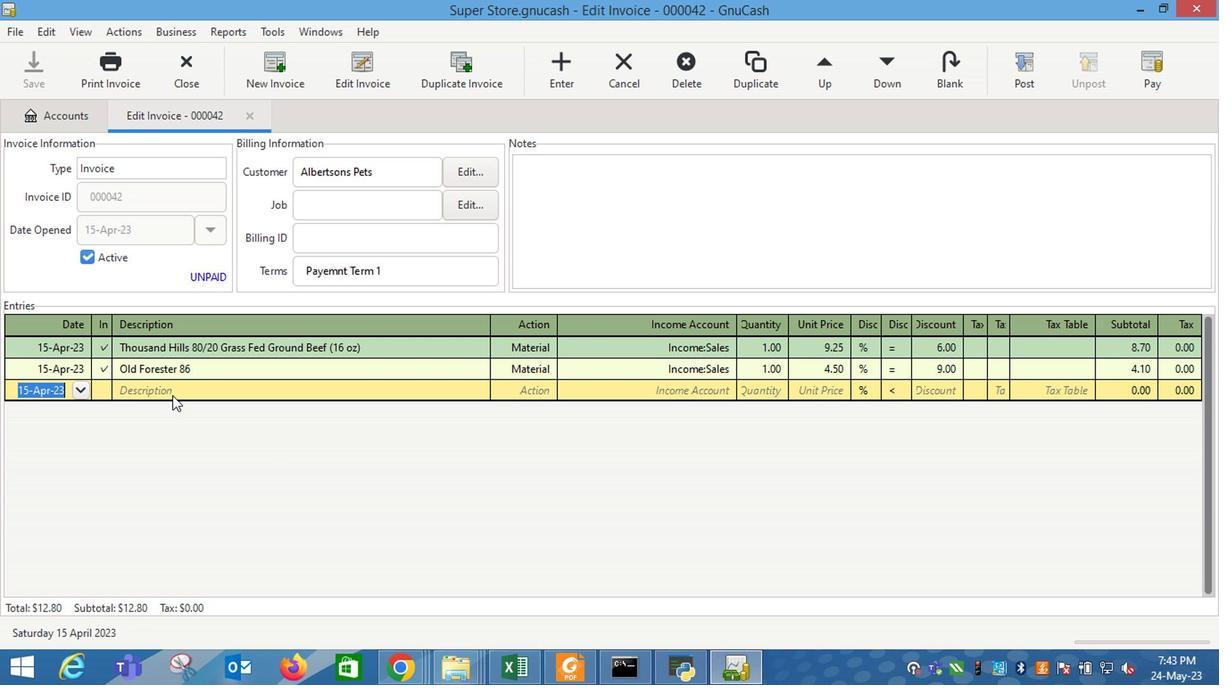 
Action: Mouse pressed left at (170, 394)
Screenshot: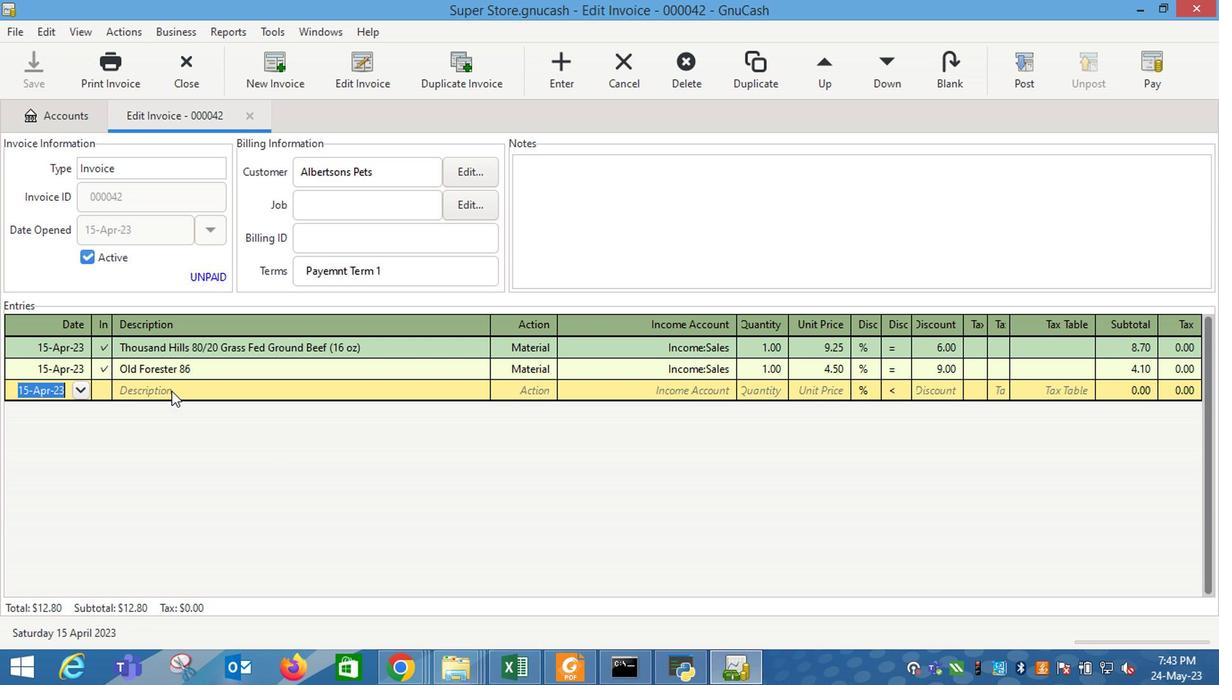 
Action: Key pressed <Key.shift_r>Twix<Key.space><Key.shift_r>Caramel<Key.space><Key.shift_r>King<Key.space><Key.shift_r>Size<Key.tab>
Screenshot: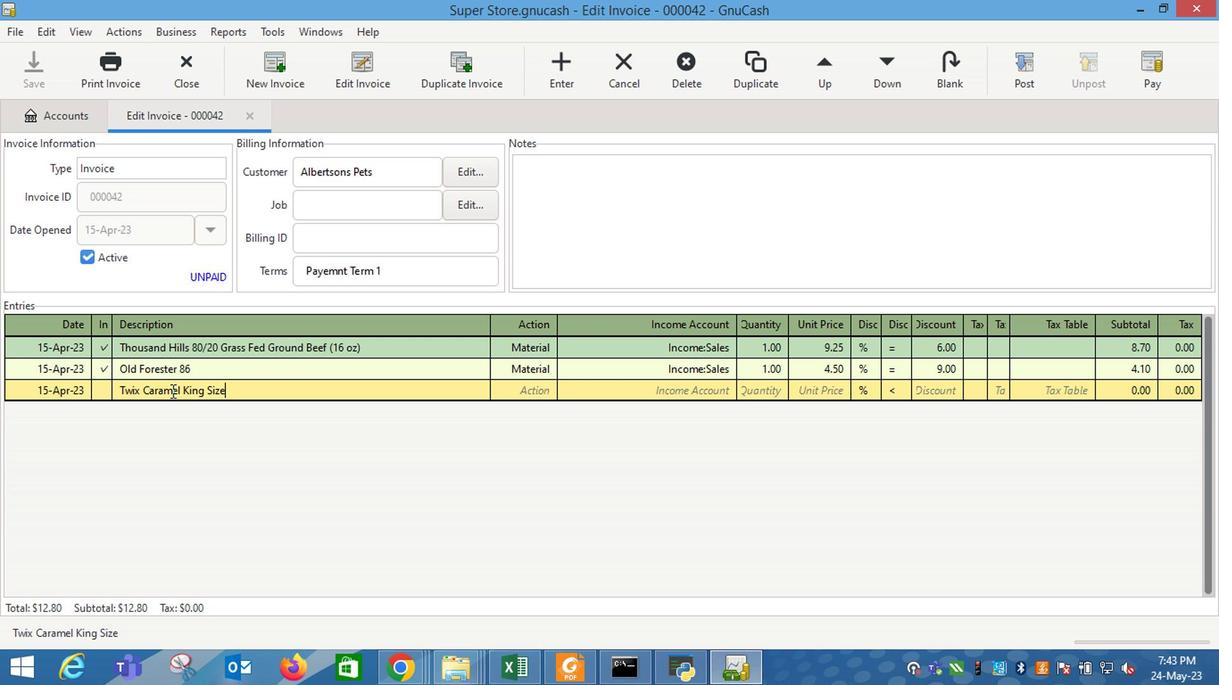 
Action: Mouse moved to (538, 392)
Screenshot: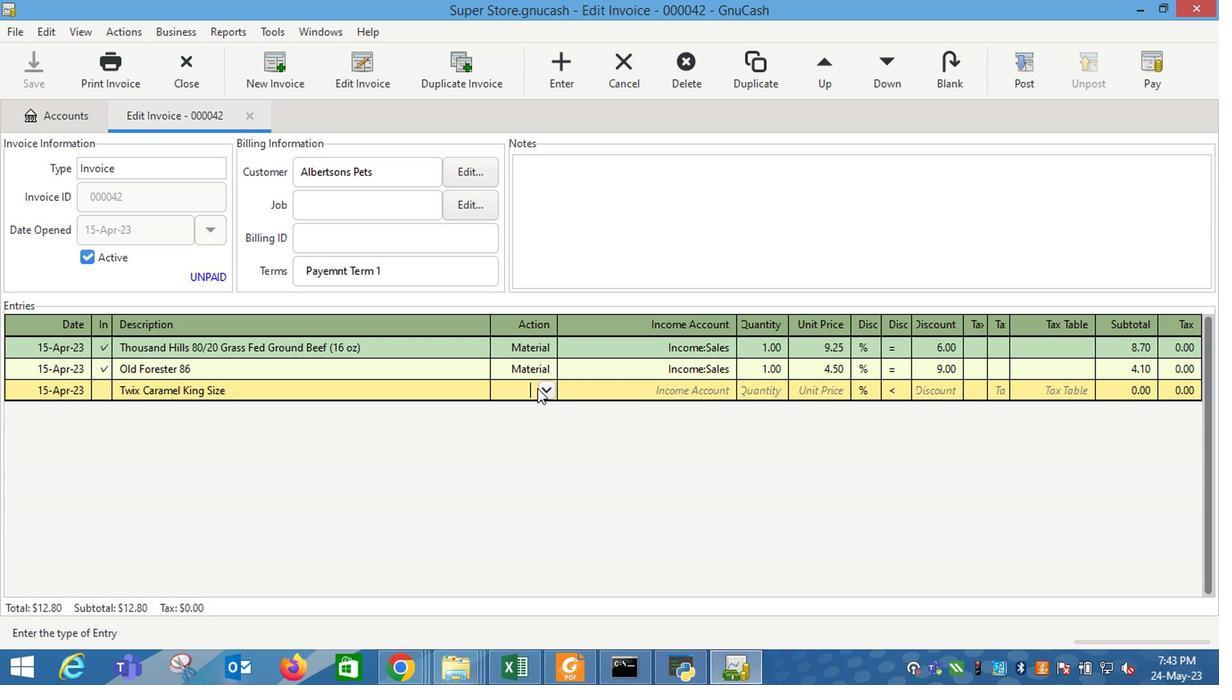 
Action: Mouse pressed left at (538, 392)
Screenshot: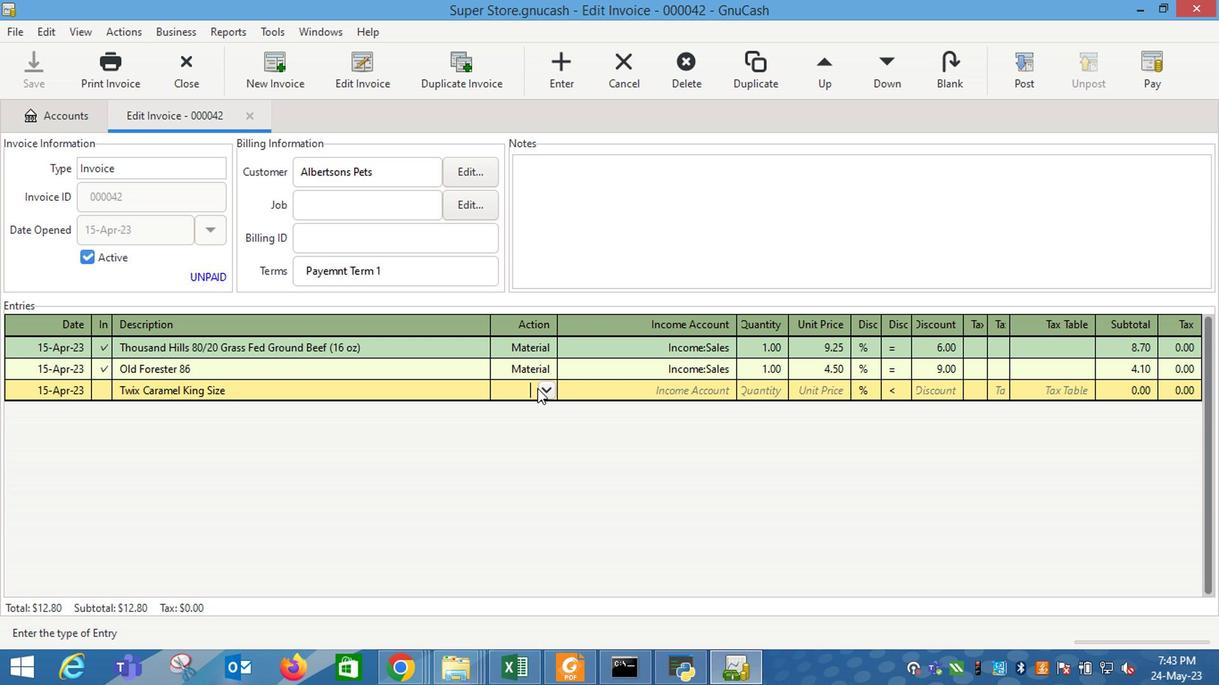 
Action: Mouse moved to (537, 393)
Screenshot: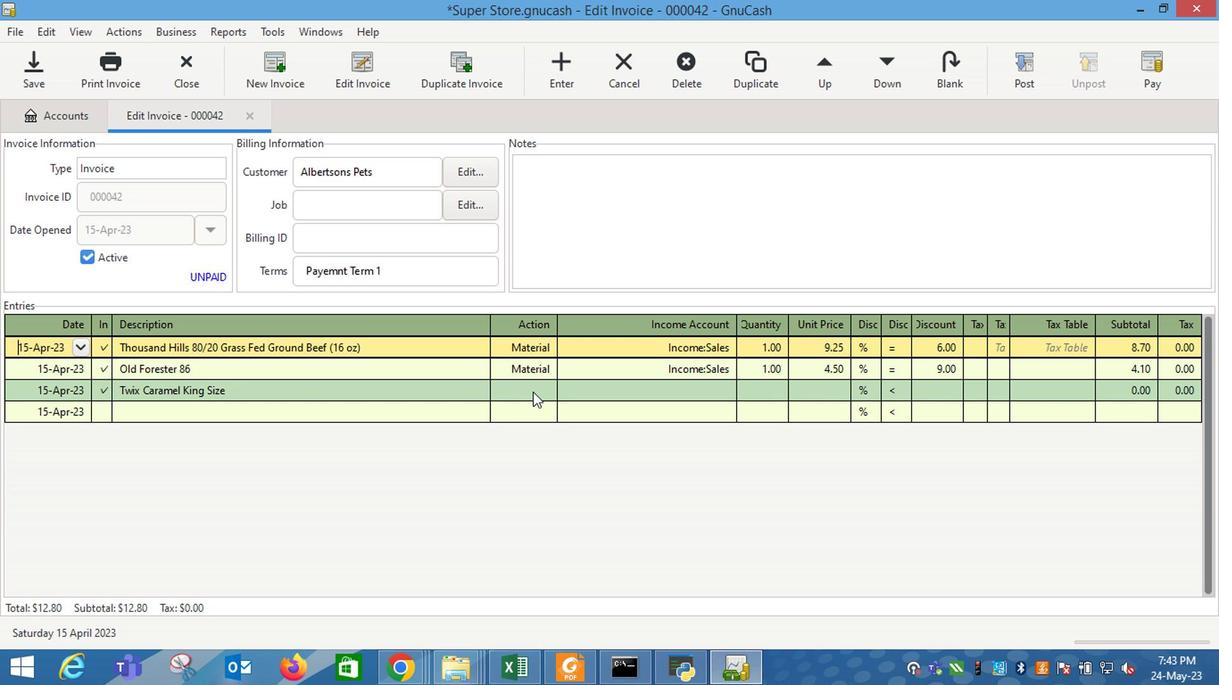 
Action: Mouse pressed left at (537, 393)
Screenshot: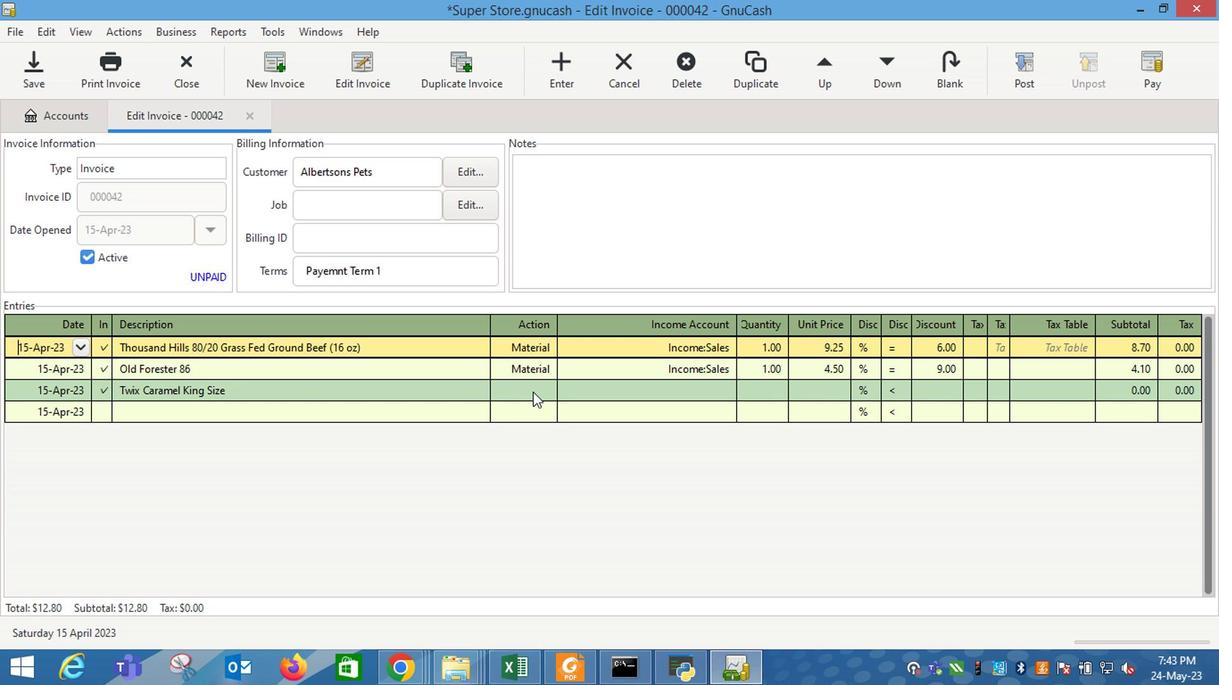 
Action: Mouse moved to (548, 393)
Screenshot: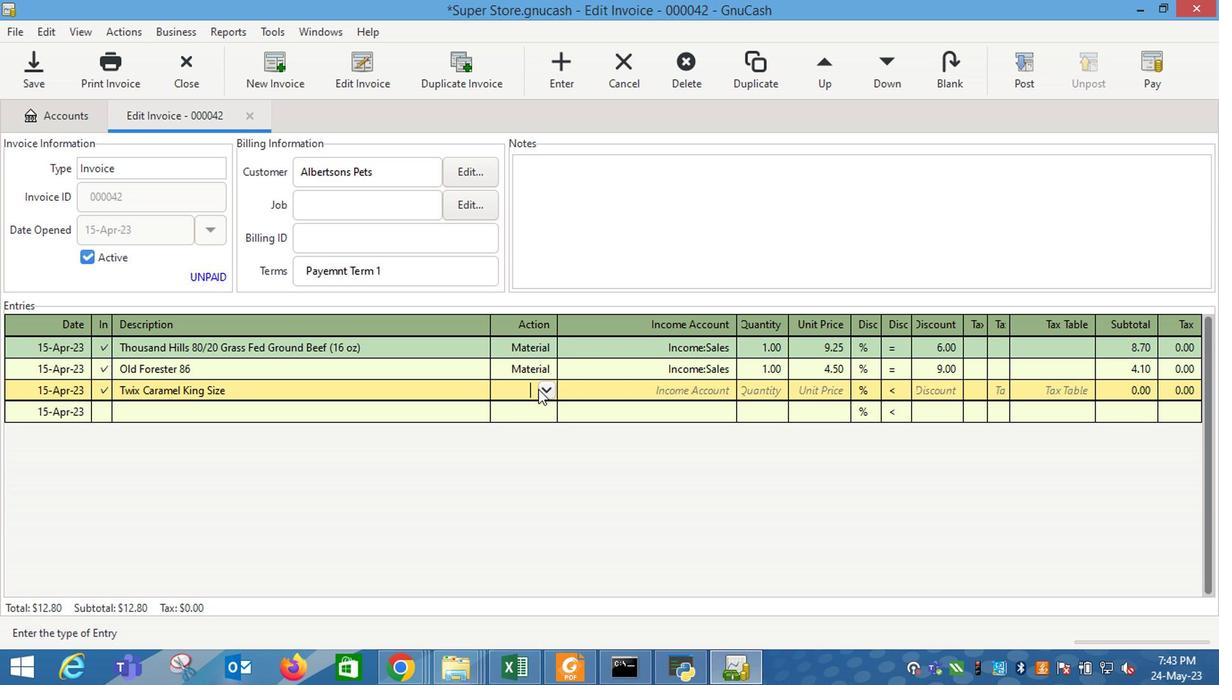 
Action: Mouse pressed left at (548, 393)
Screenshot: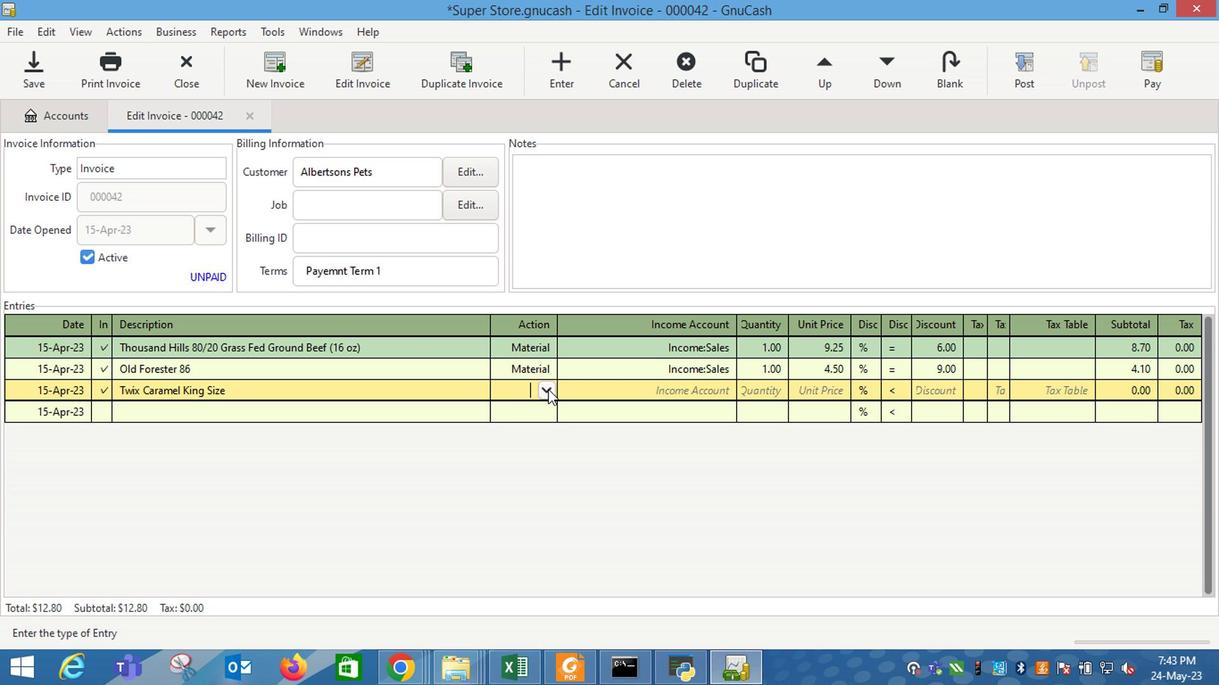 
Action: Mouse moved to (509, 433)
Screenshot: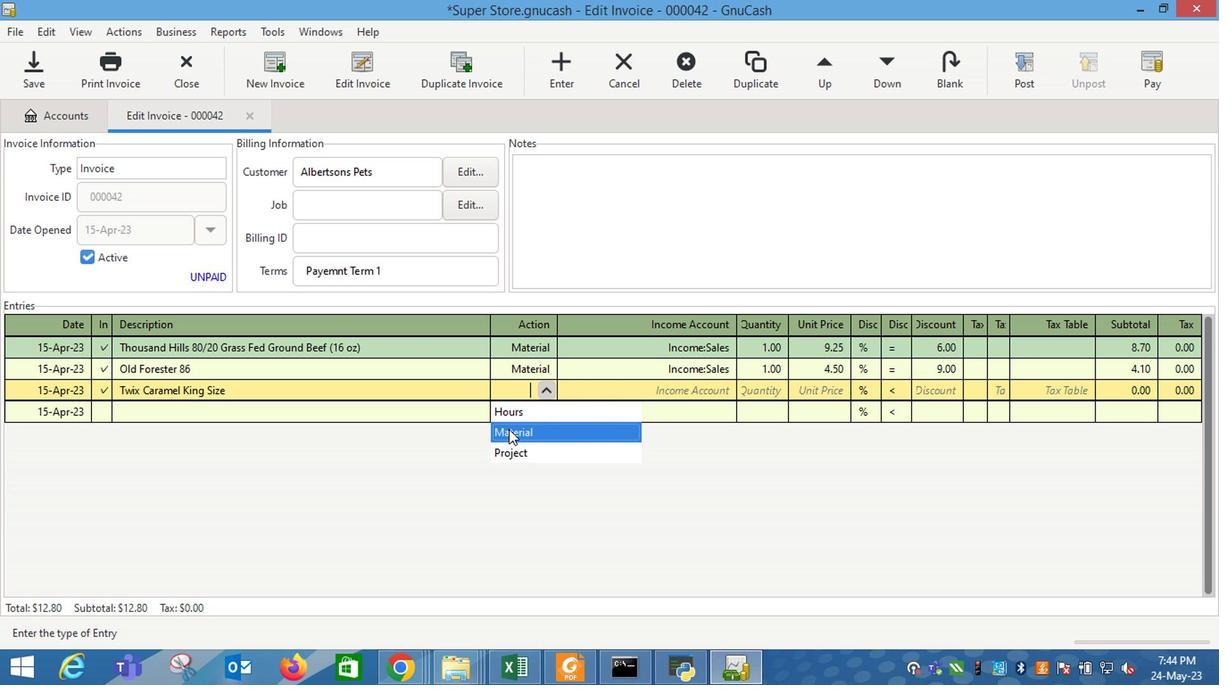 
Action: Mouse pressed left at (509, 433)
Screenshot: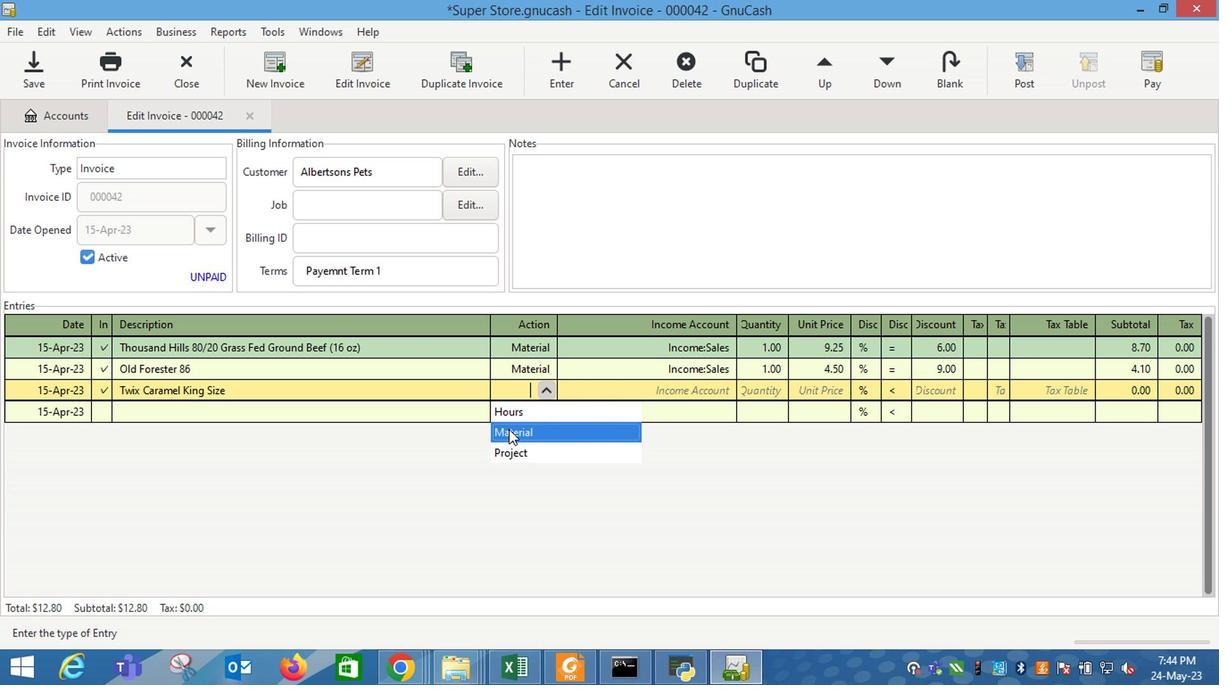 
Action: Mouse moved to (615, 412)
Screenshot: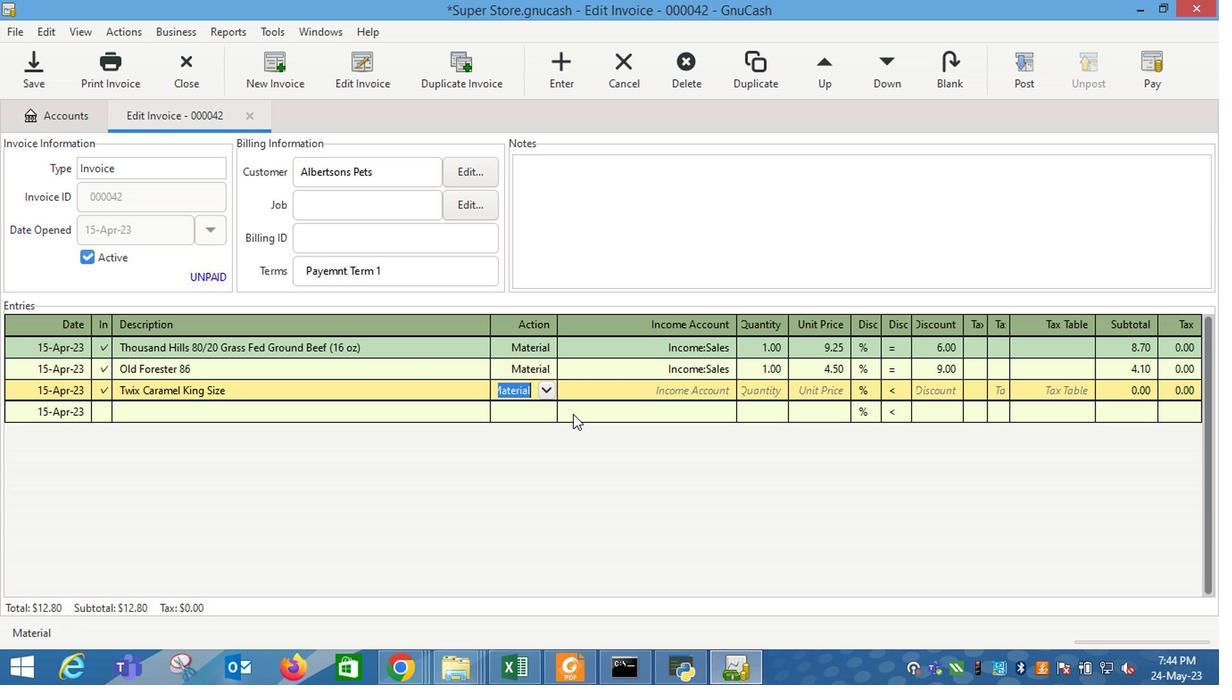 
Action: Key pressed <Key.tab>
Screenshot: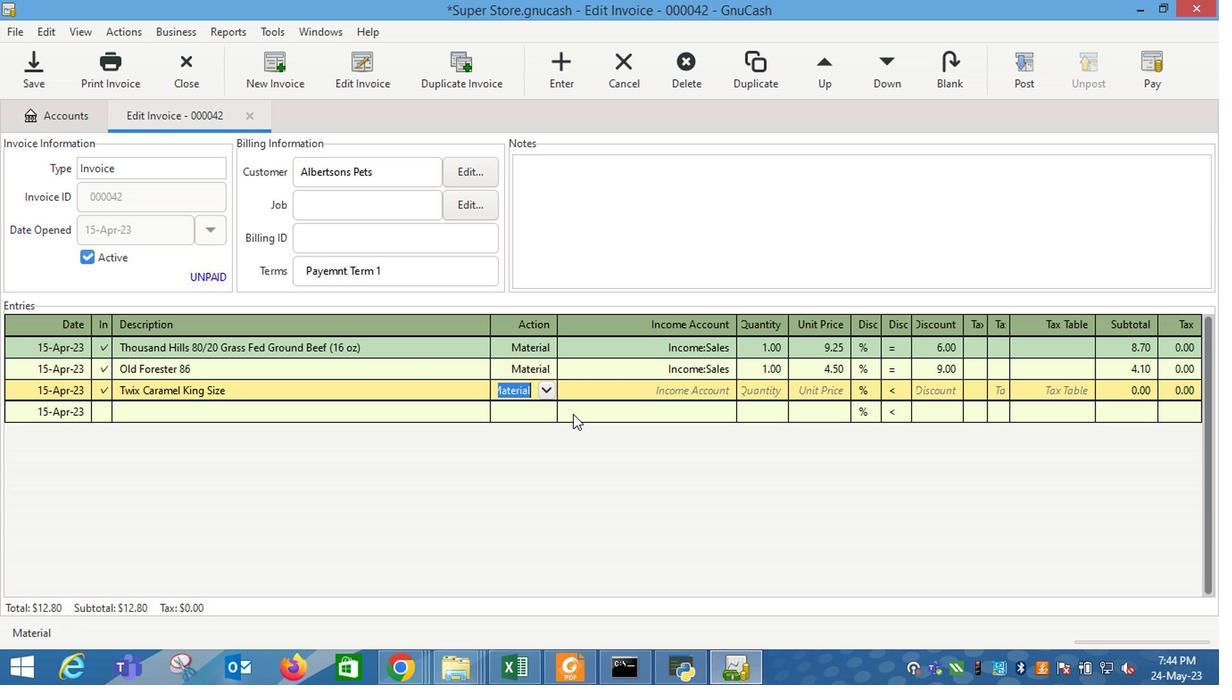 
Action: Mouse moved to (735, 393)
Screenshot: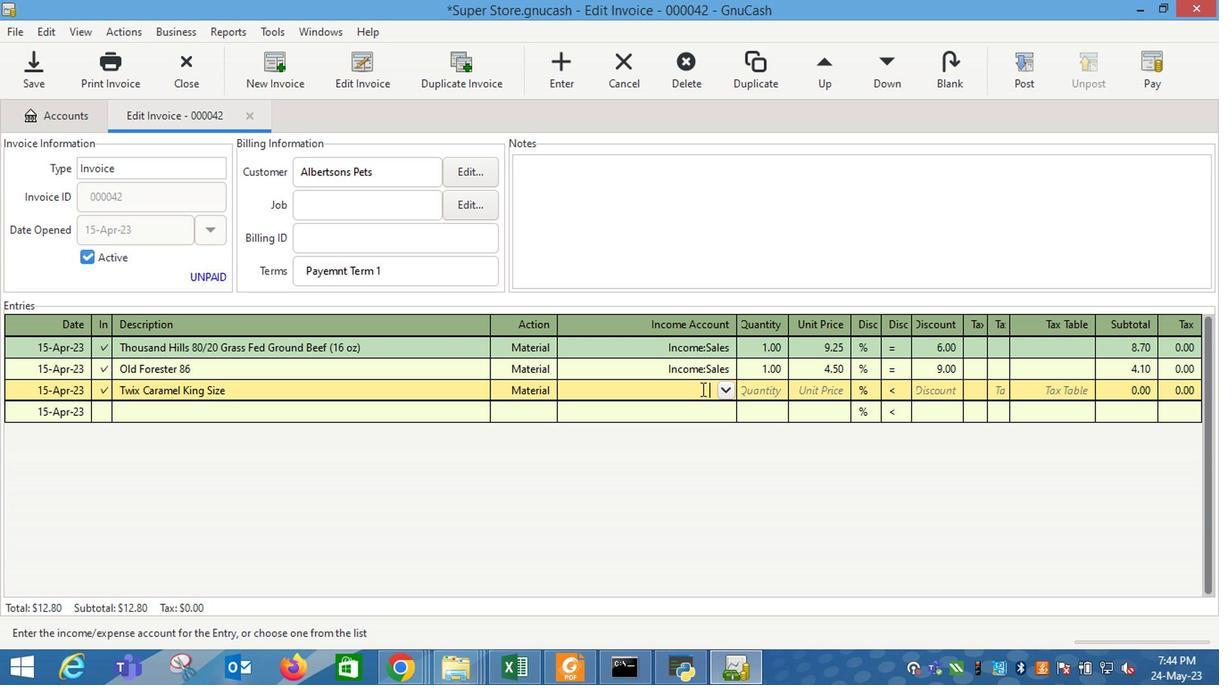 
Action: Mouse pressed left at (735, 393)
Screenshot: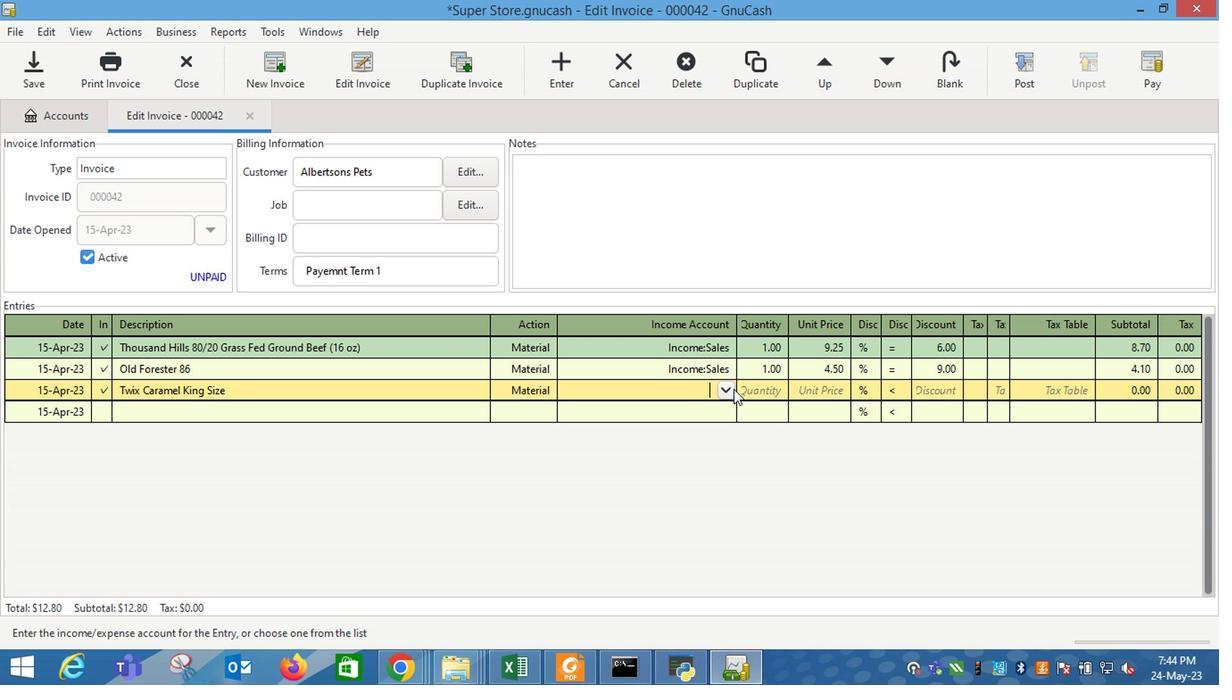
Action: Mouse moved to (606, 476)
Screenshot: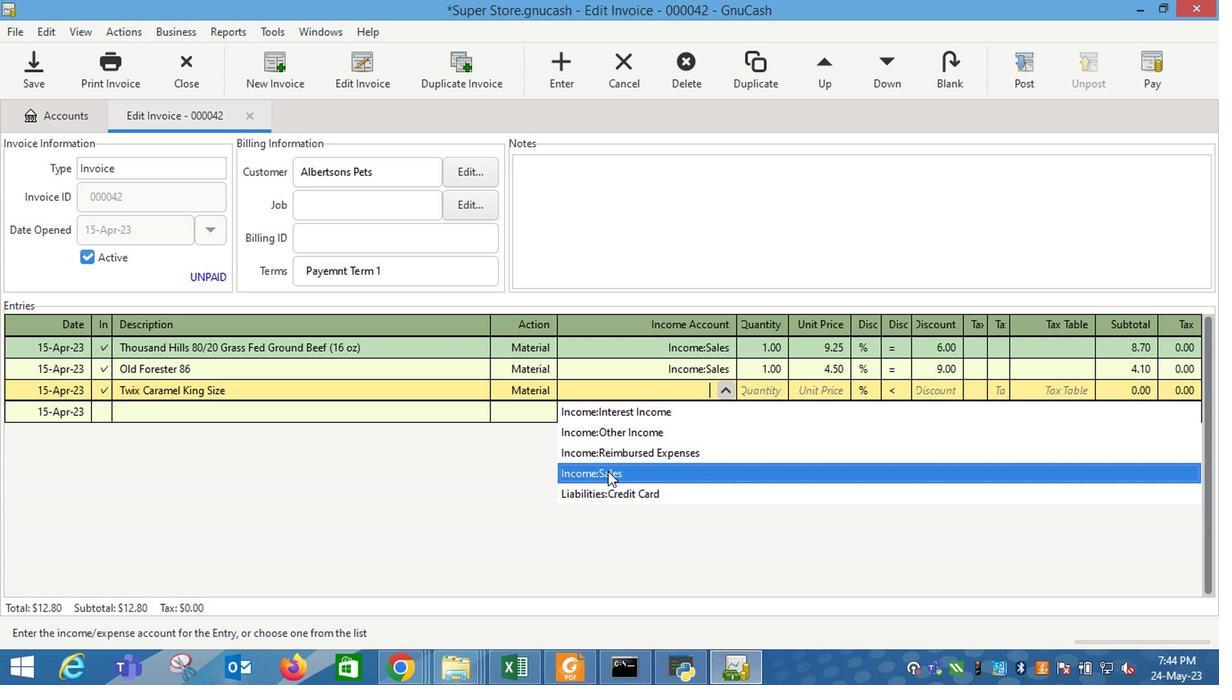 
Action: Mouse pressed left at (606, 476)
Screenshot: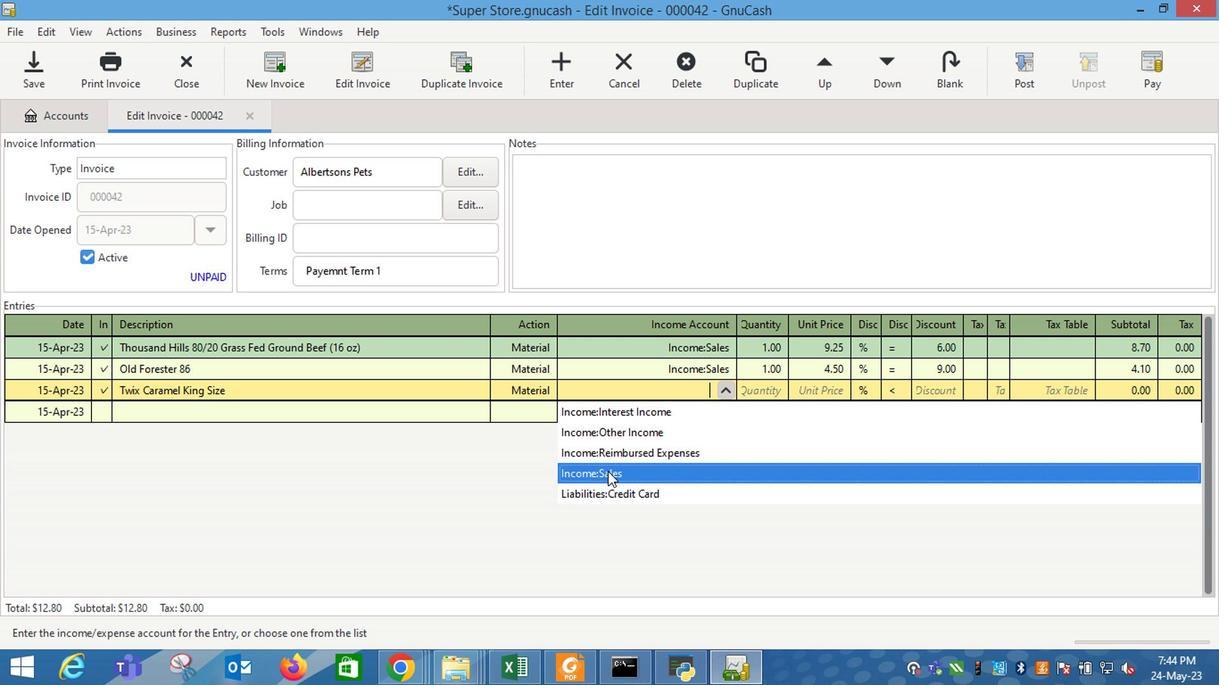 
Action: Mouse moved to (750, 386)
Screenshot: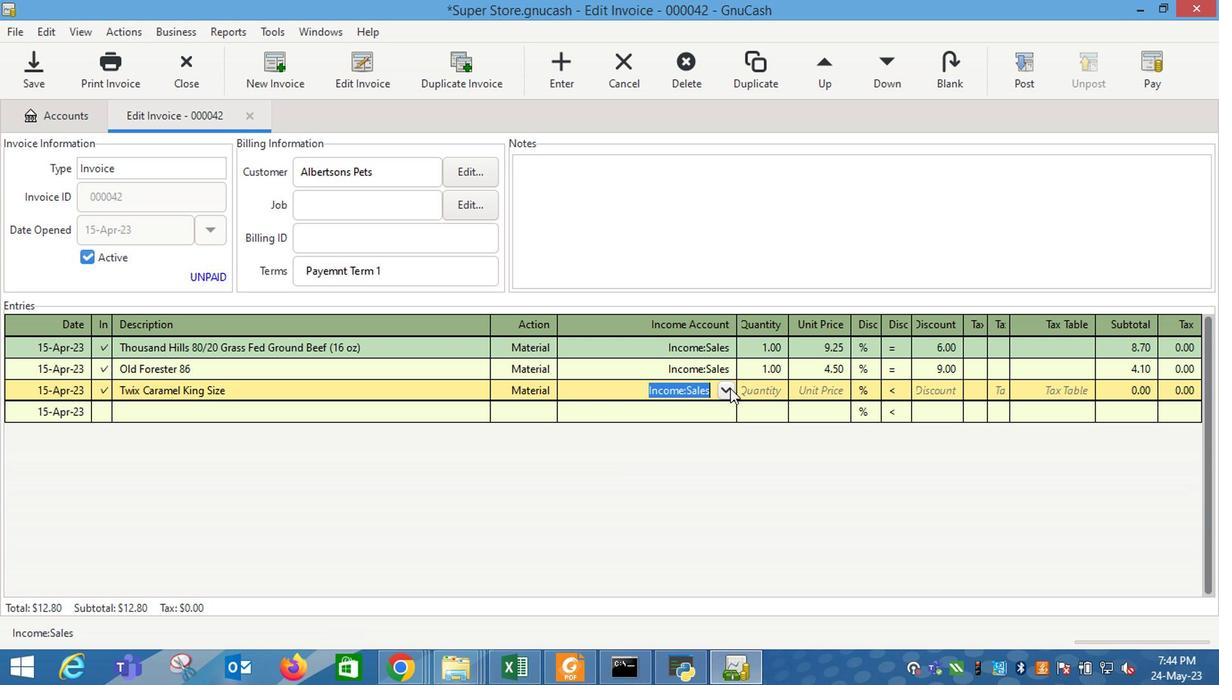 
Action: Mouse pressed left at (750, 386)
Screenshot: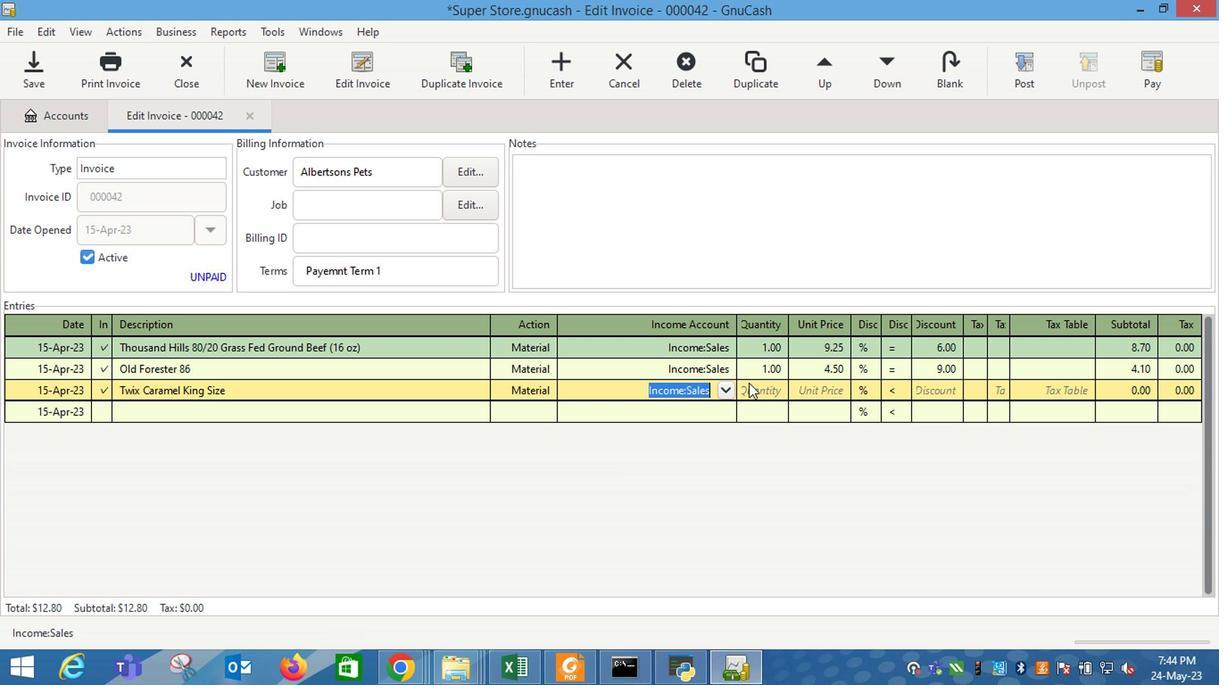 
Action: Key pressed 1
Screenshot: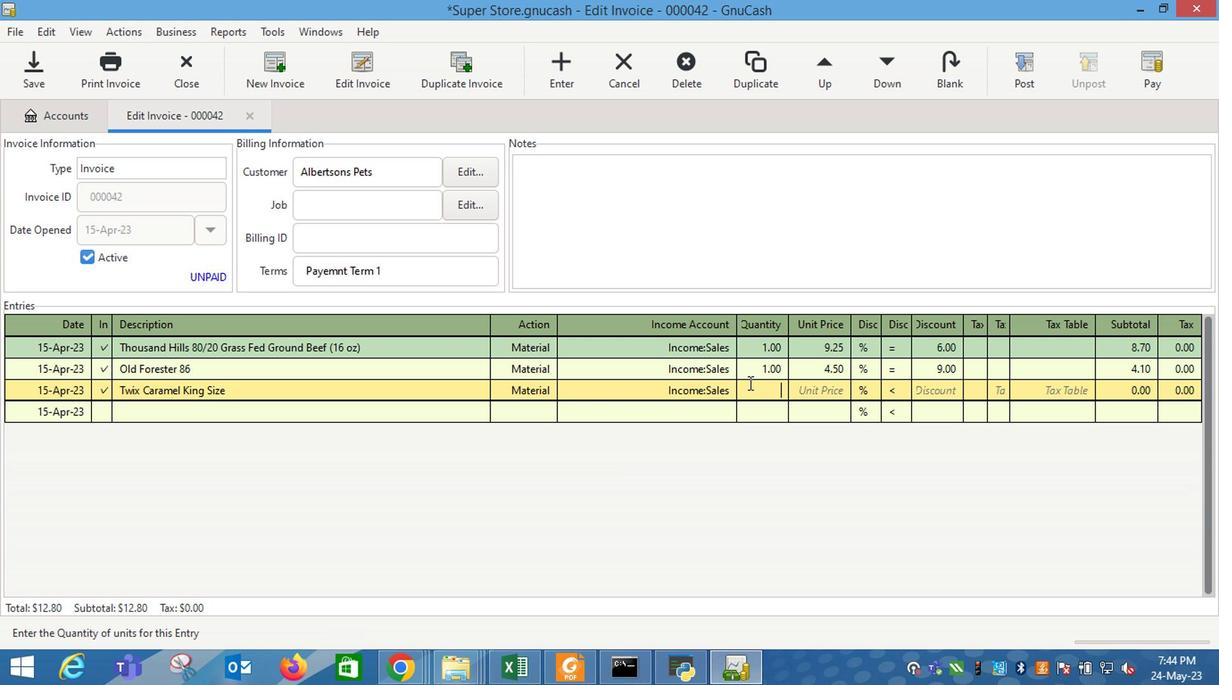 
Action: Mouse moved to (798, 395)
Screenshot: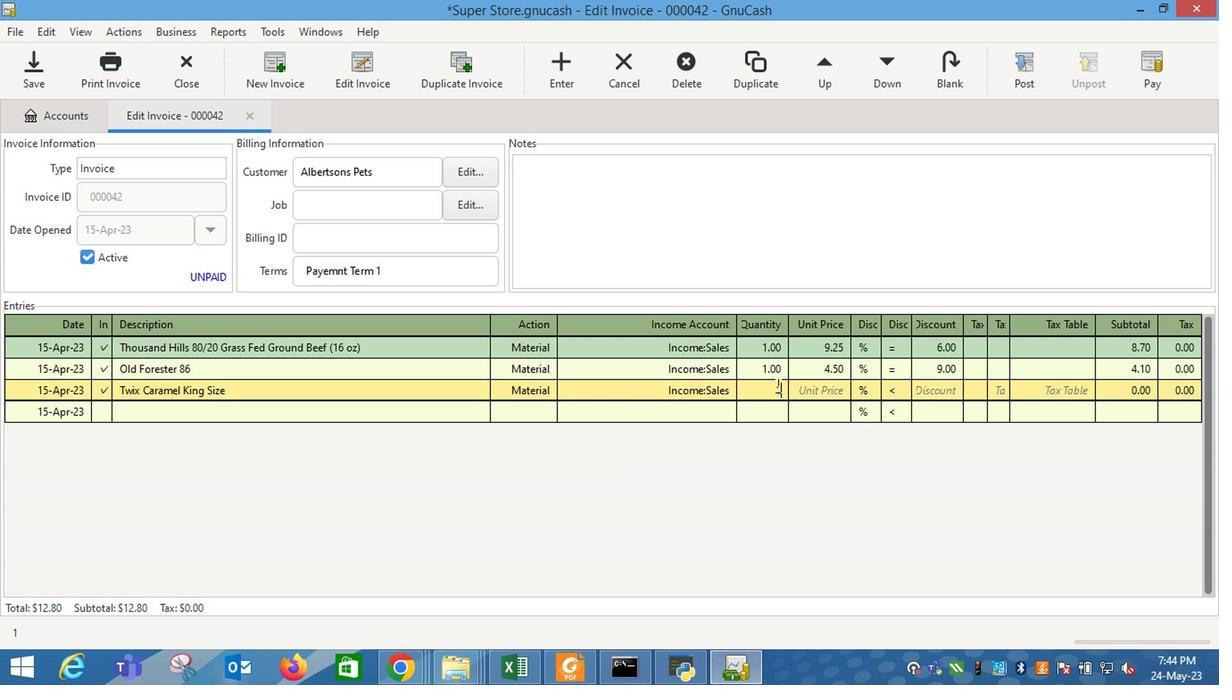 
Action: Mouse pressed left at (798, 395)
Screenshot: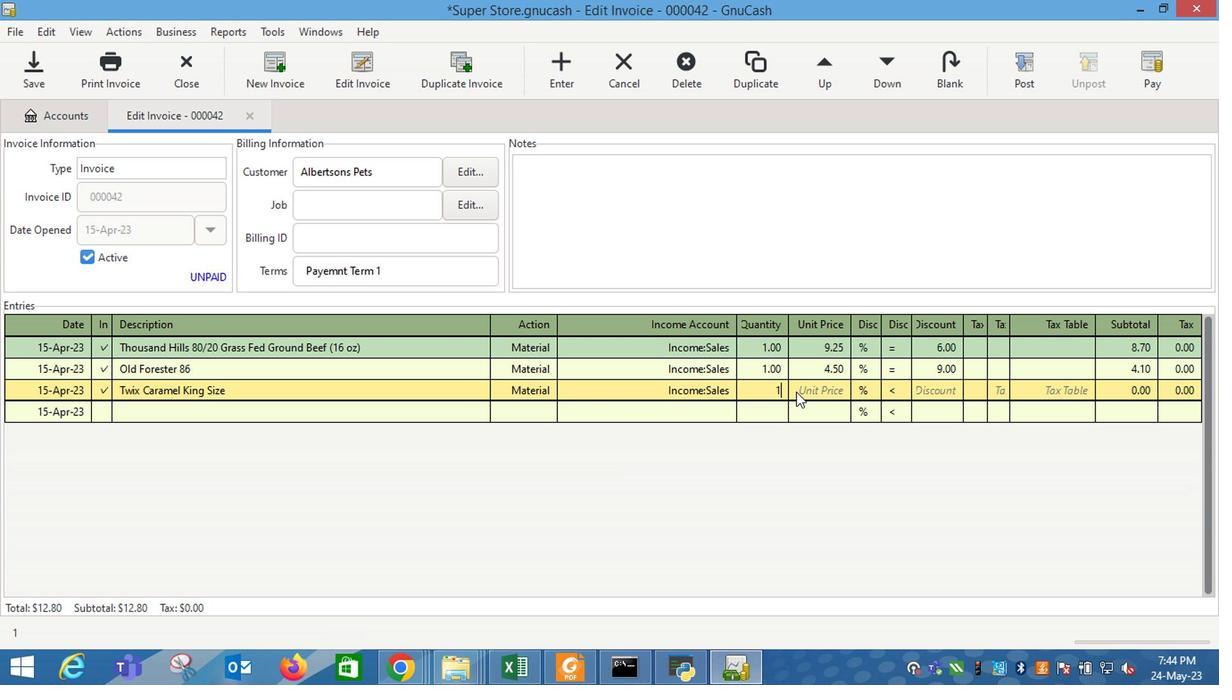 
Action: Mouse moved to (798, 399)
Screenshot: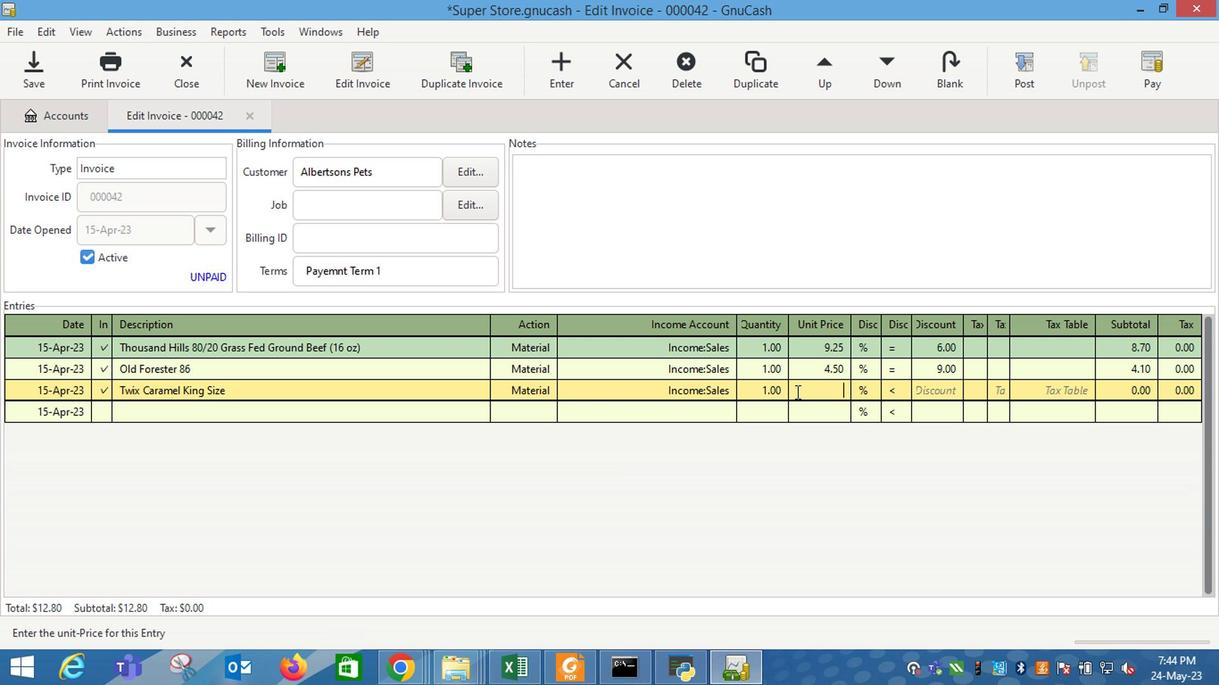 
Action: Key pressed 5.5
Screenshot: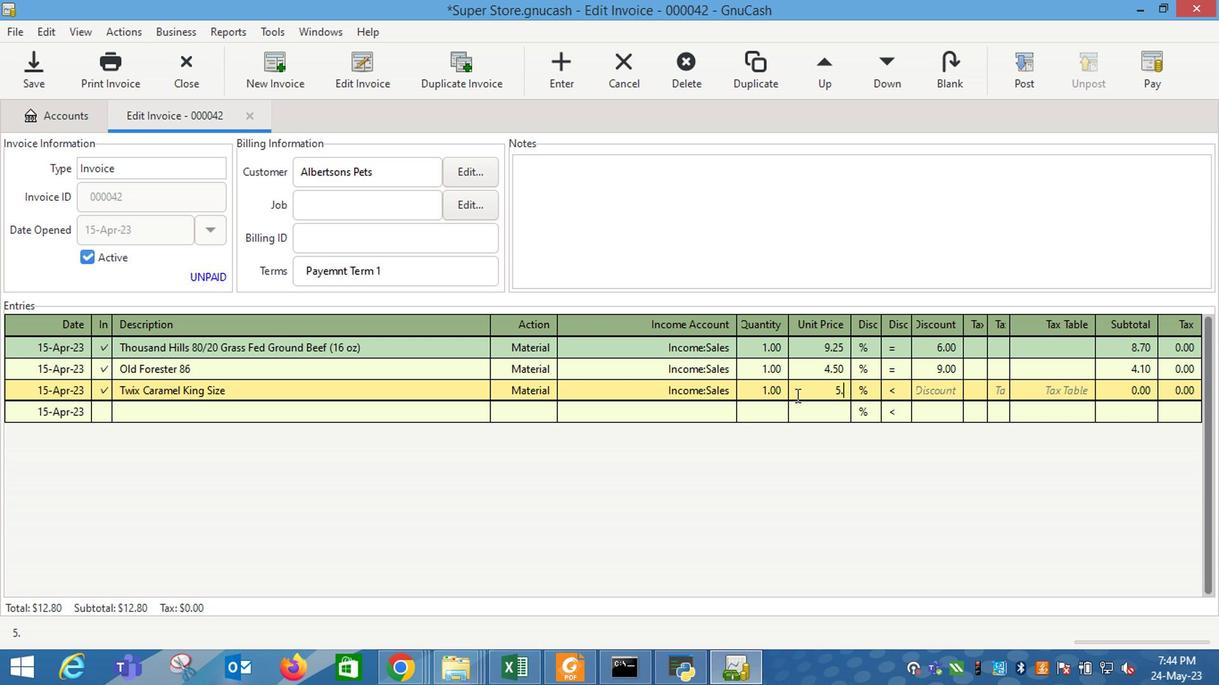 
Action: Mouse moved to (896, 391)
Screenshot: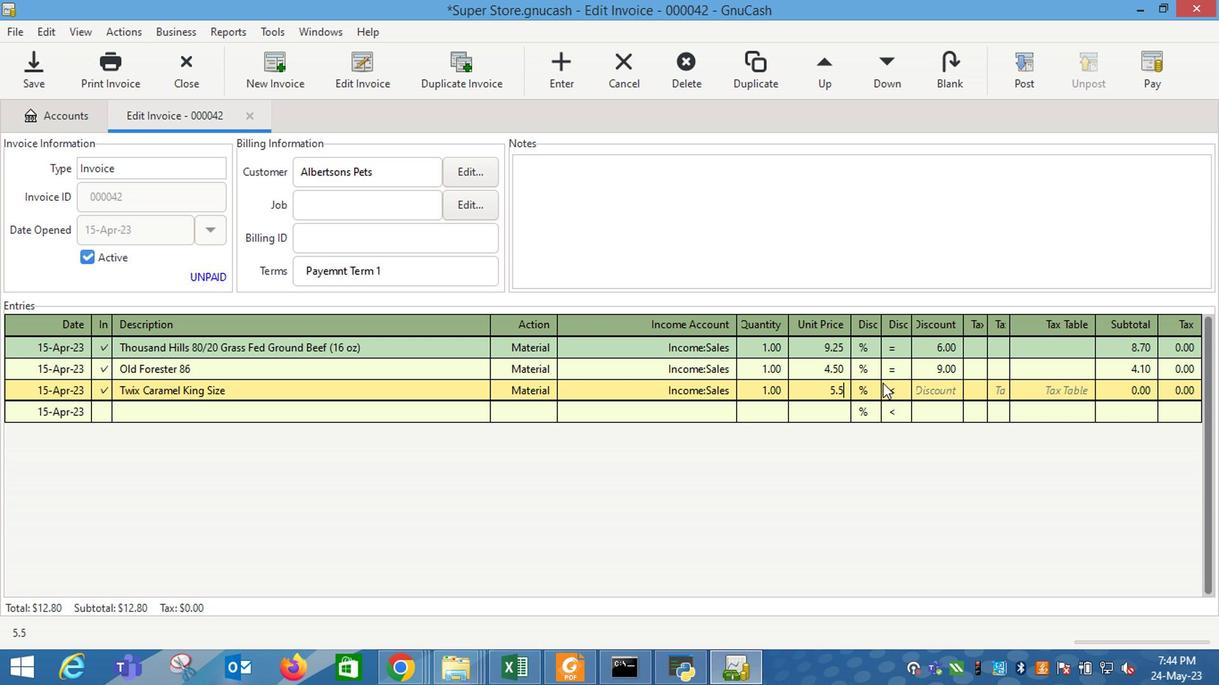 
Action: Mouse pressed left at (896, 391)
Screenshot: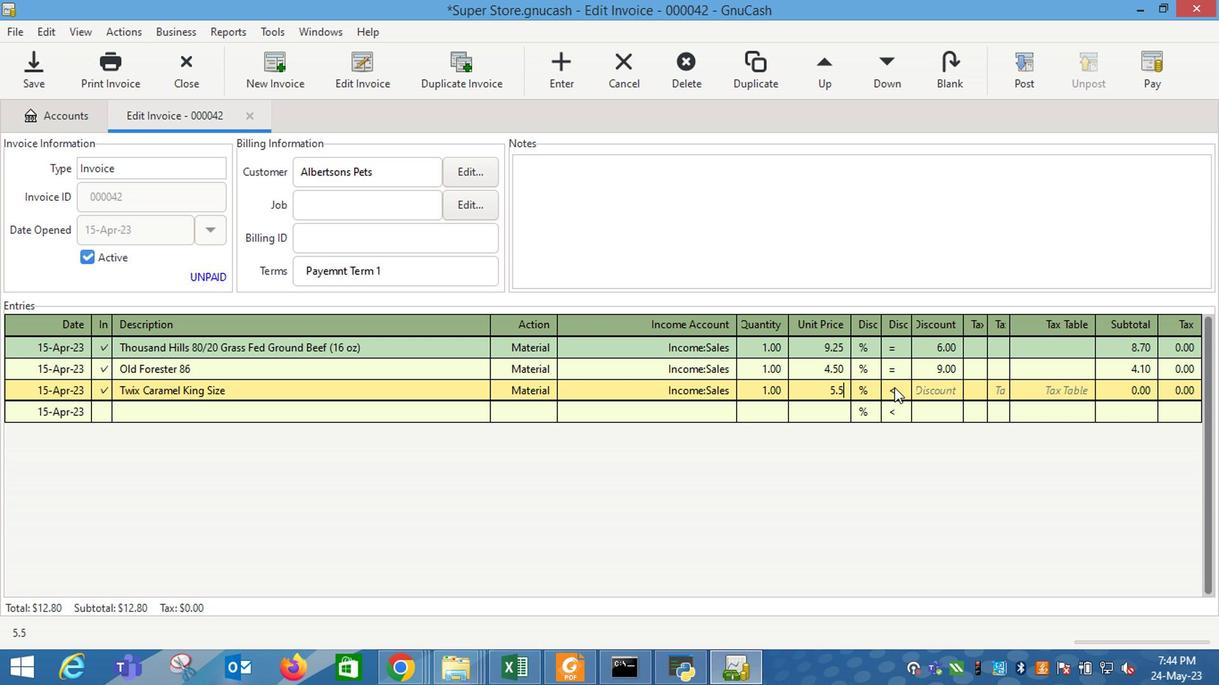 
Action: Mouse moved to (938, 398)
Screenshot: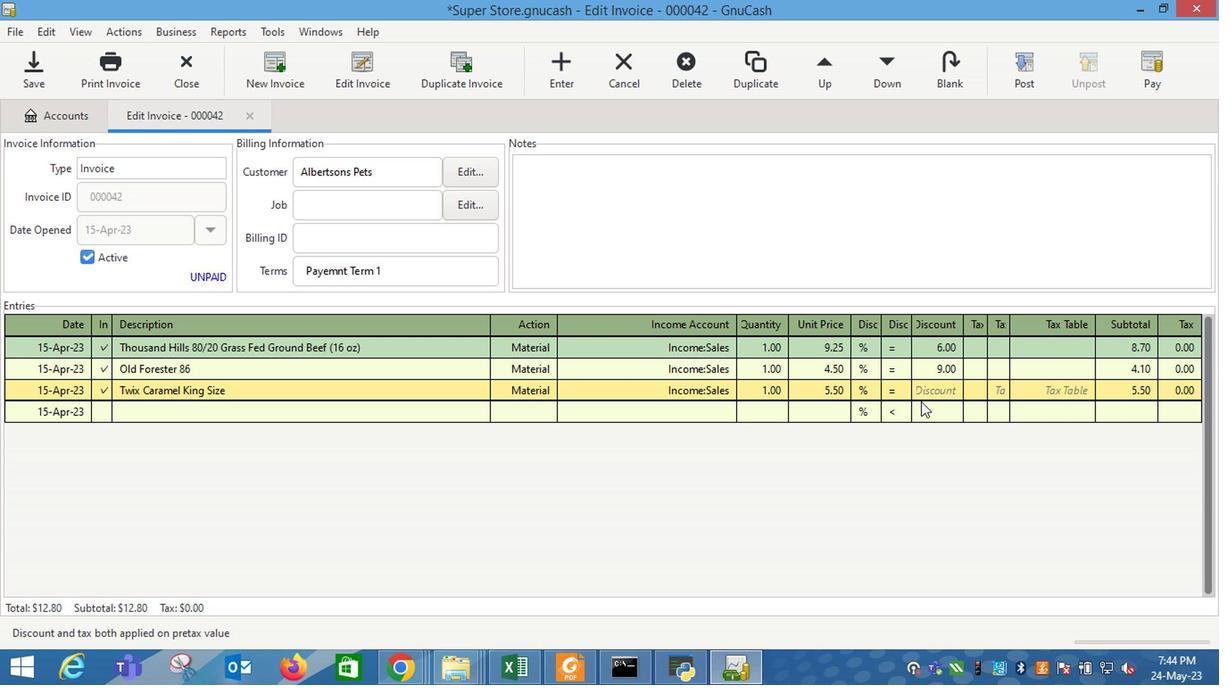 
Action: Mouse pressed left at (938, 398)
Screenshot: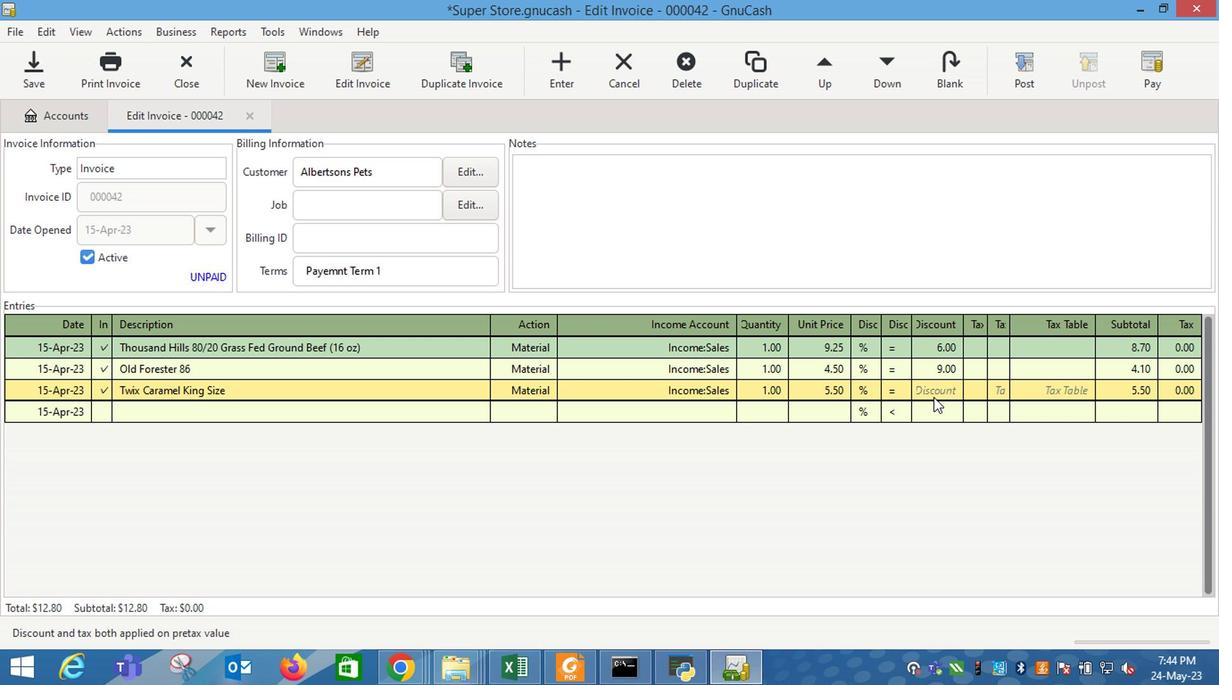 
Action: Mouse moved to (927, 406)
Screenshot: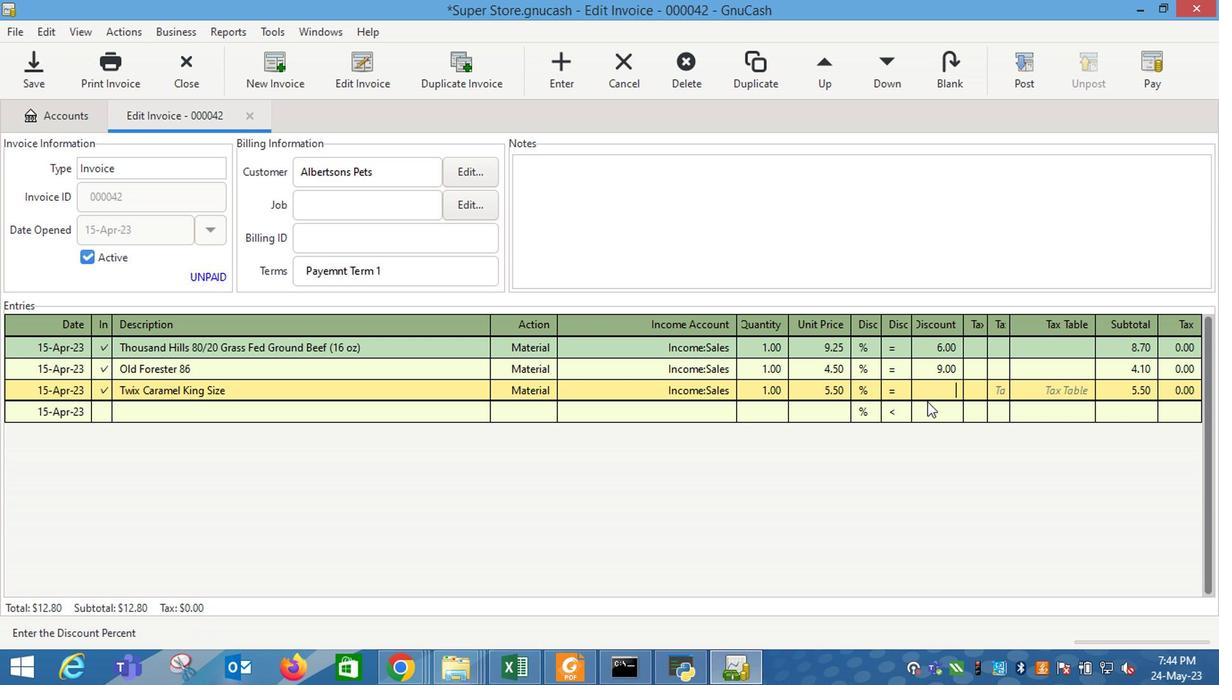 
Action: Key pressed 11<Key.enter>
Screenshot: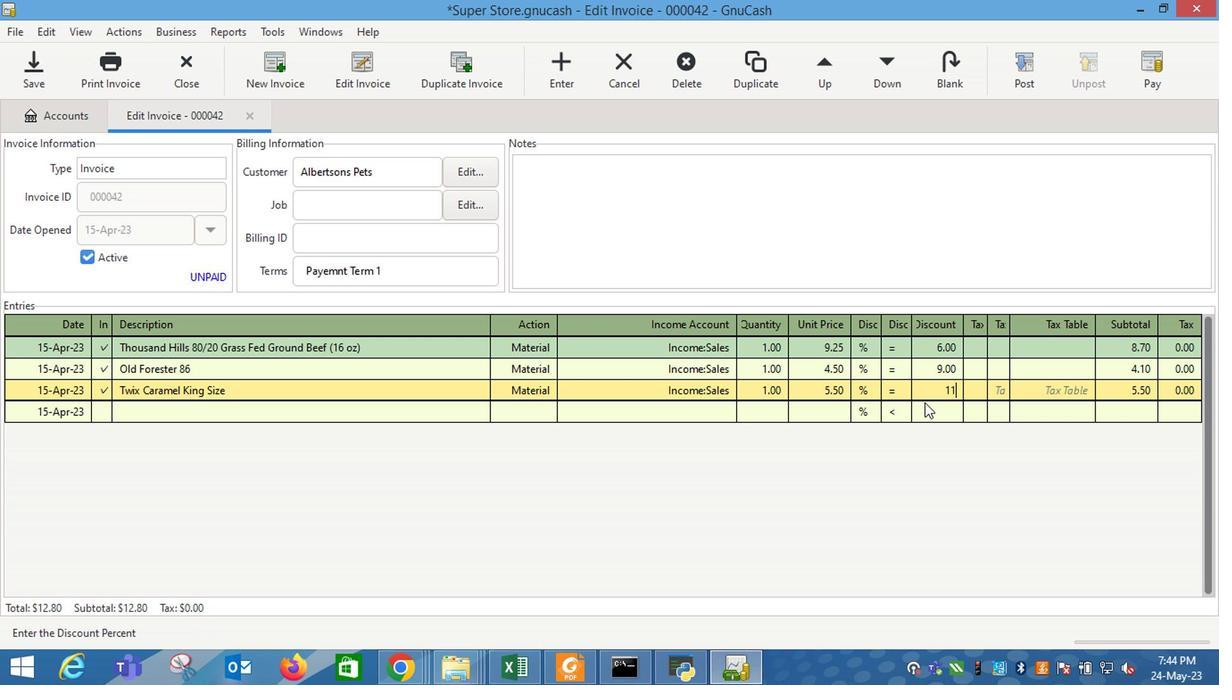 
Action: Mouse moved to (598, 191)
Screenshot: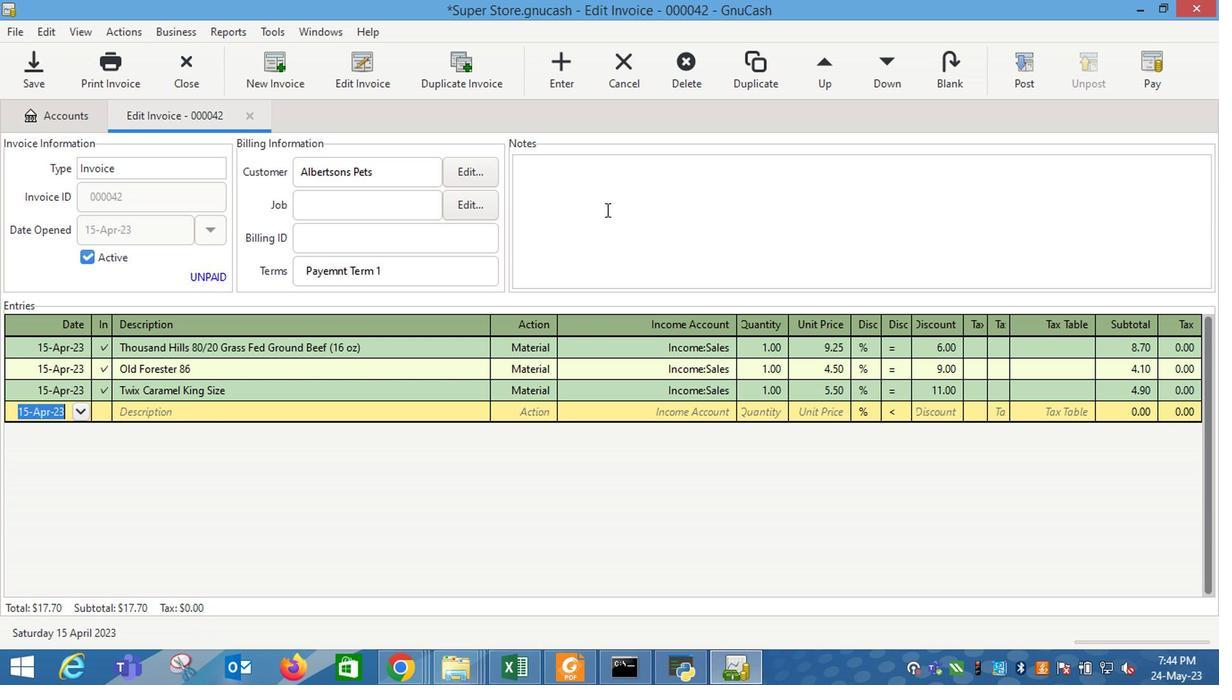 
Action: Mouse pressed left at (598, 191)
Screenshot: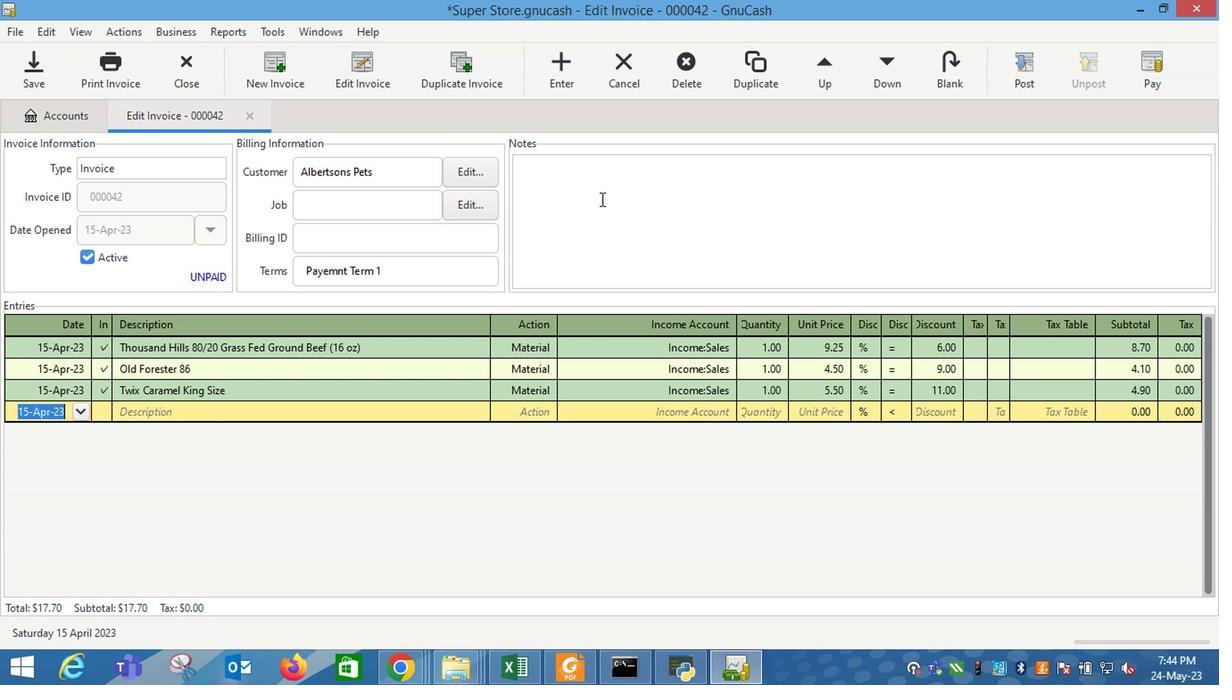 
Action: Mouse moved to (594, 191)
Screenshot: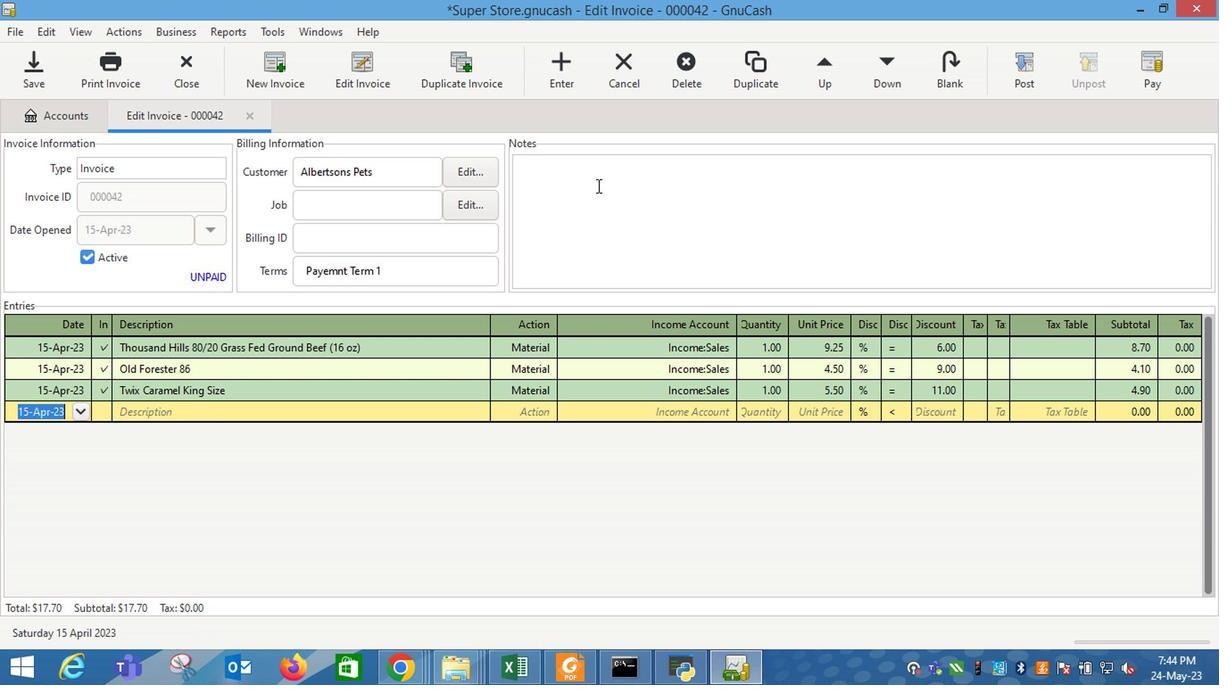 
Action: Key pressed <Key.shift_r>Looking<Key.space>forward<Key.space>to<Key.space>serving<Key.space>you<Key.space>again/.<Key.backspace><Key.backspace>.
Screenshot: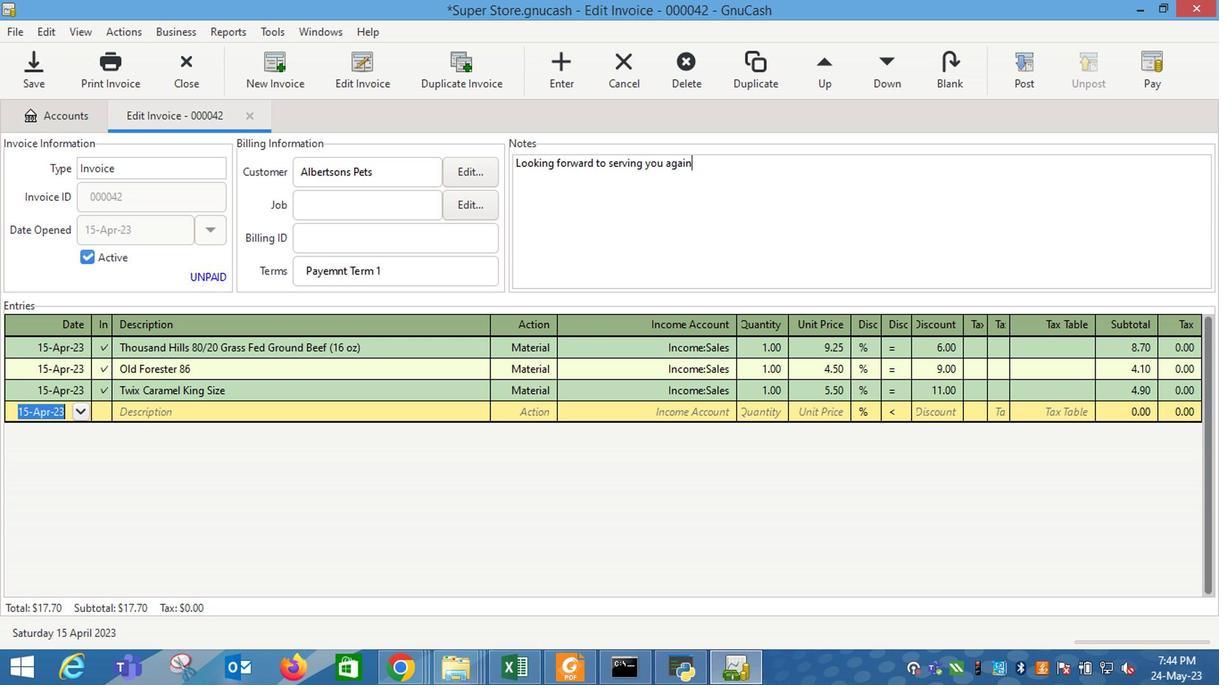 
Action: Mouse moved to (1031, 77)
Screenshot: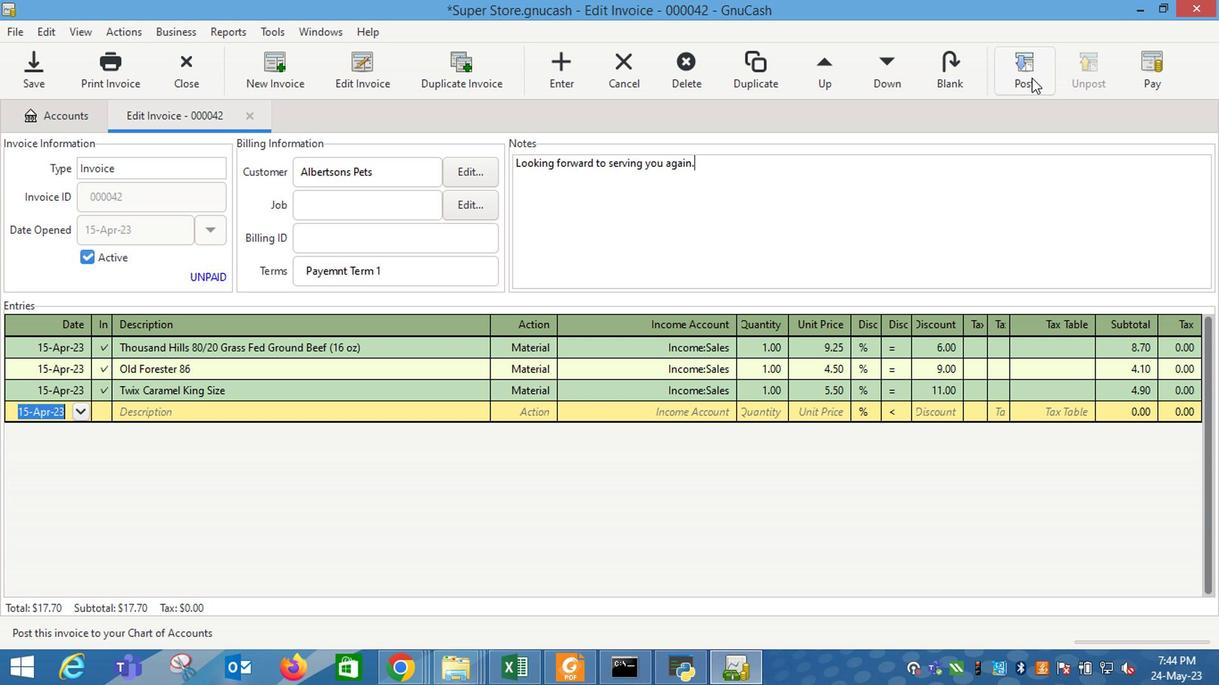 
Action: Mouse pressed left at (1031, 77)
Screenshot: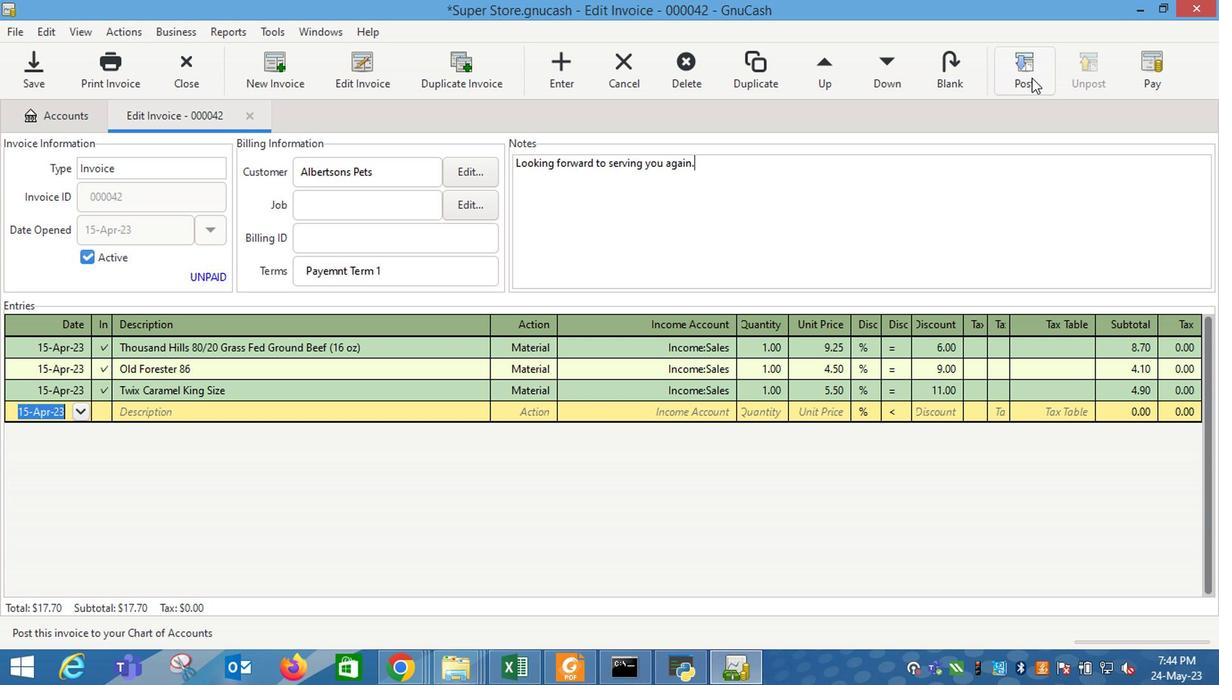 
Action: Mouse moved to (755, 297)
Screenshot: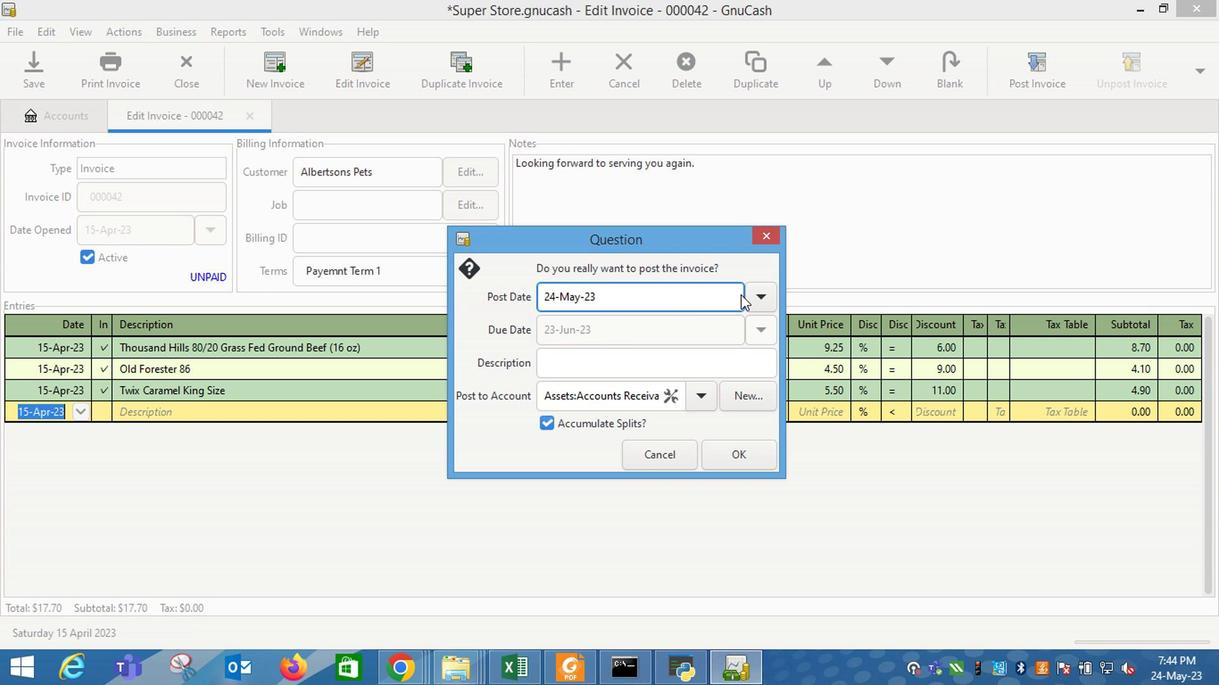 
Action: Mouse pressed left at (755, 297)
Screenshot: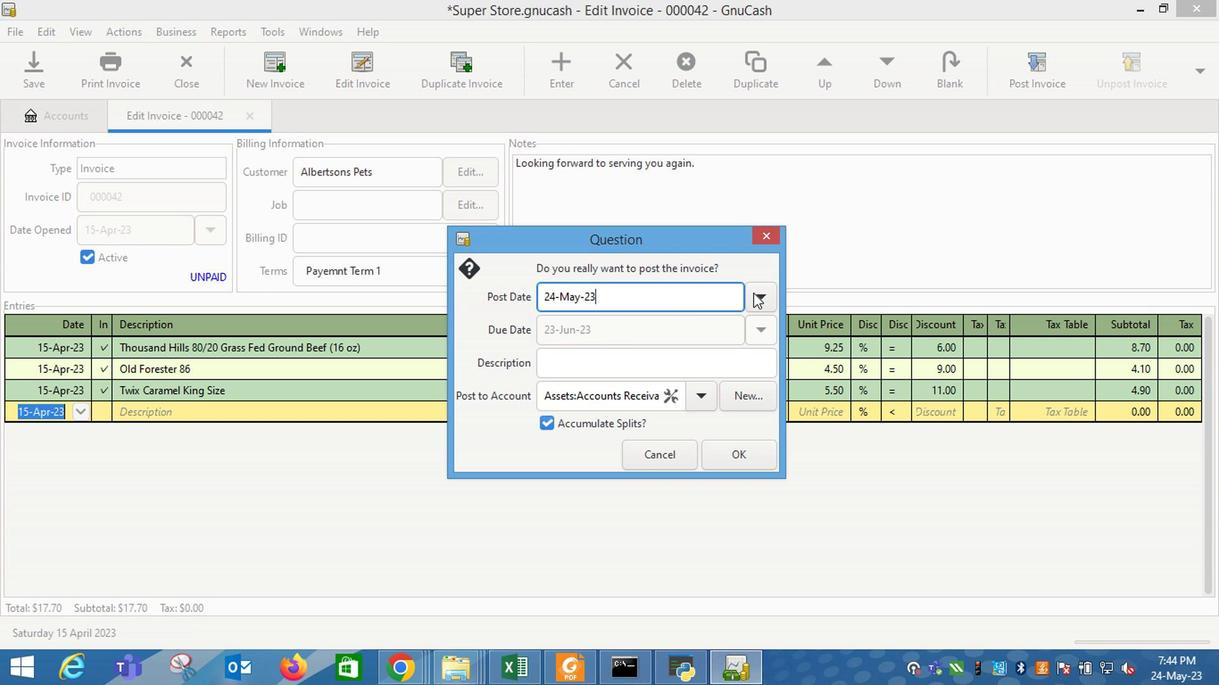 
Action: Mouse moved to (622, 321)
Screenshot: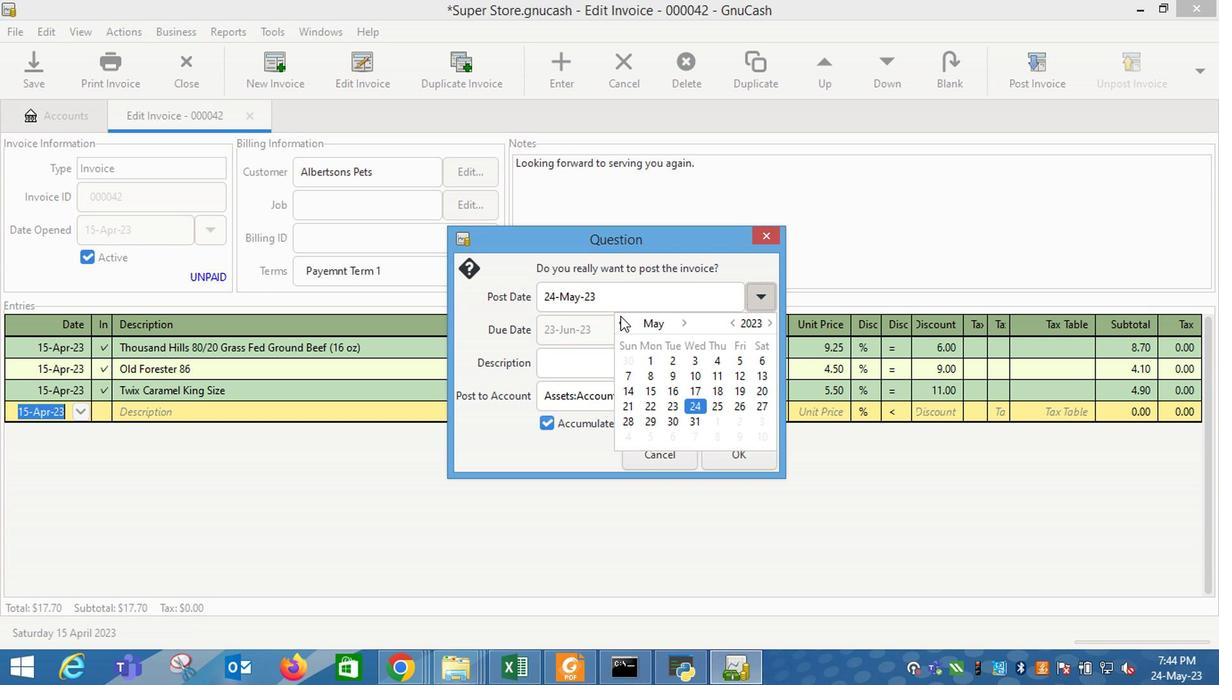 
Action: Mouse pressed left at (622, 321)
Screenshot: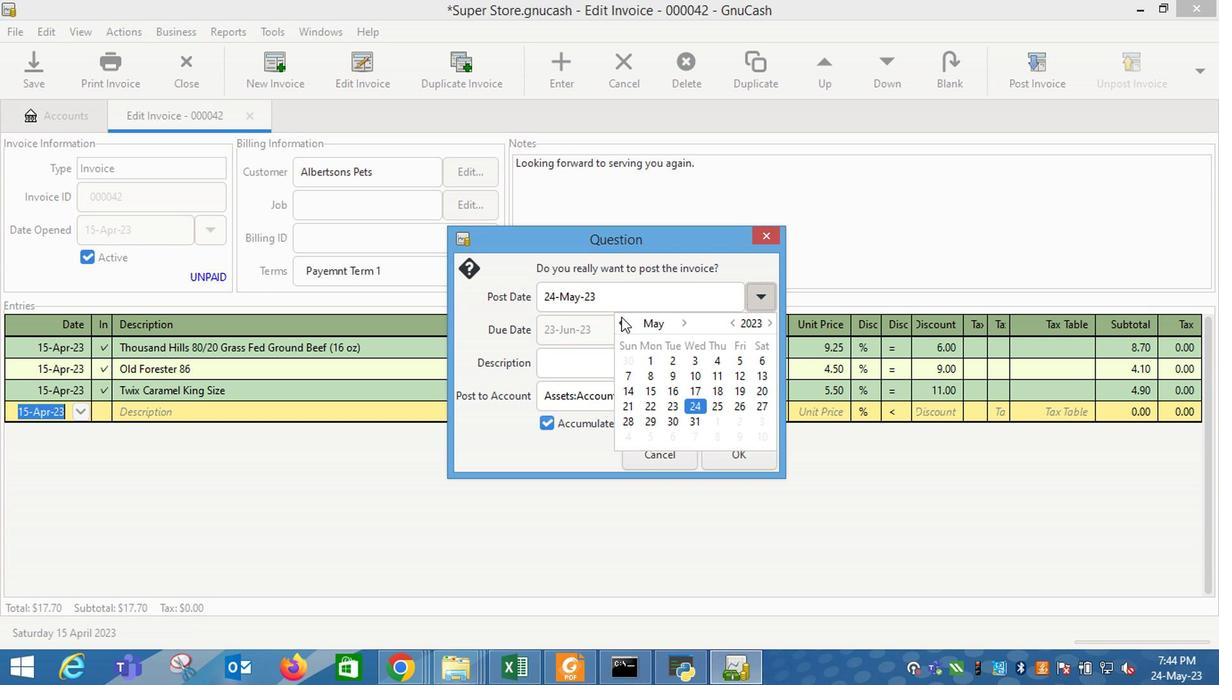 
Action: Mouse moved to (760, 392)
Screenshot: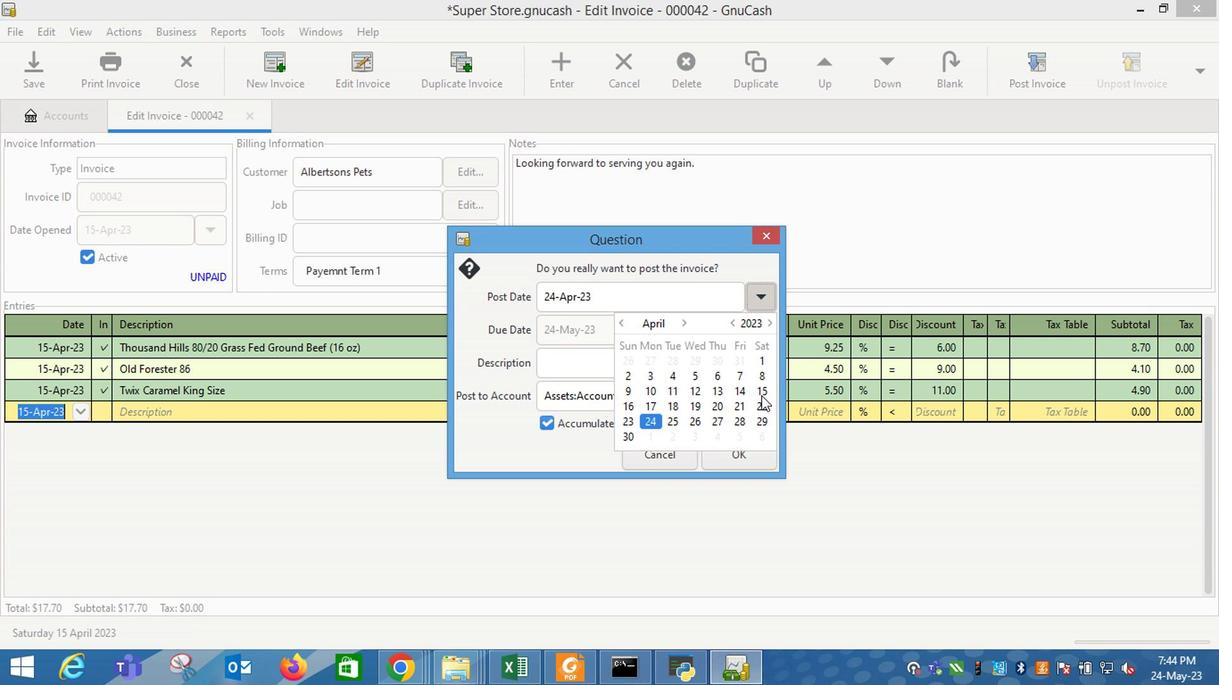 
Action: Mouse pressed left at (760, 392)
Screenshot: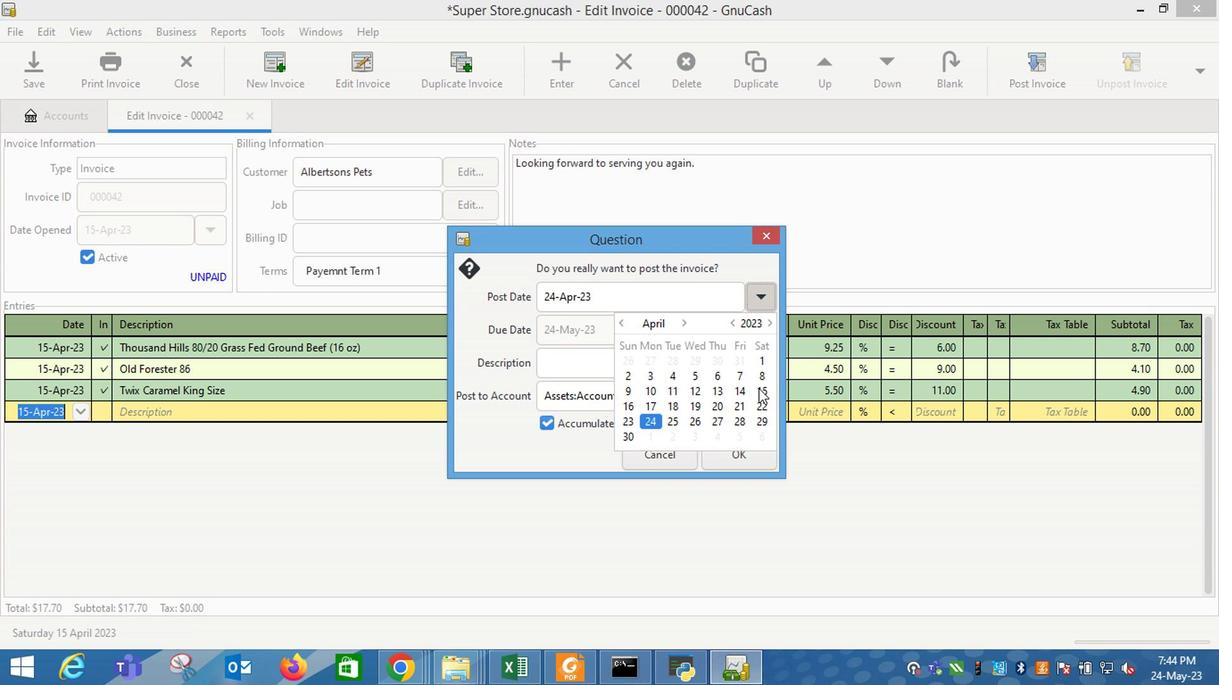 
Action: Mouse moved to (545, 367)
Screenshot: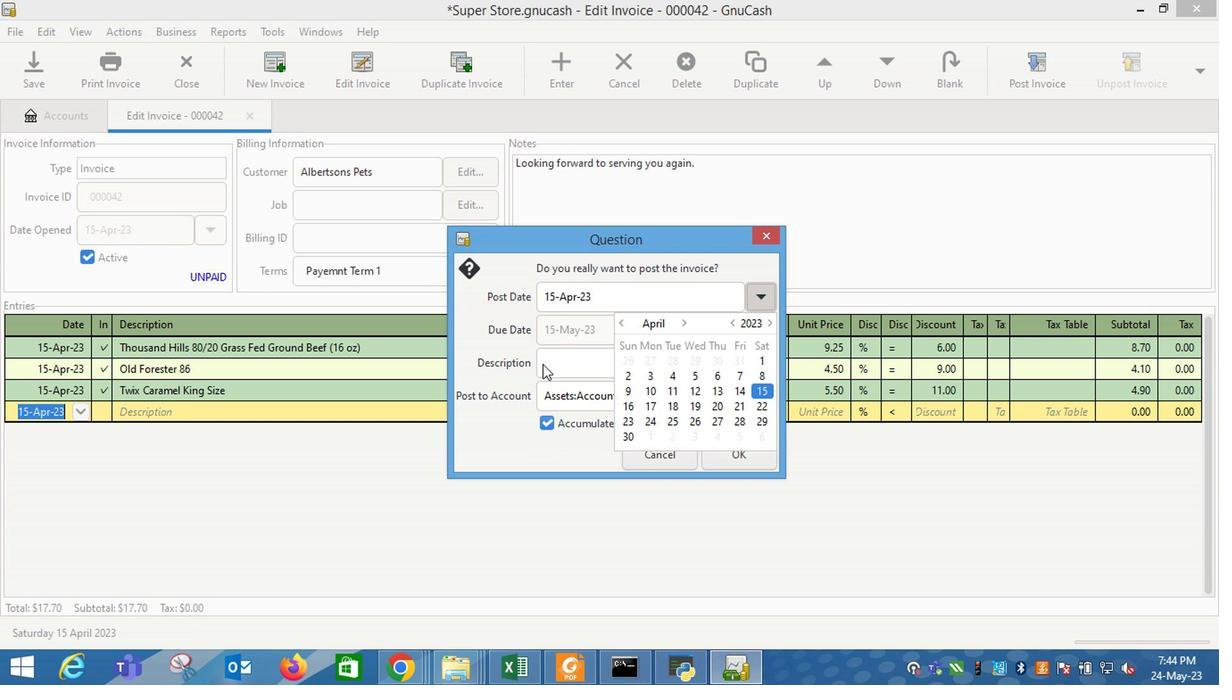 
Action: Mouse pressed left at (545, 367)
Screenshot: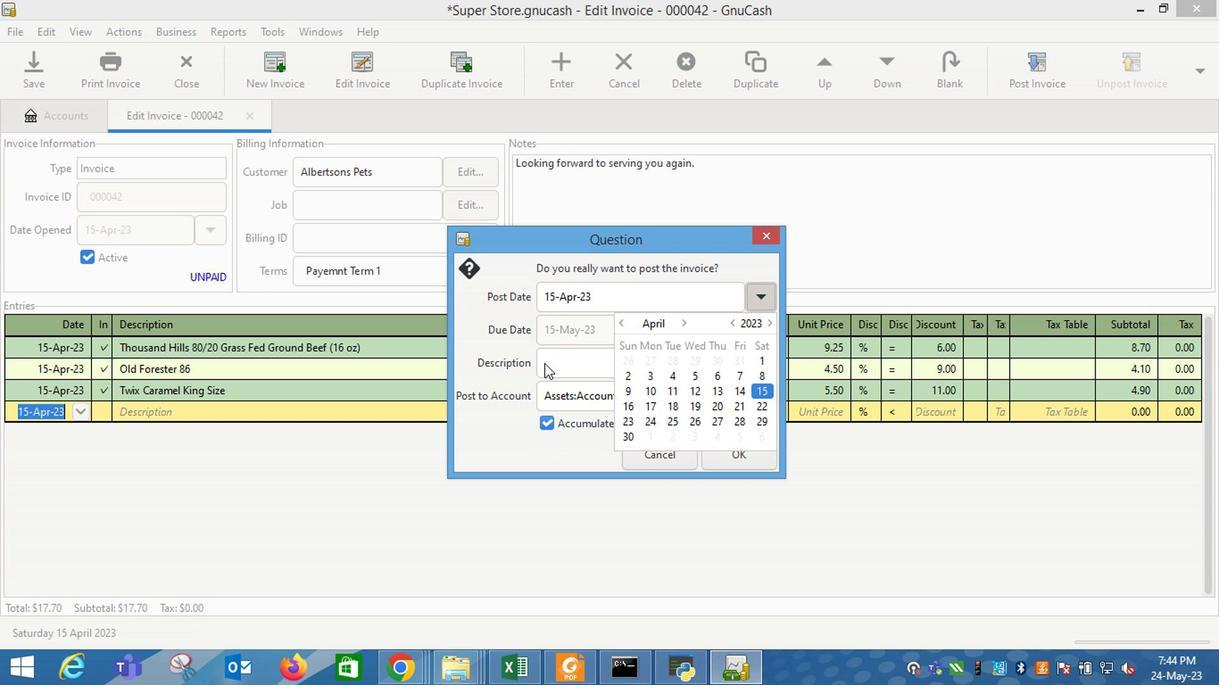 
Action: Mouse moved to (746, 457)
Screenshot: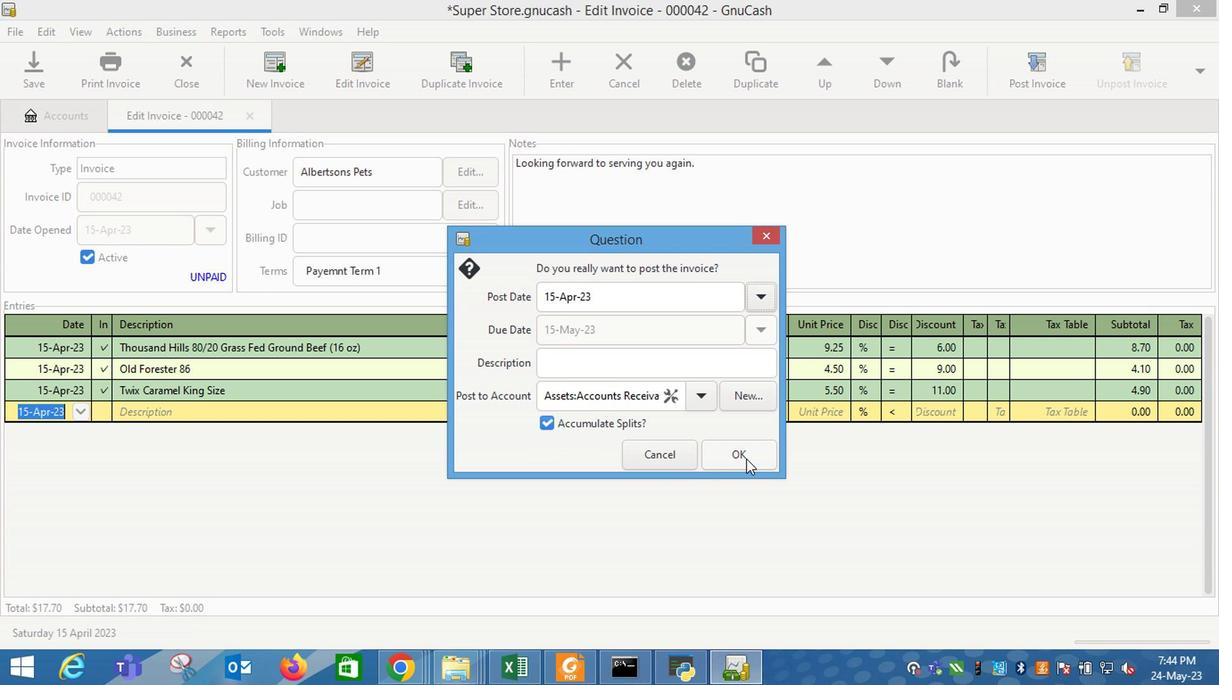 
Action: Mouse pressed left at (746, 457)
Screenshot: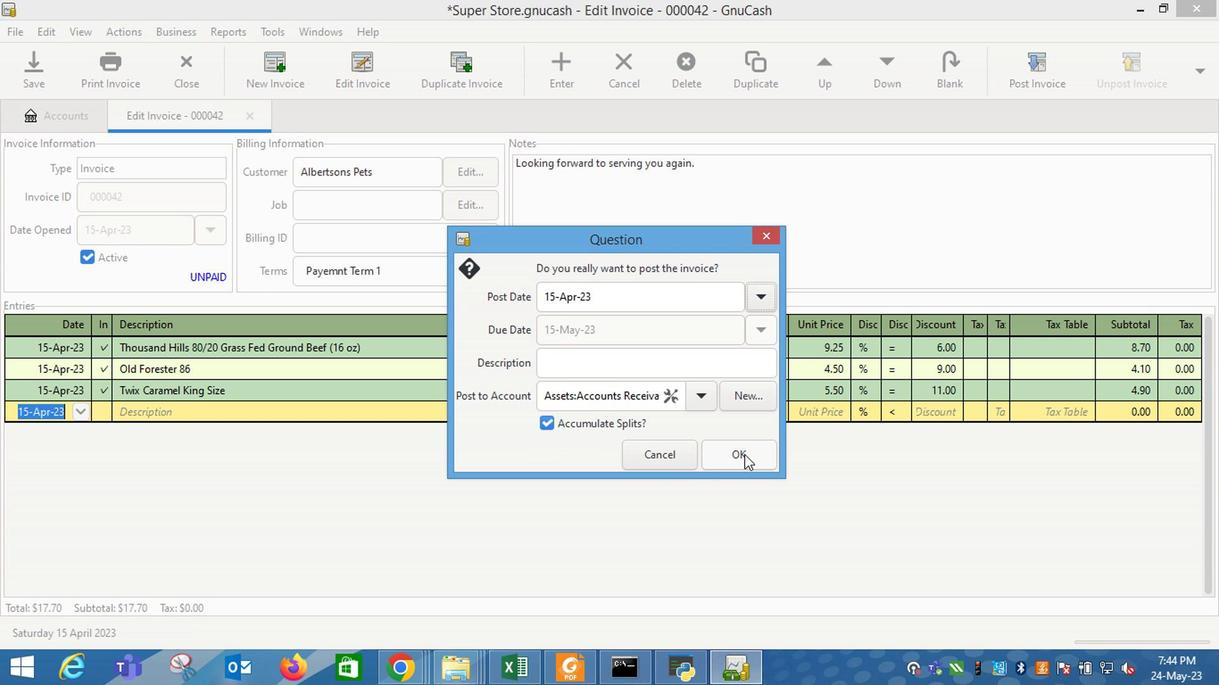 
Action: Mouse moved to (1155, 72)
Screenshot: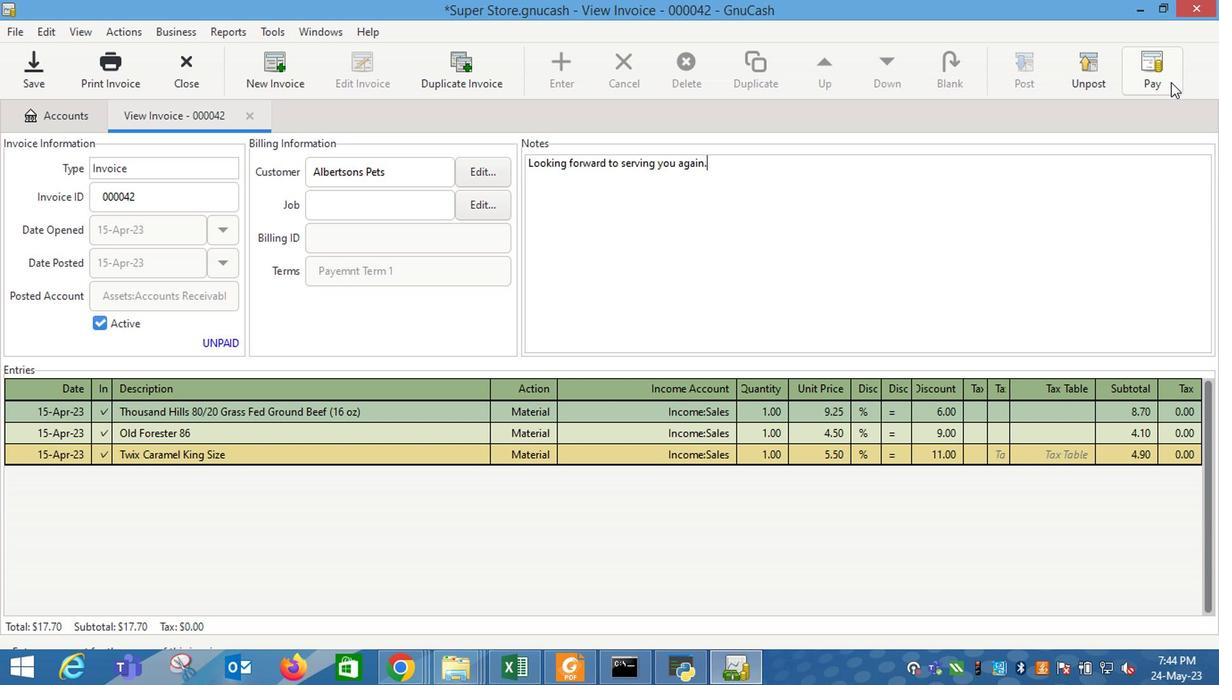 
Action: Mouse pressed left at (1155, 72)
Screenshot: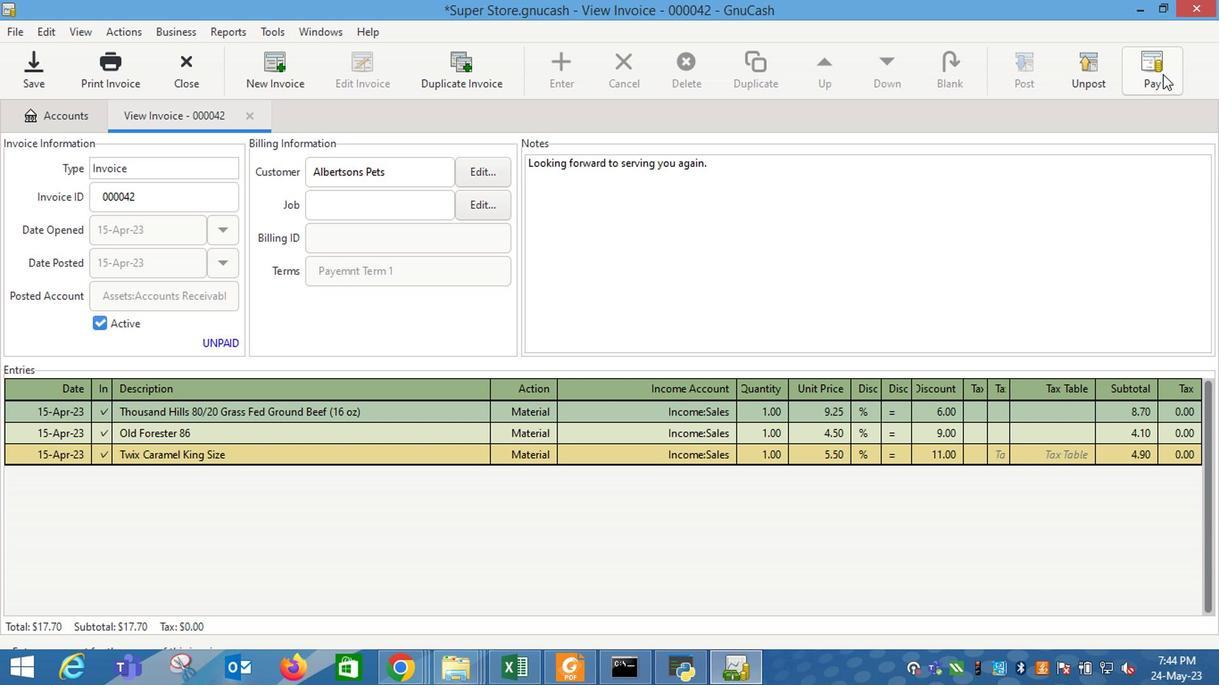 
Action: Mouse moved to (550, 354)
Screenshot: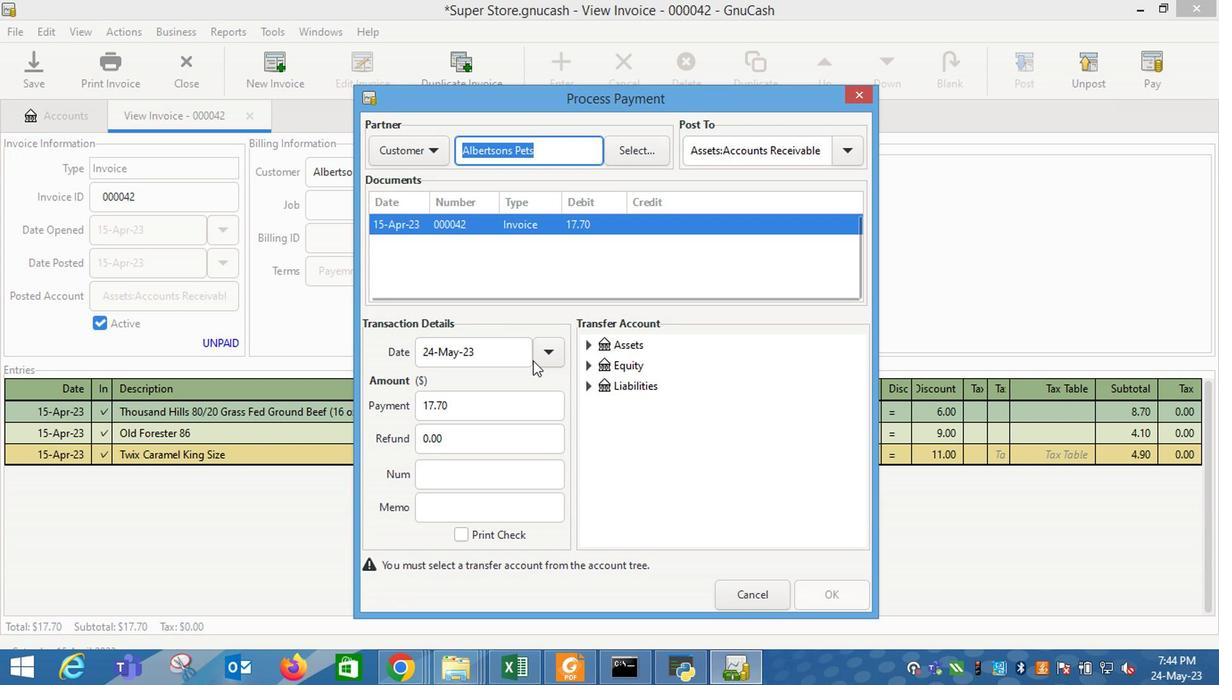 
Action: Mouse pressed left at (550, 354)
Screenshot: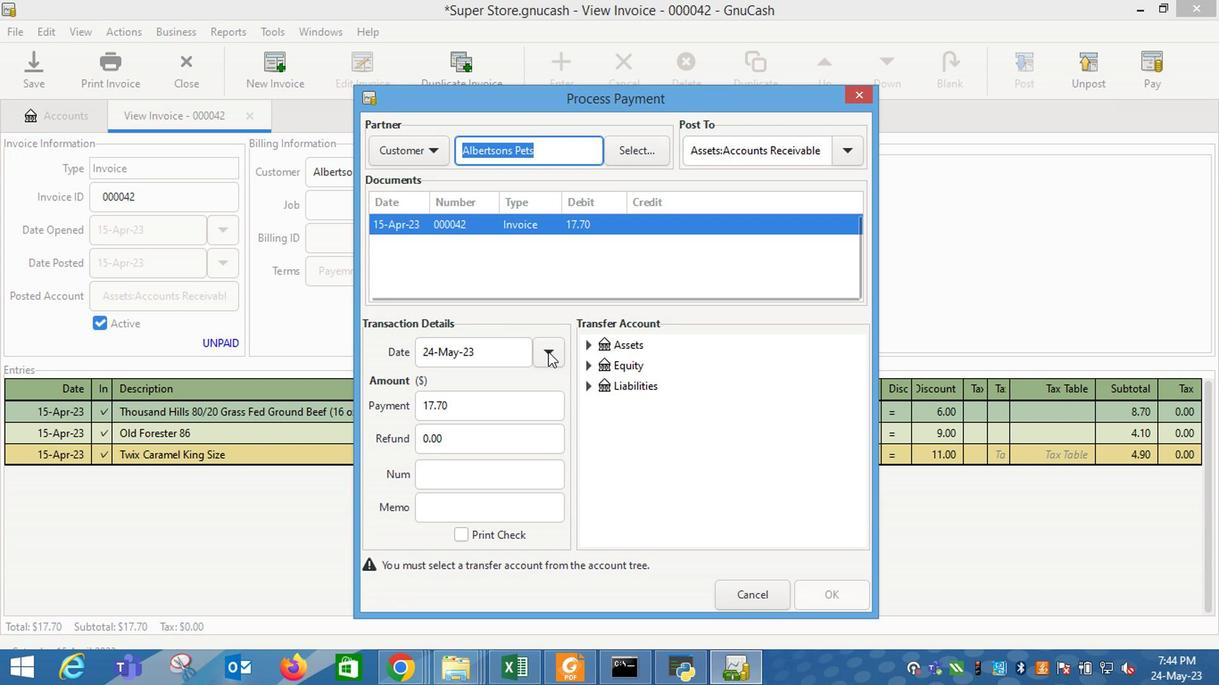 
Action: Mouse moved to (407, 382)
Screenshot: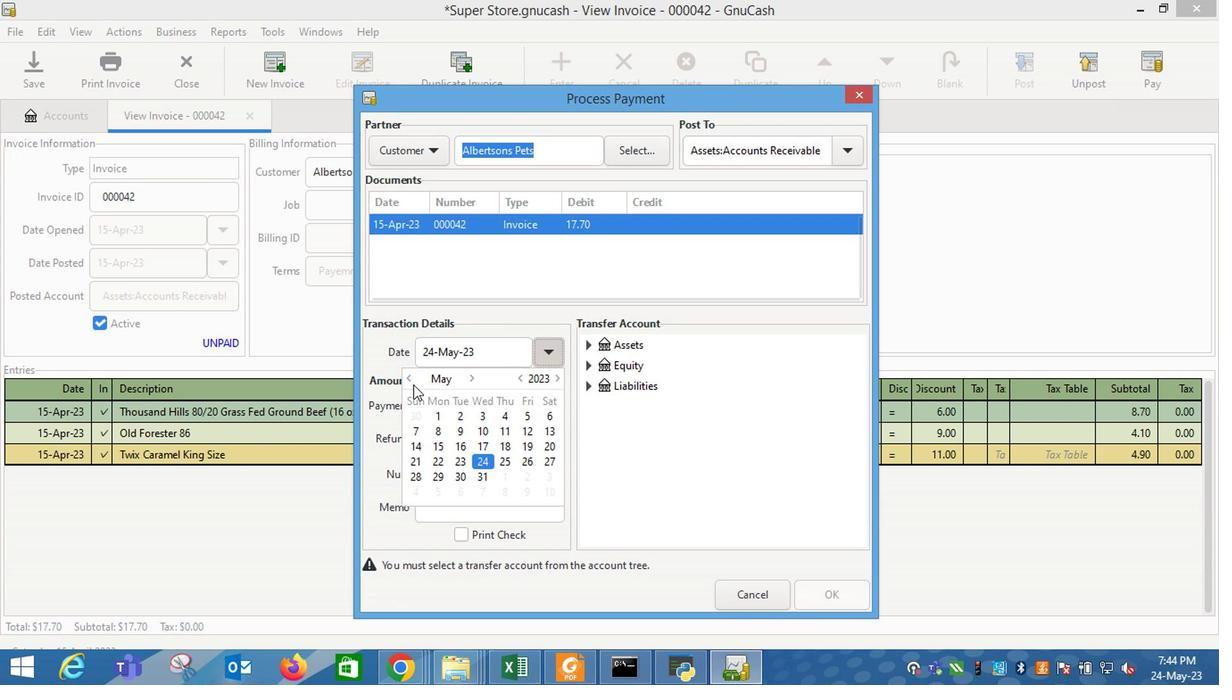 
Action: Mouse pressed left at (407, 382)
Screenshot: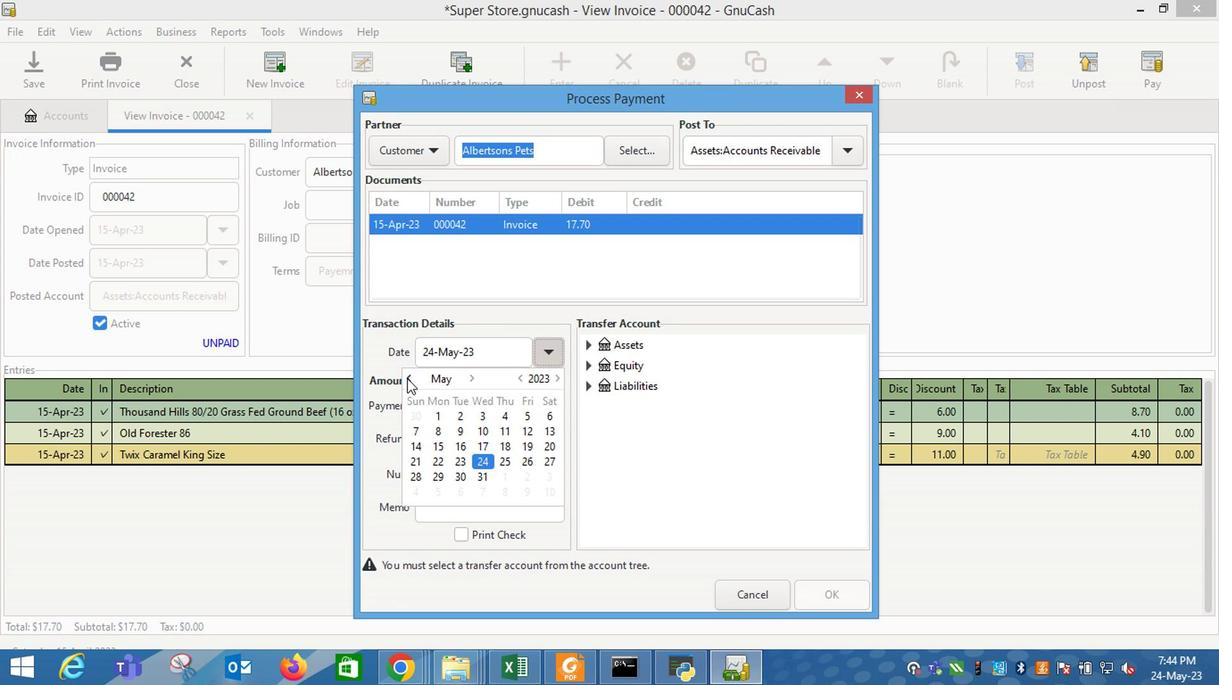 
Action: Mouse moved to (551, 448)
Screenshot: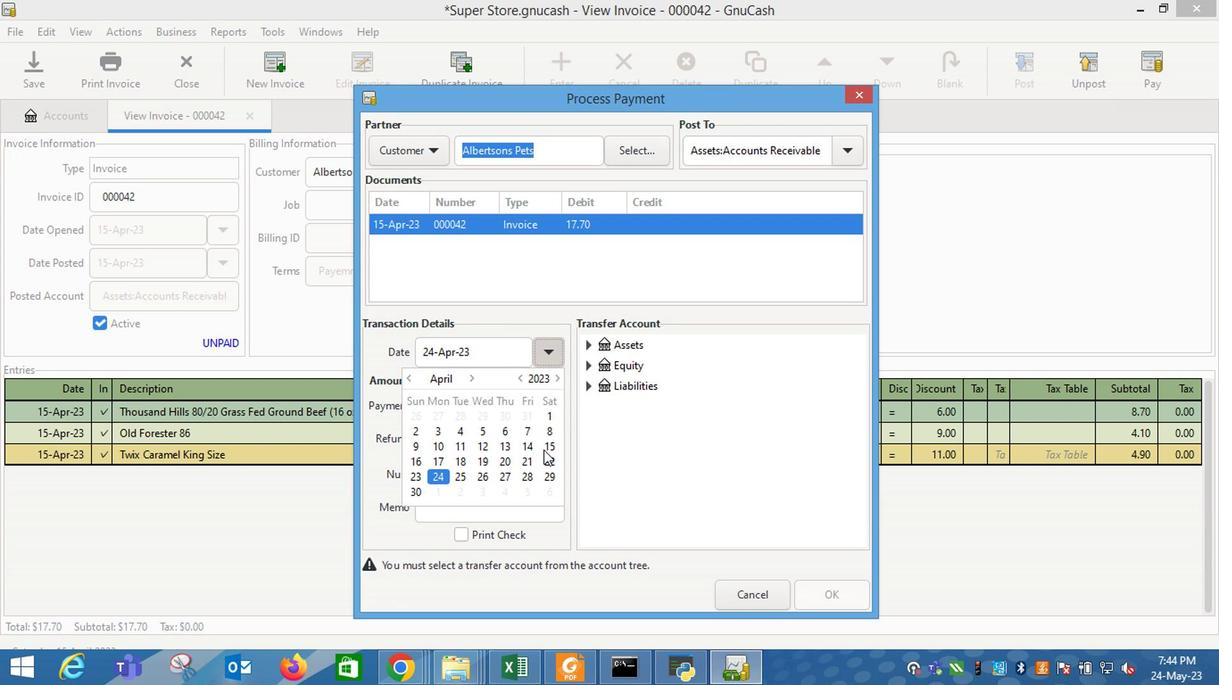 
Action: Mouse pressed left at (551, 448)
Screenshot: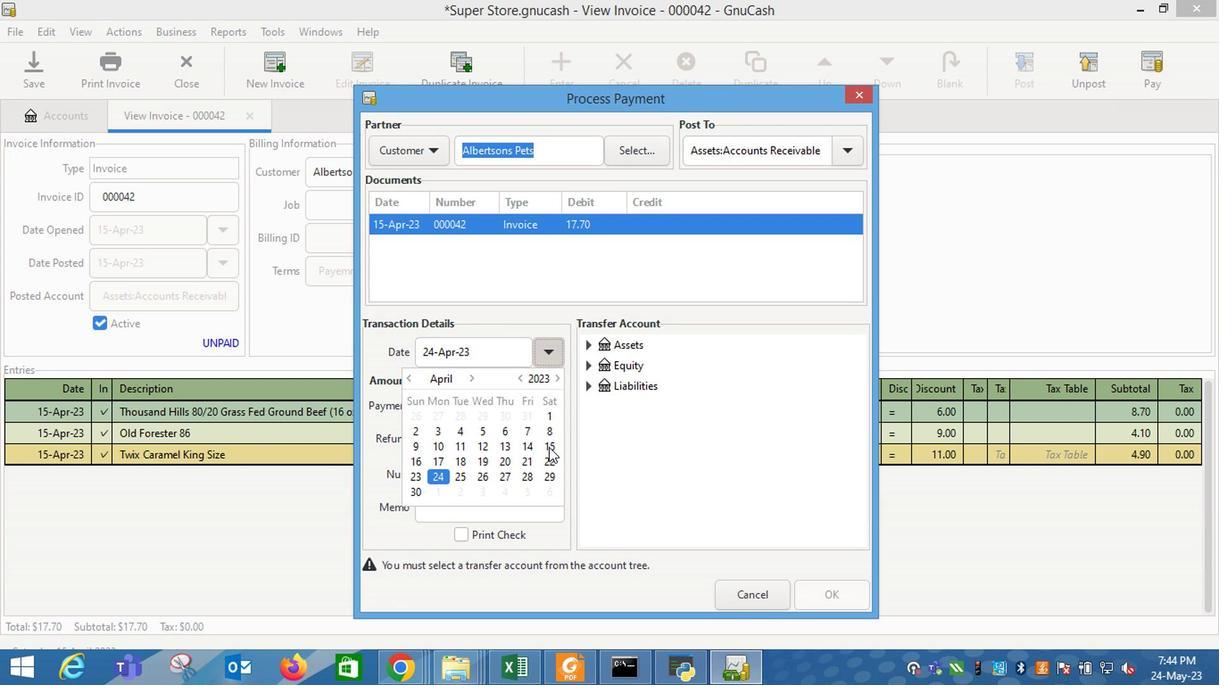 
Action: Mouse moved to (589, 345)
Screenshot: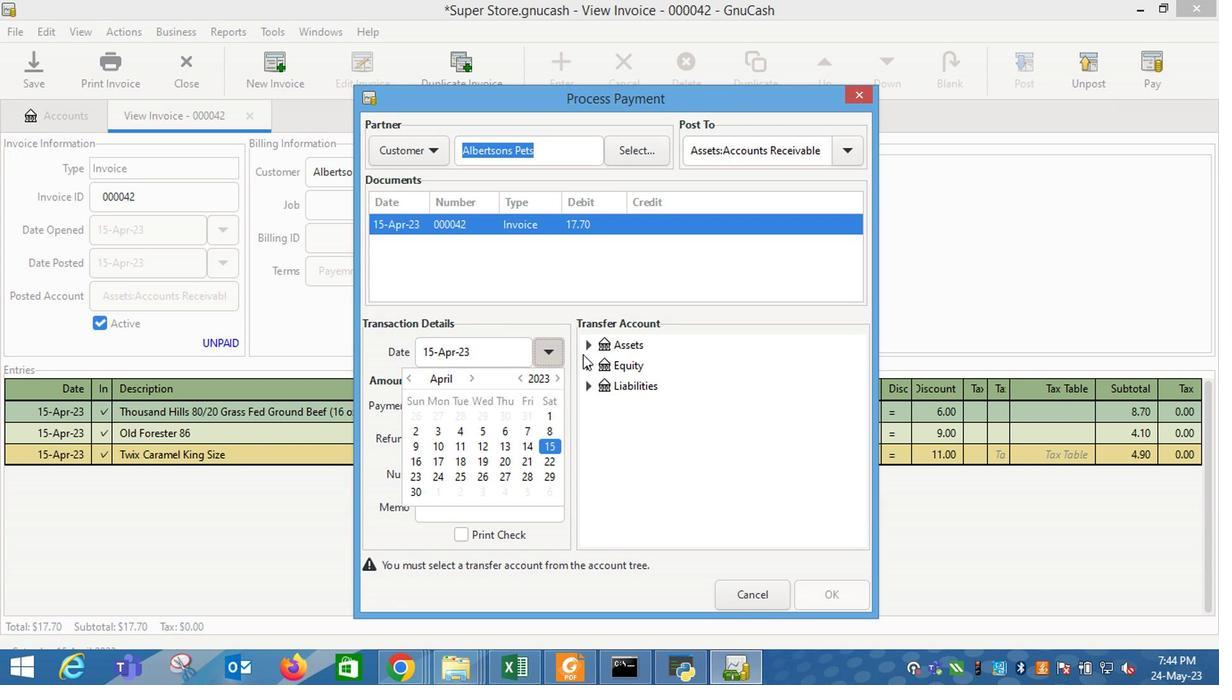 
Action: Mouse pressed left at (589, 345)
Screenshot: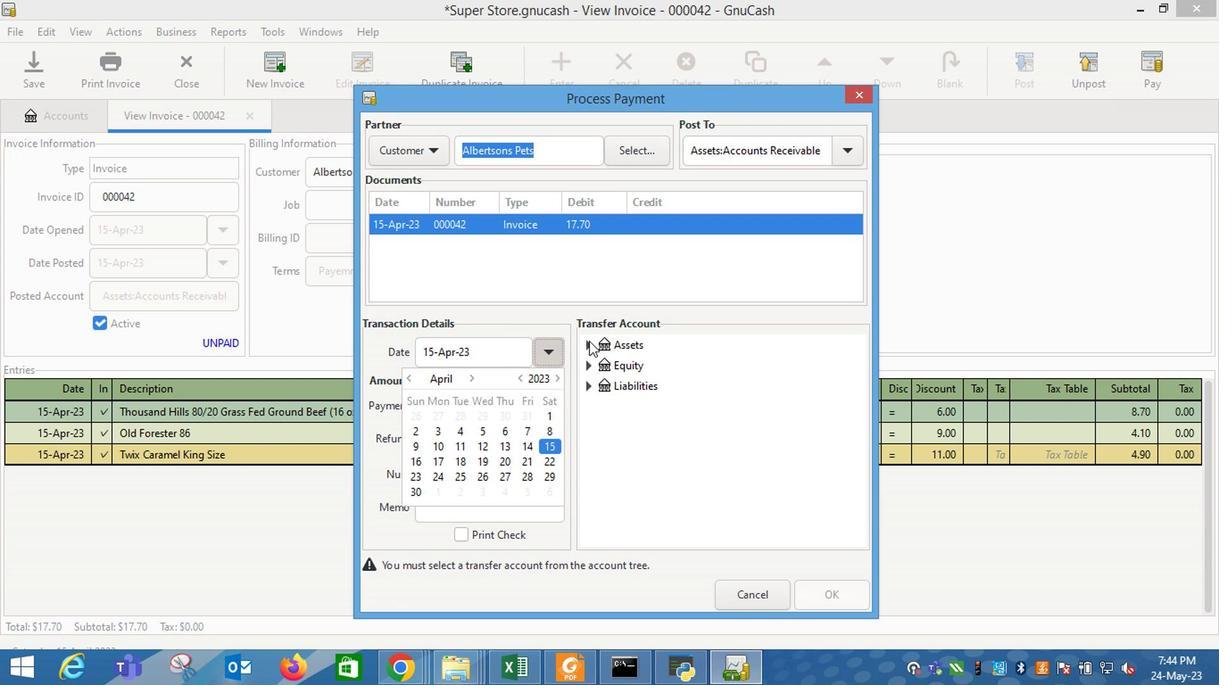 
Action: Mouse moved to (589, 348)
Screenshot: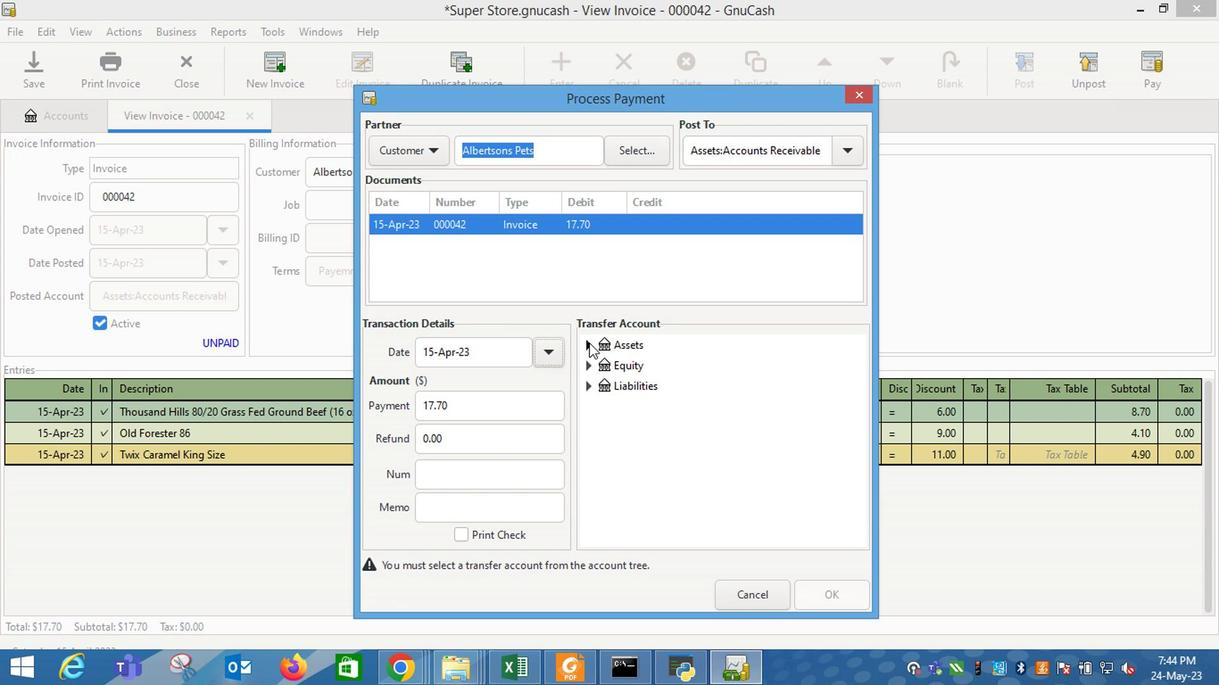 
Action: Mouse pressed left at (589, 348)
Screenshot: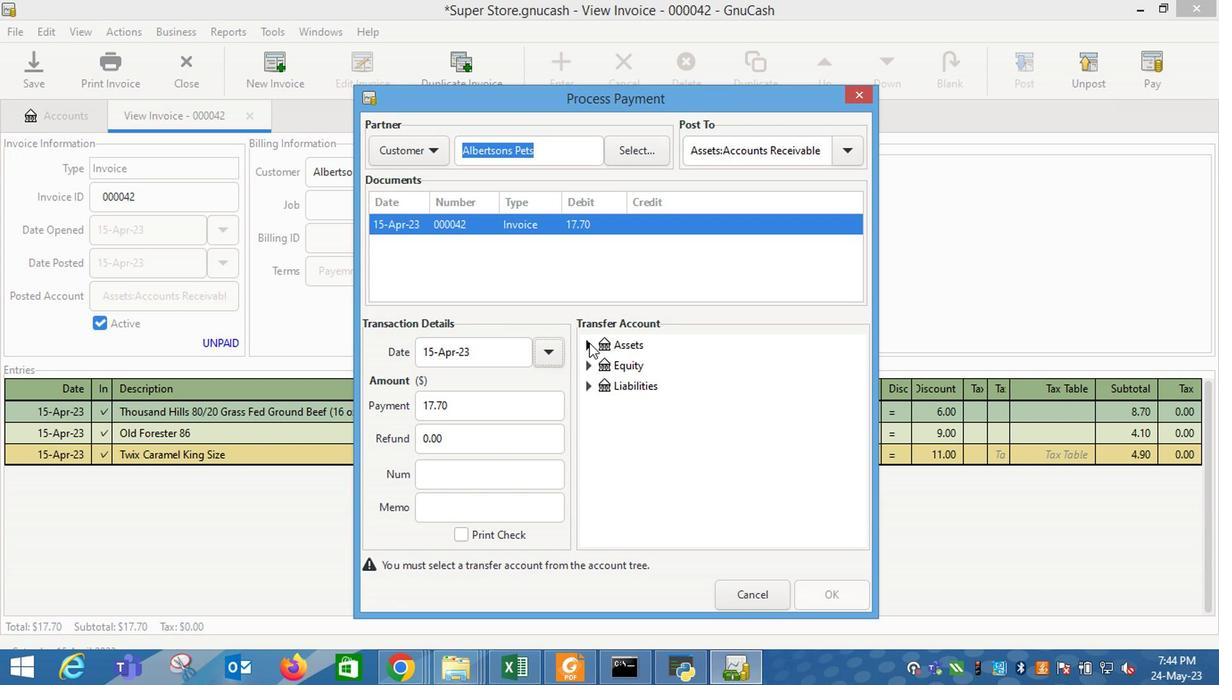 
Action: Mouse moved to (617, 374)
Screenshot: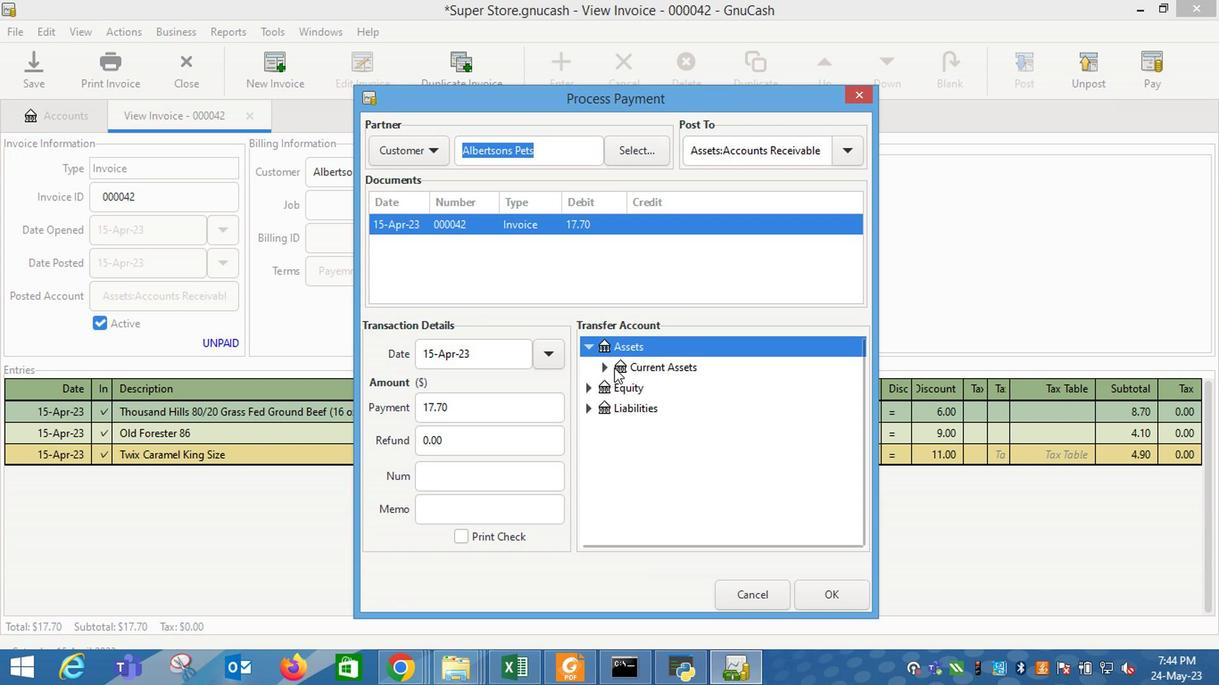 
Action: Mouse pressed left at (617, 374)
Screenshot: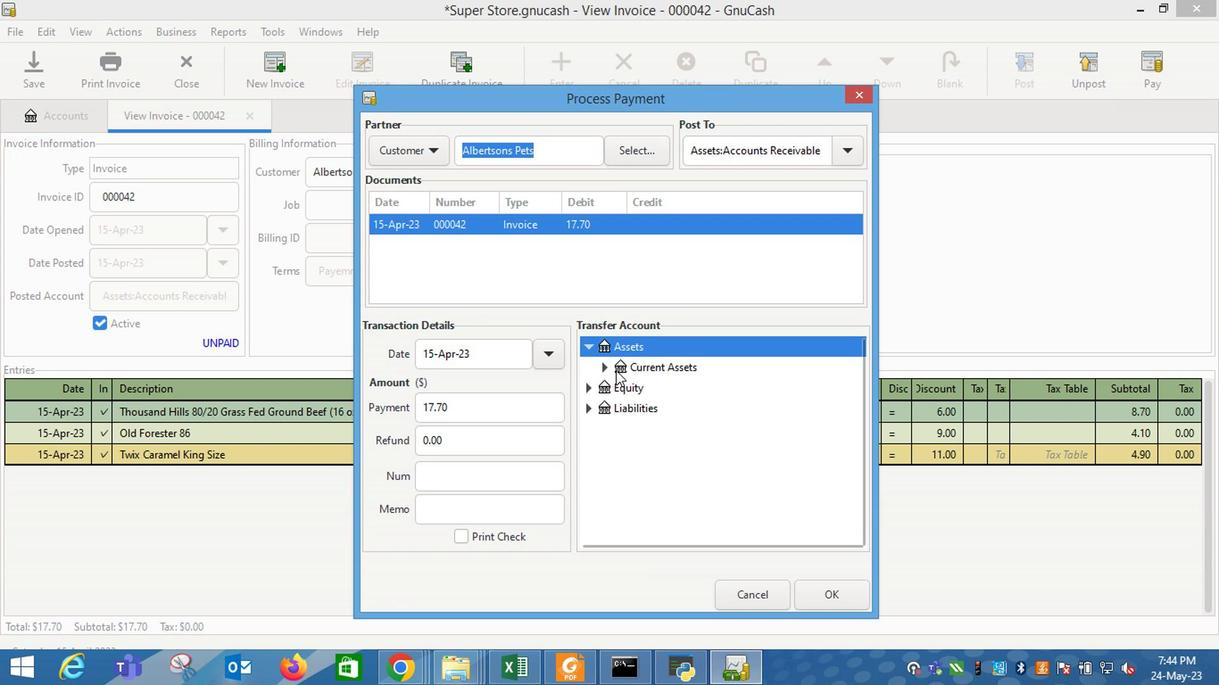 
Action: Mouse moved to (608, 373)
Screenshot: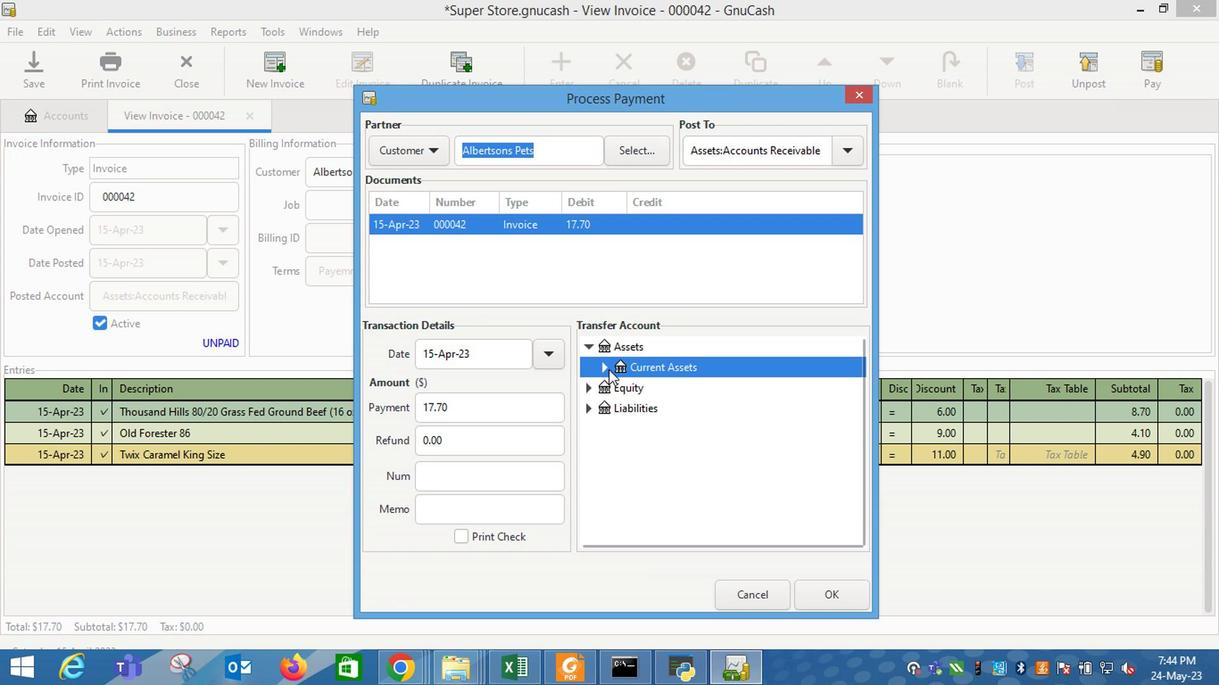 
Action: Mouse pressed left at (608, 373)
Screenshot: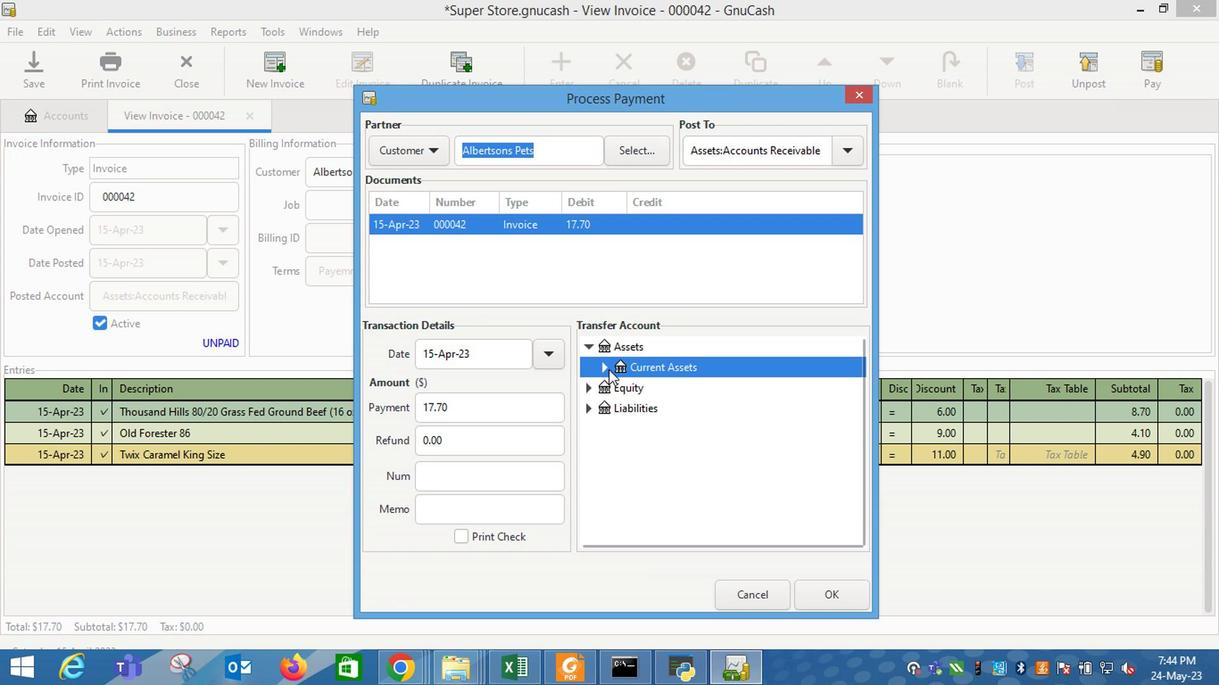 
Action: Mouse moved to (664, 394)
Screenshot: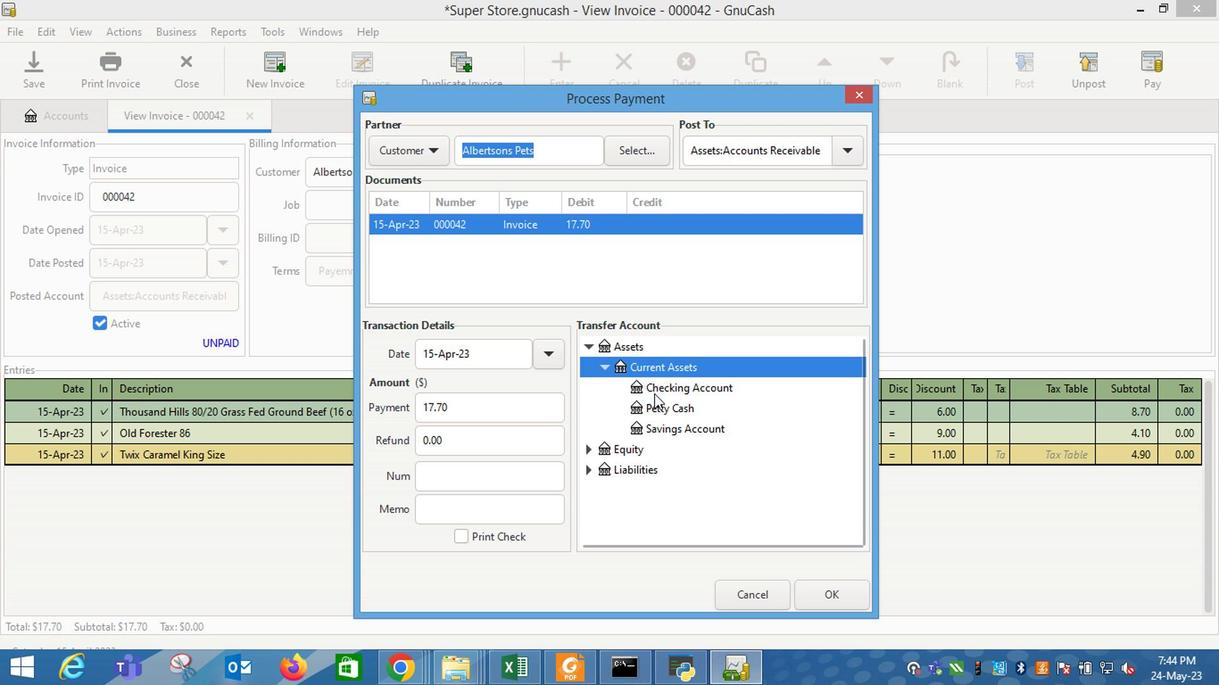 
Action: Mouse pressed left at (664, 394)
Screenshot: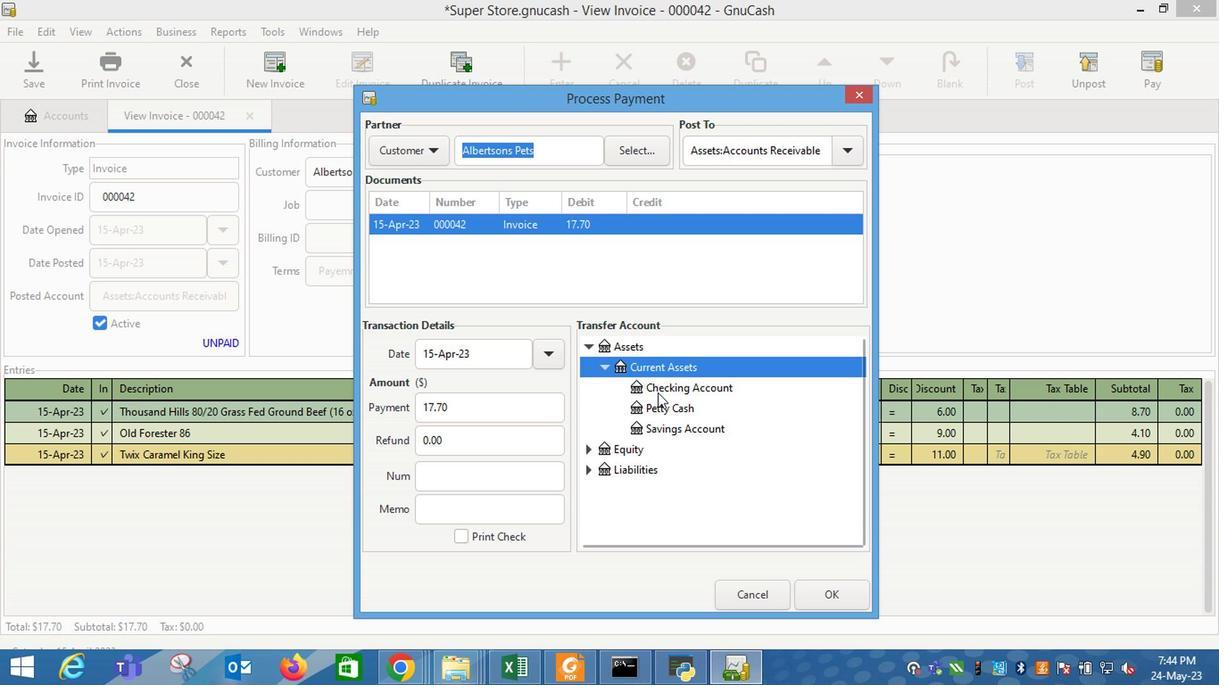 
Action: Mouse moved to (847, 598)
Screenshot: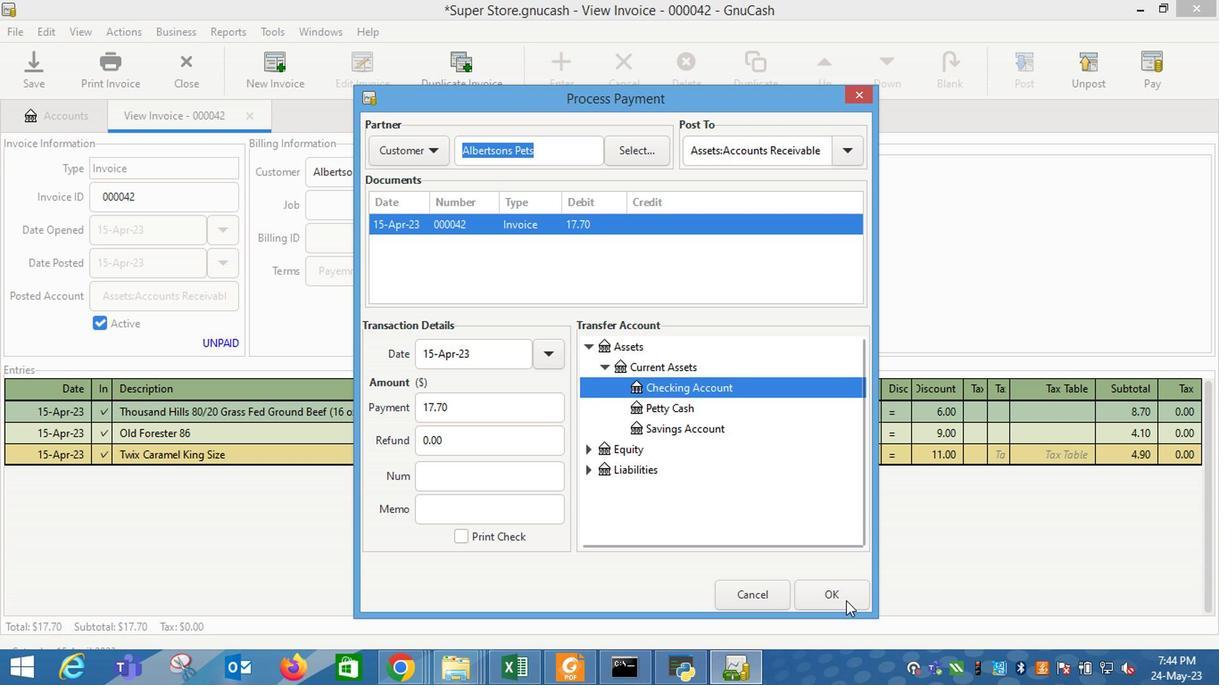 
Action: Mouse pressed left at (847, 598)
Screenshot: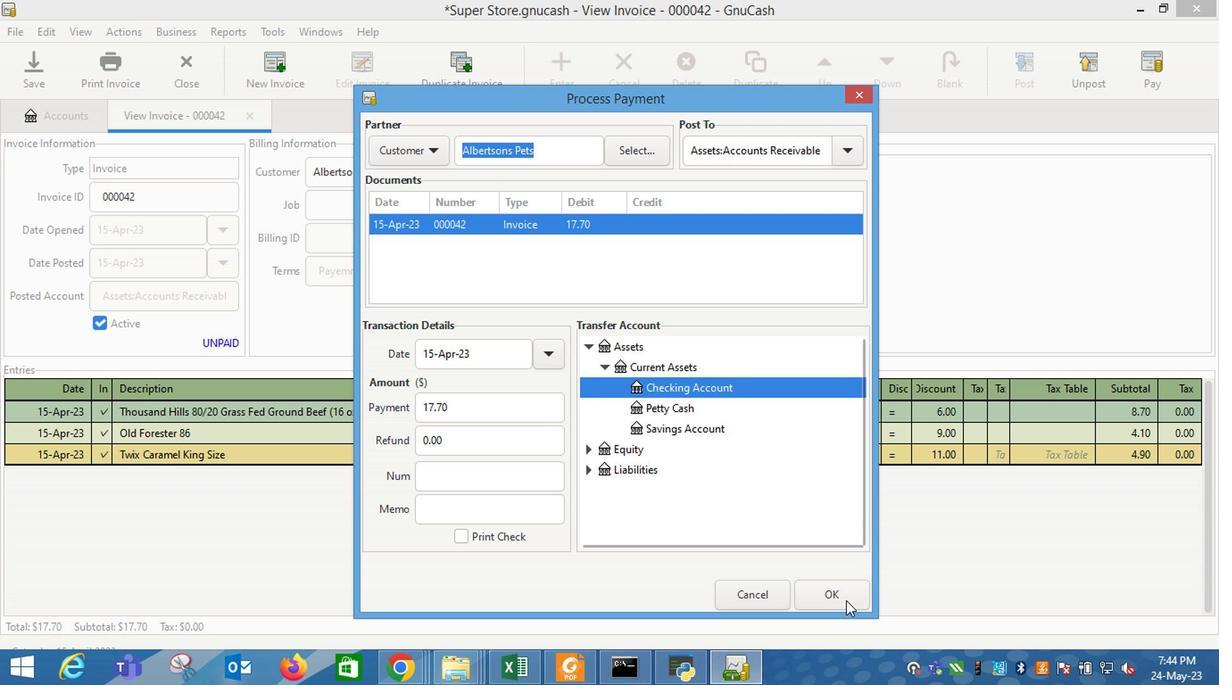 
Action: Mouse moved to (92, 66)
Screenshot: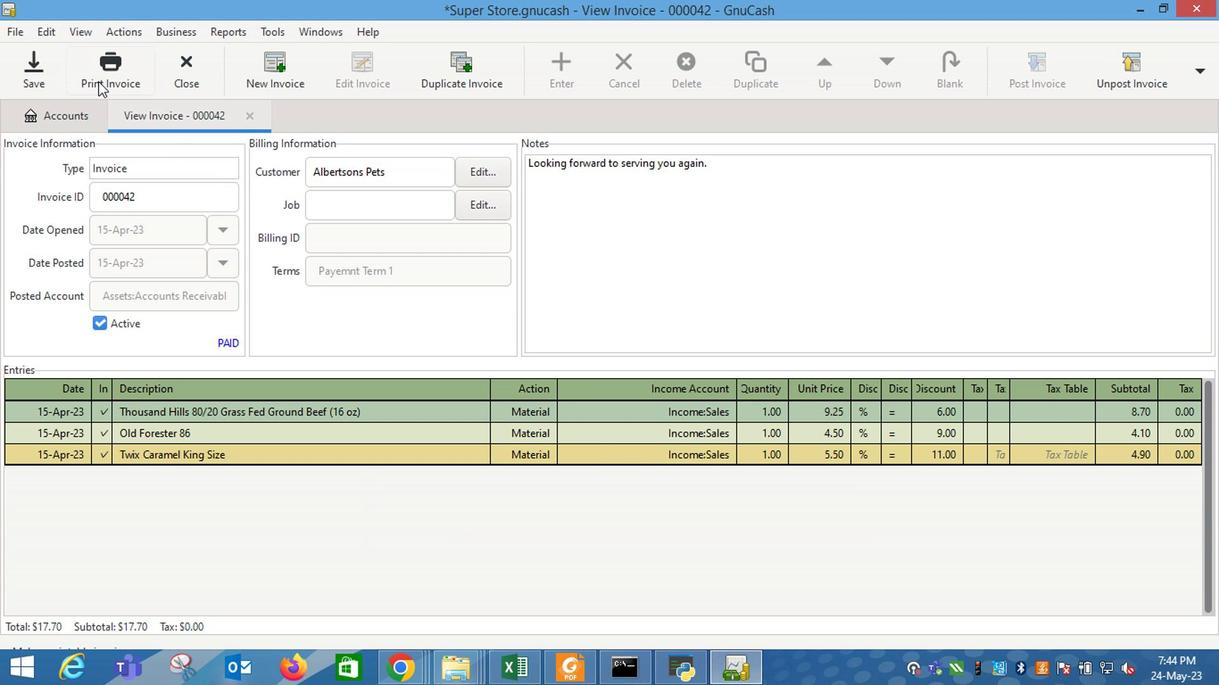
Action: Mouse pressed left at (92, 66)
Screenshot: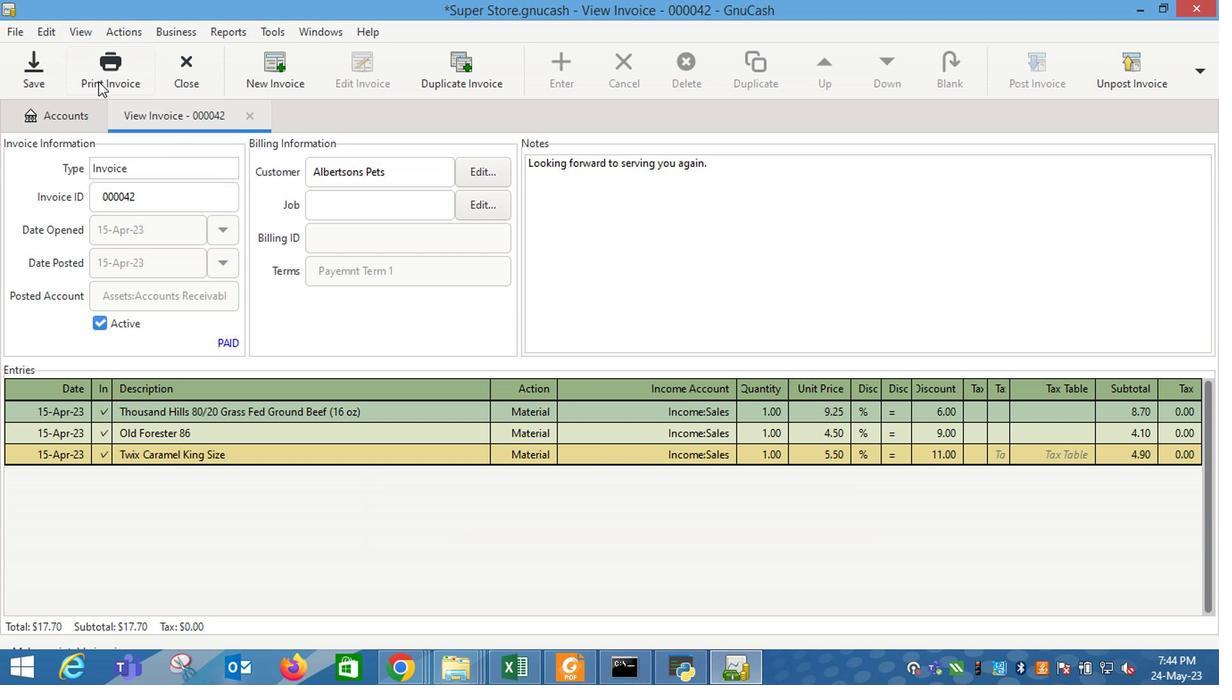 
Action: Mouse moved to (440, 72)
Screenshot: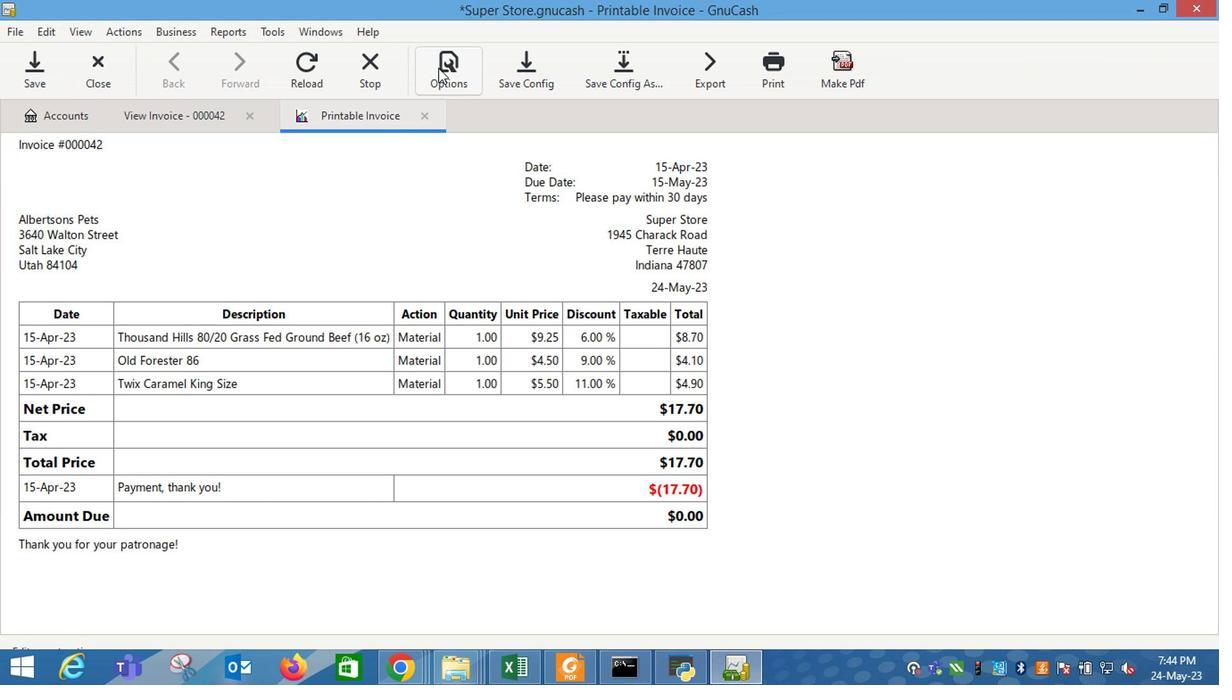 
Action: Mouse pressed left at (440, 72)
Screenshot: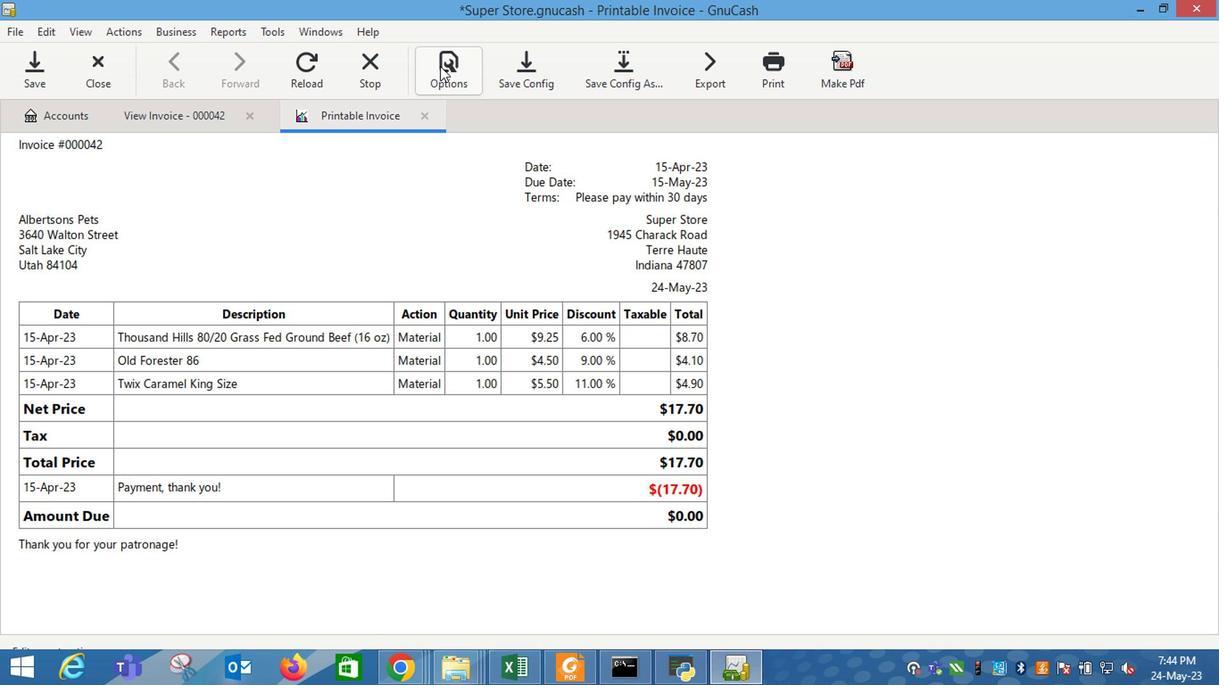 
Action: Mouse moved to (349, 173)
Screenshot: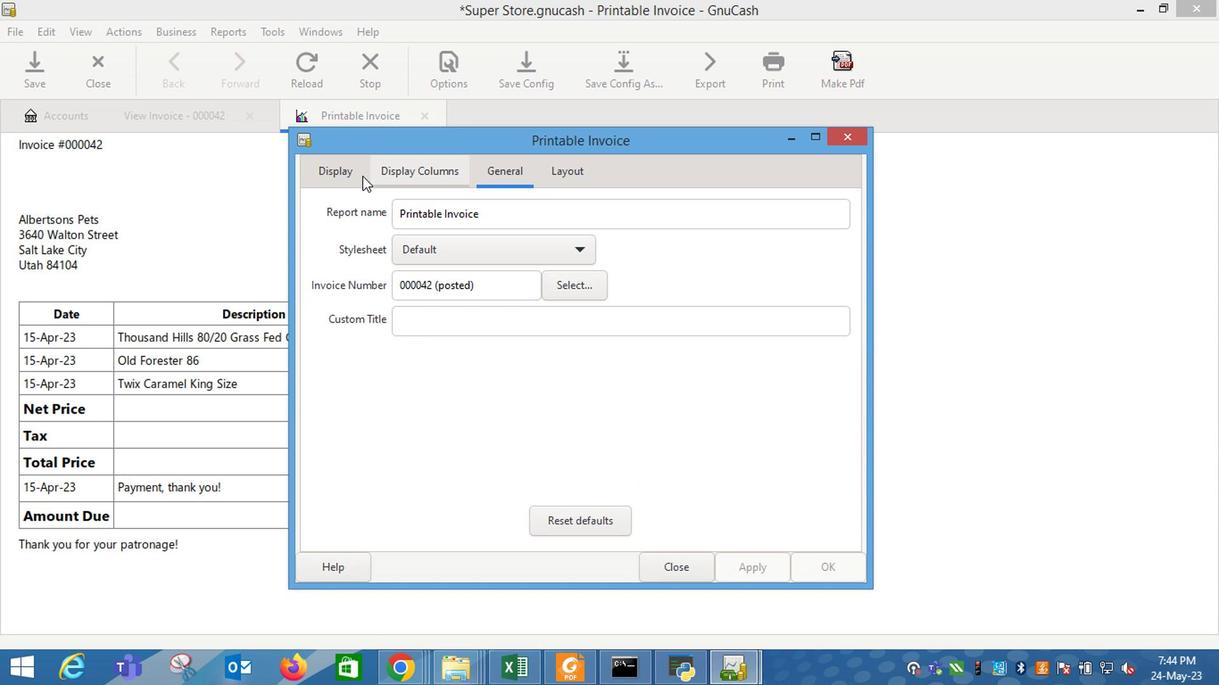 
Action: Mouse pressed left at (349, 173)
Screenshot: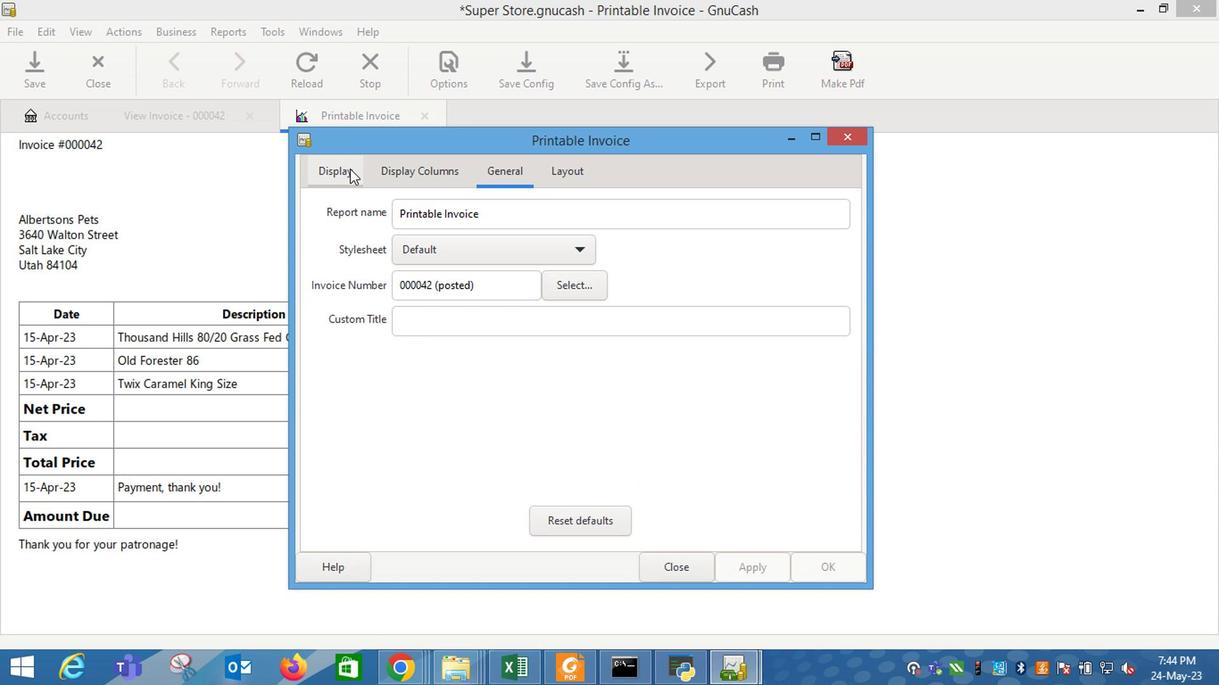 
Action: Mouse moved to (471, 381)
Screenshot: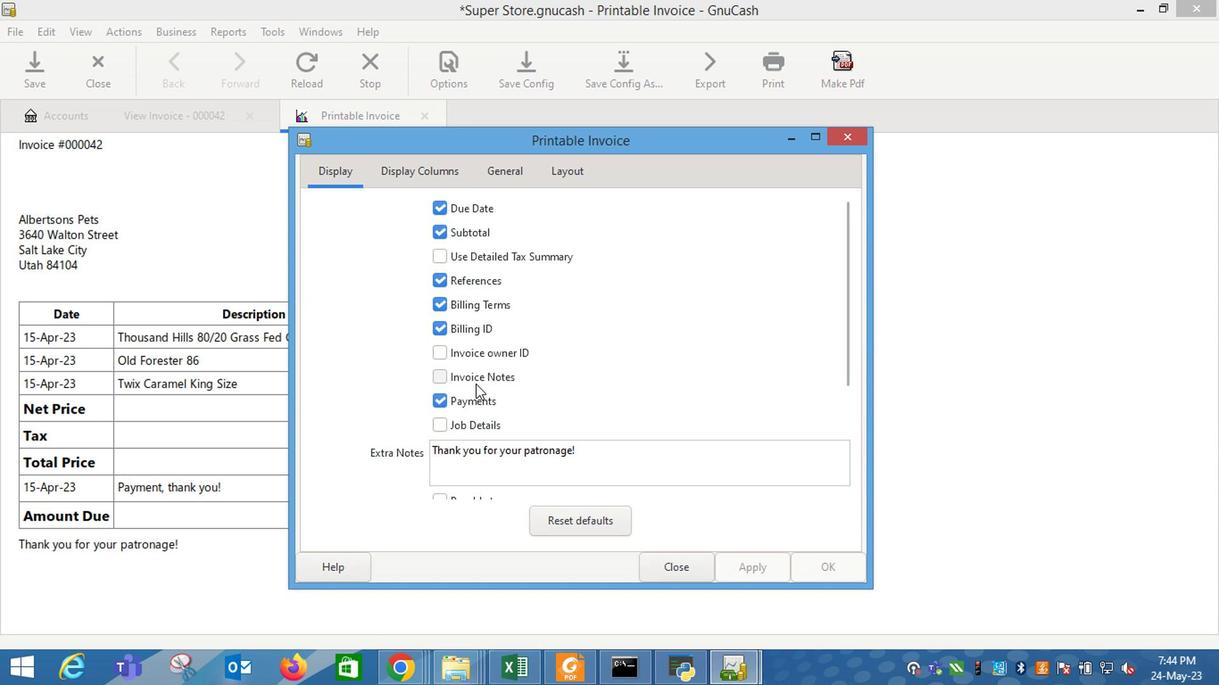 
Action: Mouse pressed left at (471, 381)
Screenshot: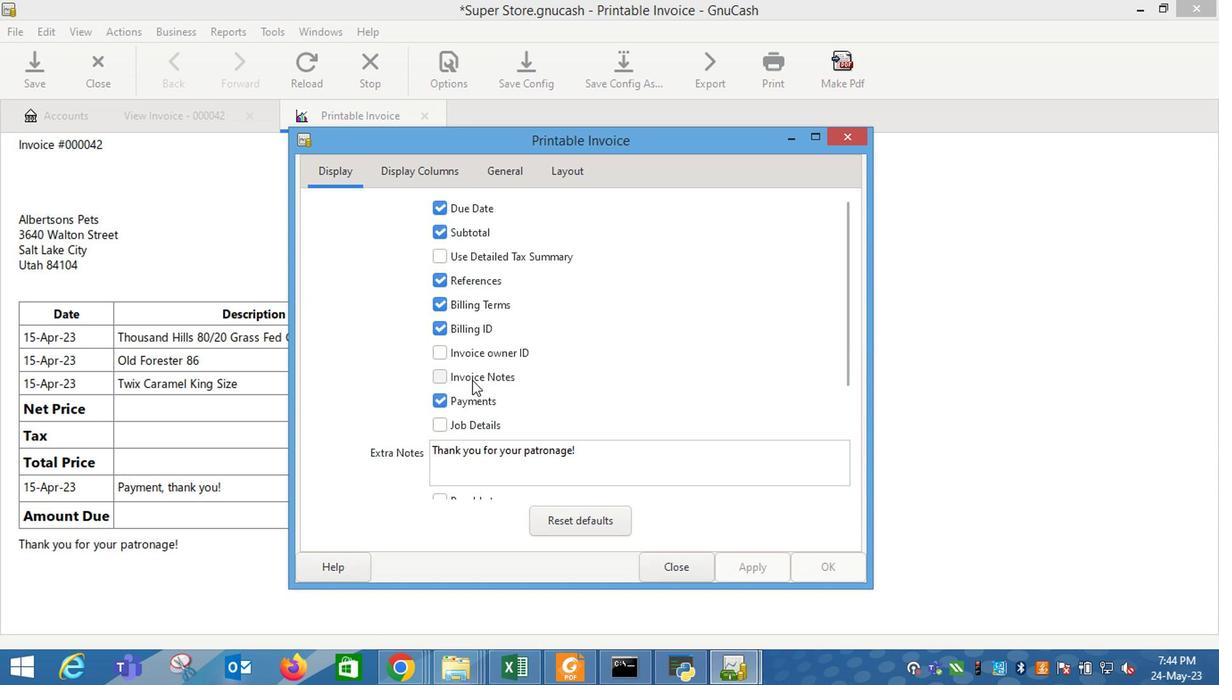
Action: Mouse moved to (774, 568)
Screenshot: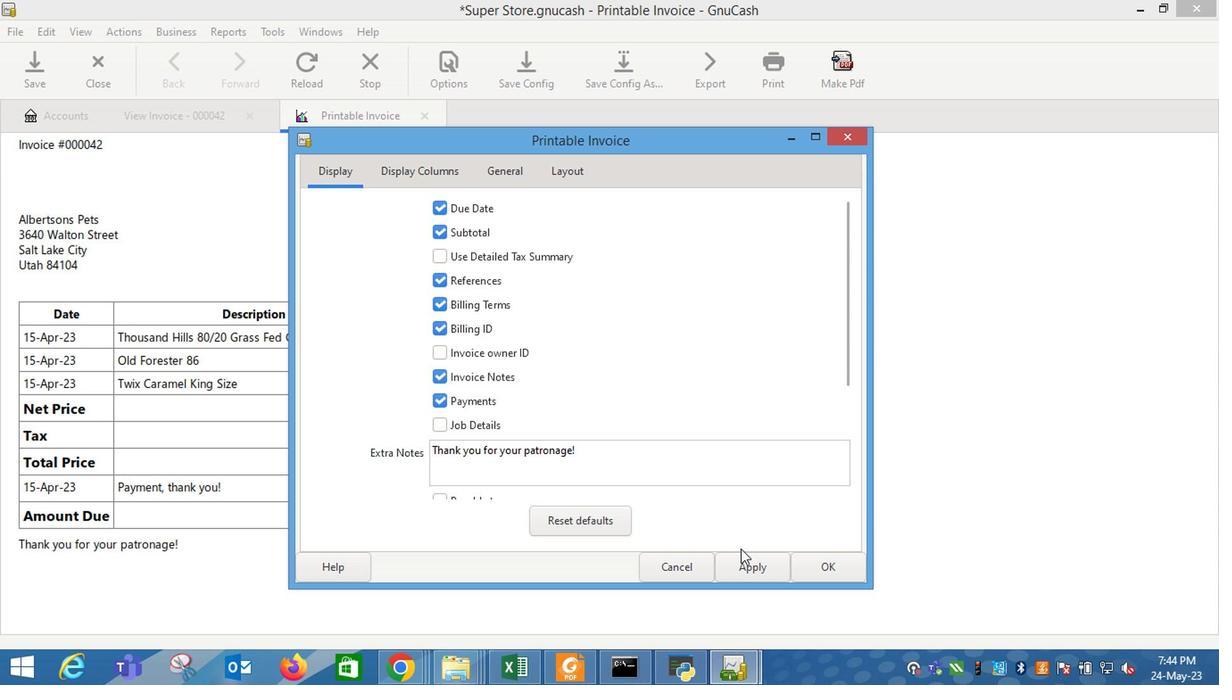 
Action: Mouse pressed left at (774, 568)
Screenshot: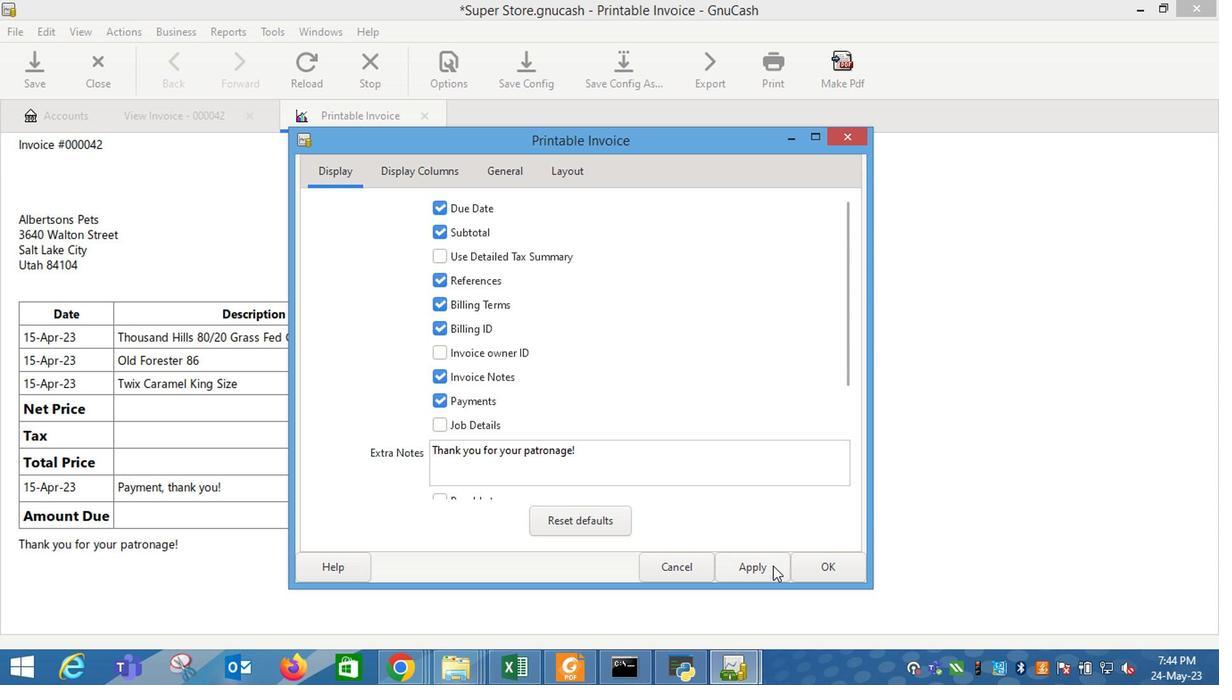 
Action: Mouse moved to (685, 571)
Screenshot: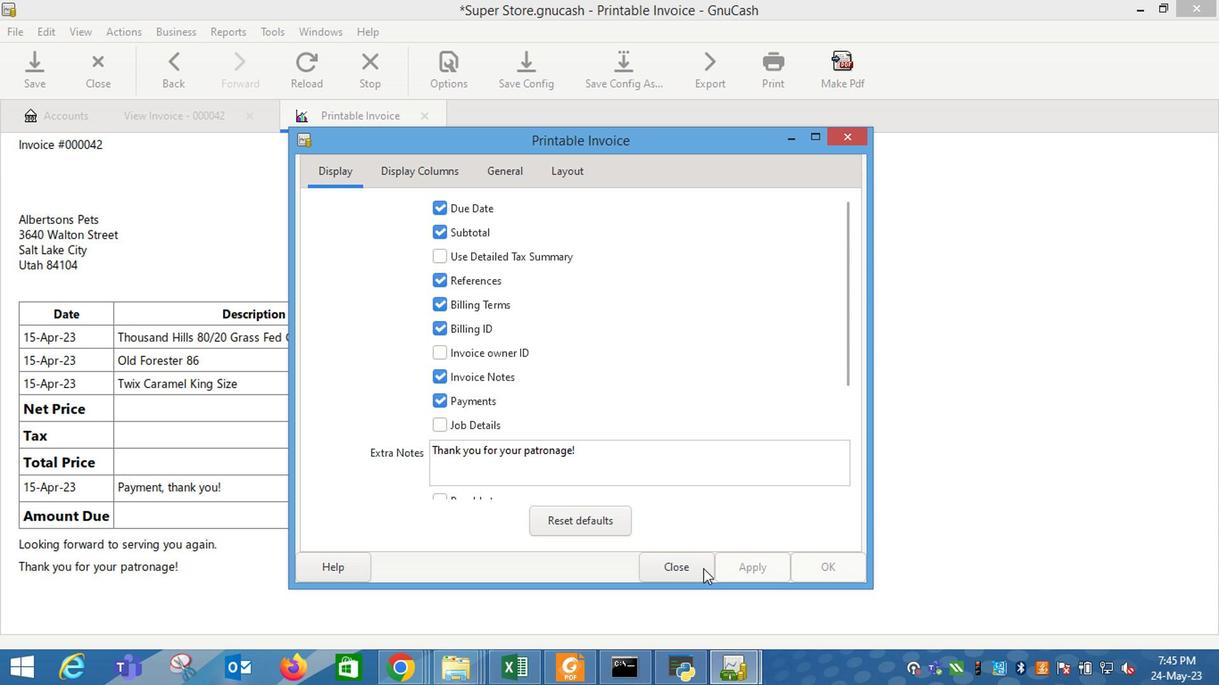 
Action: Mouse pressed left at (685, 571)
Screenshot: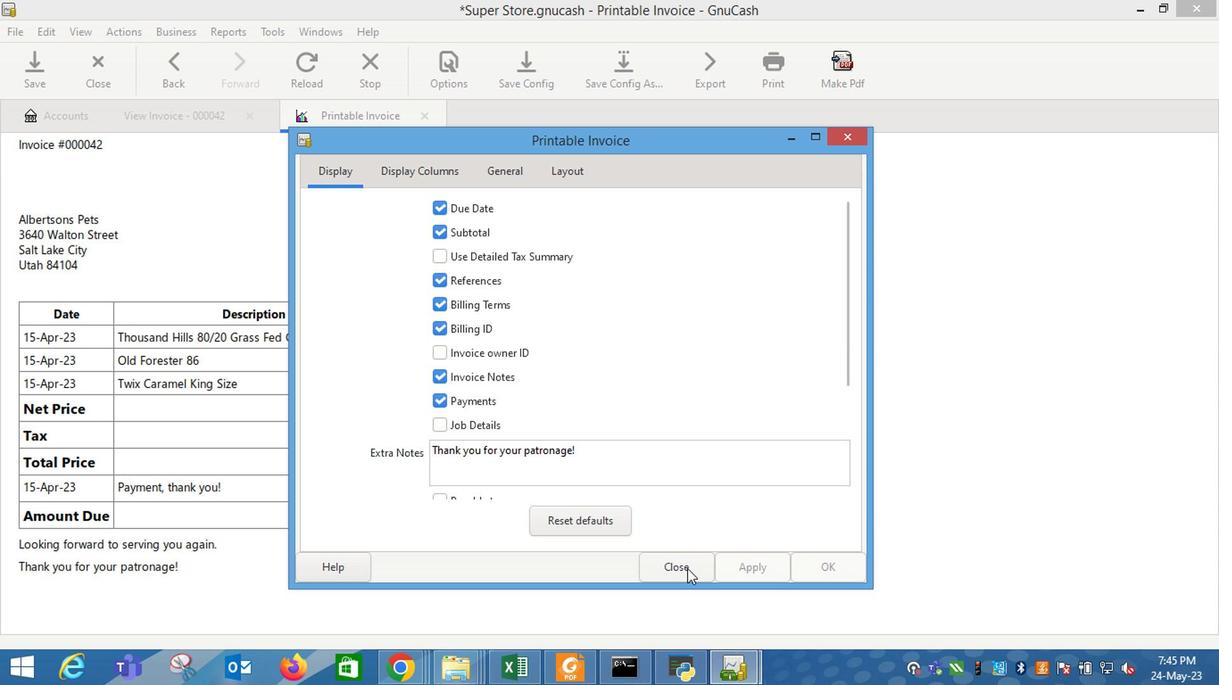 
Action: Mouse moved to (681, 571)
Screenshot: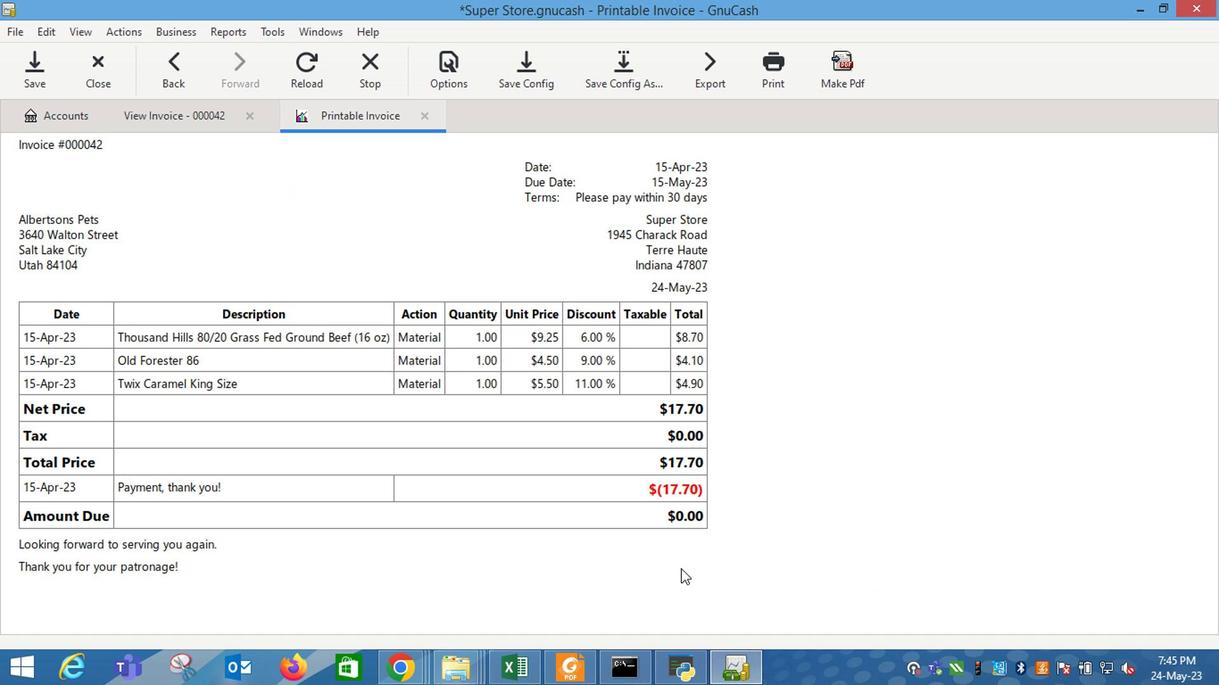 
